 Task: Create record types in announcement.
Action: Mouse moved to (906, 60)
Screenshot: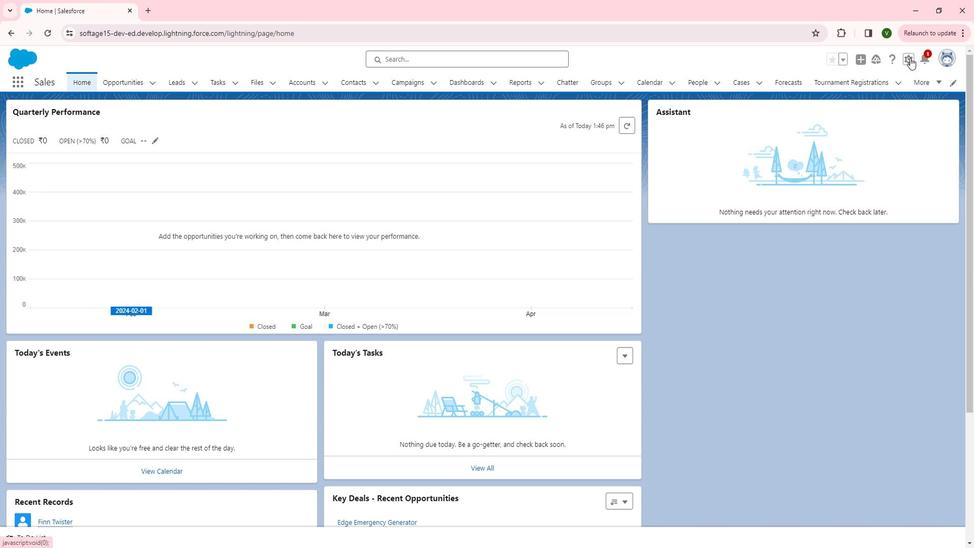 
Action: Mouse pressed left at (906, 60)
Screenshot: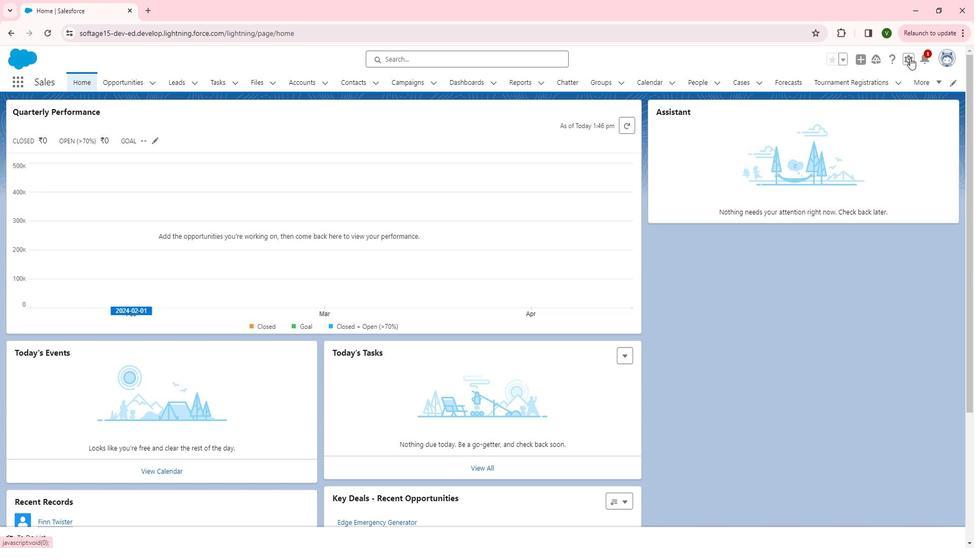 
Action: Mouse moved to (851, 108)
Screenshot: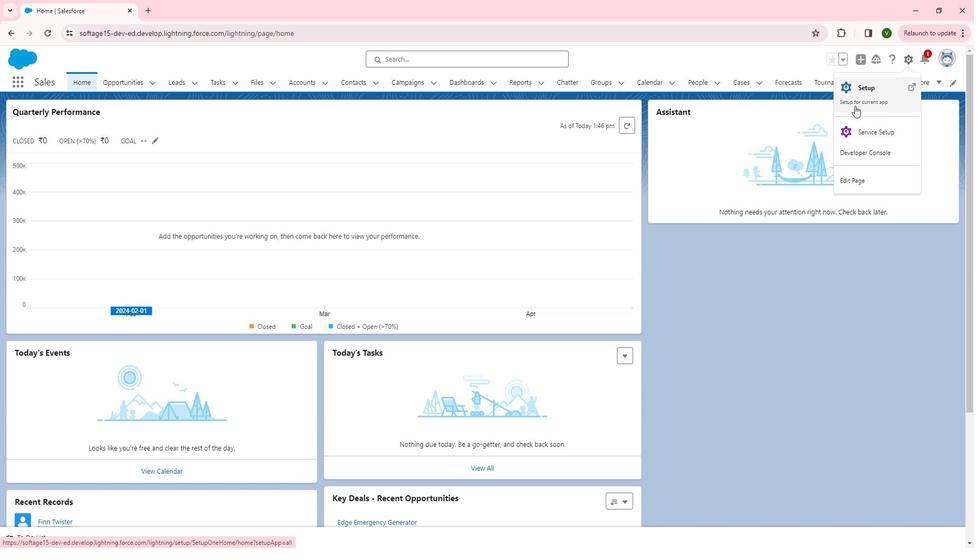 
Action: Mouse pressed left at (851, 108)
Screenshot: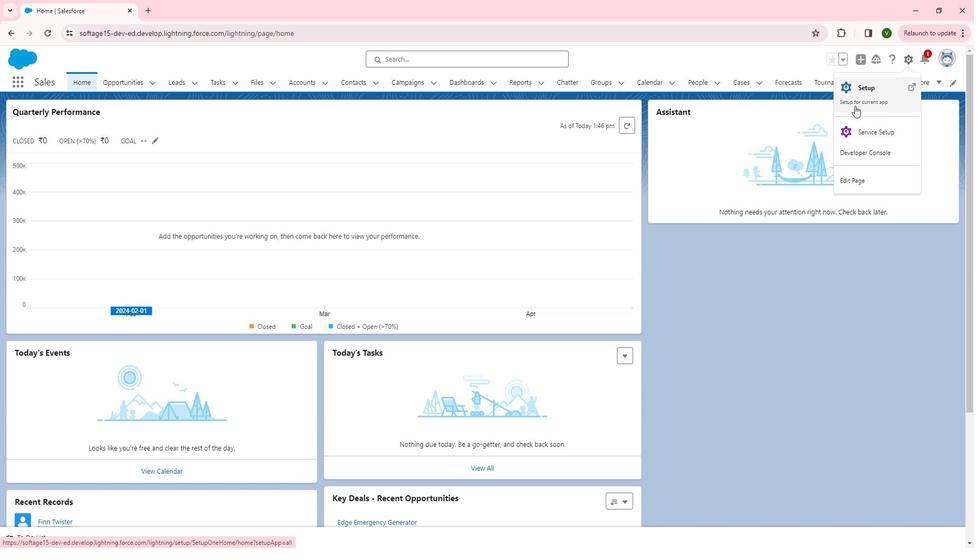 
Action: Mouse moved to (9, 504)
Screenshot: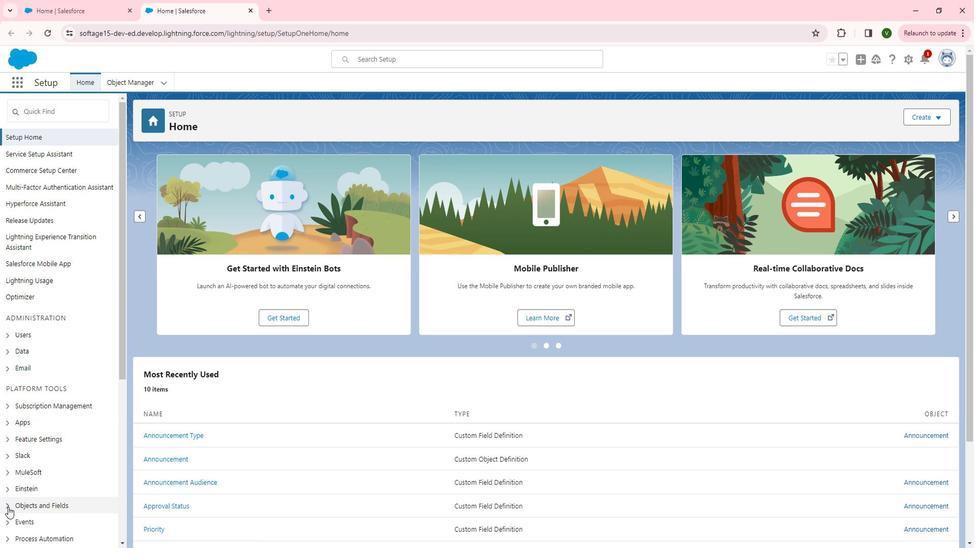 
Action: Mouse pressed left at (9, 504)
Screenshot: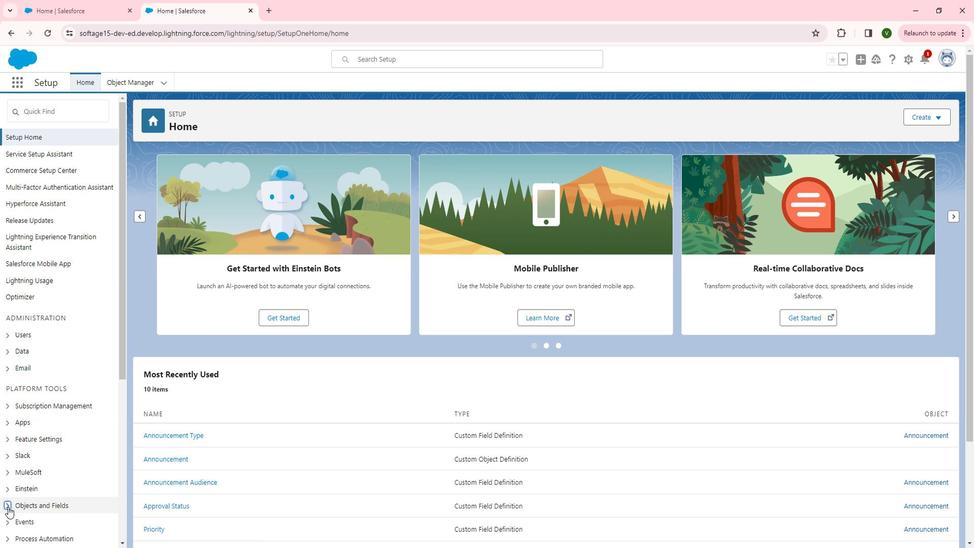 
Action: Mouse moved to (240, 451)
Screenshot: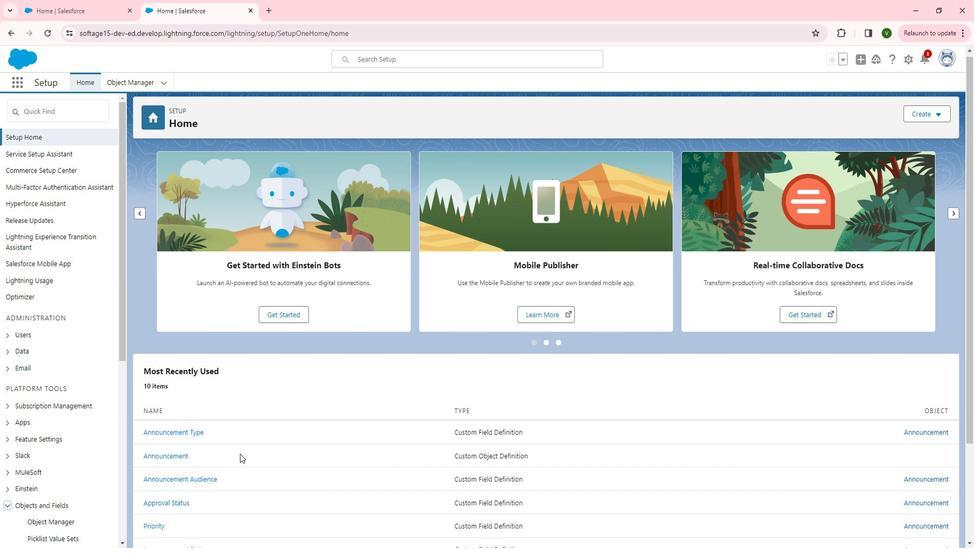 
Action: Mouse scrolled (240, 451) with delta (0, 0)
Screenshot: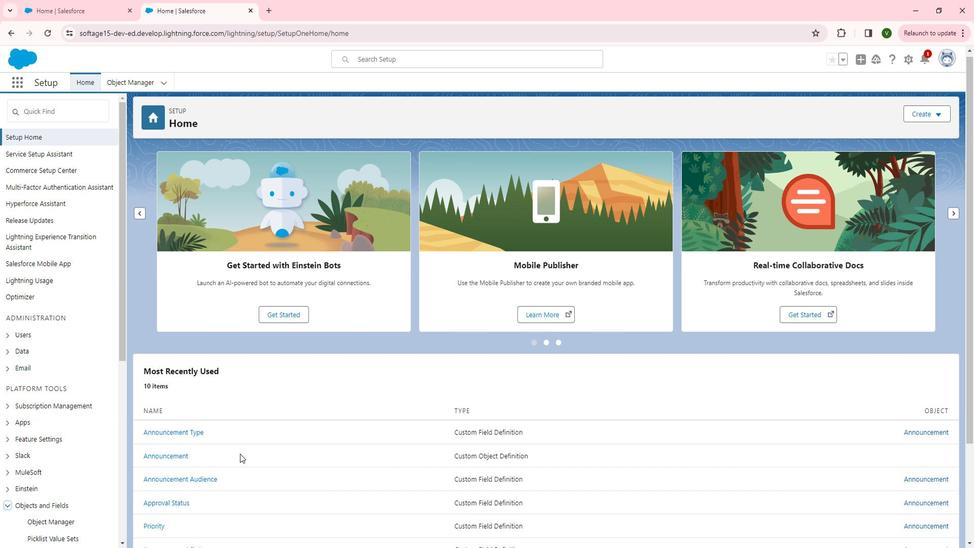 
Action: Mouse scrolled (240, 451) with delta (0, 0)
Screenshot: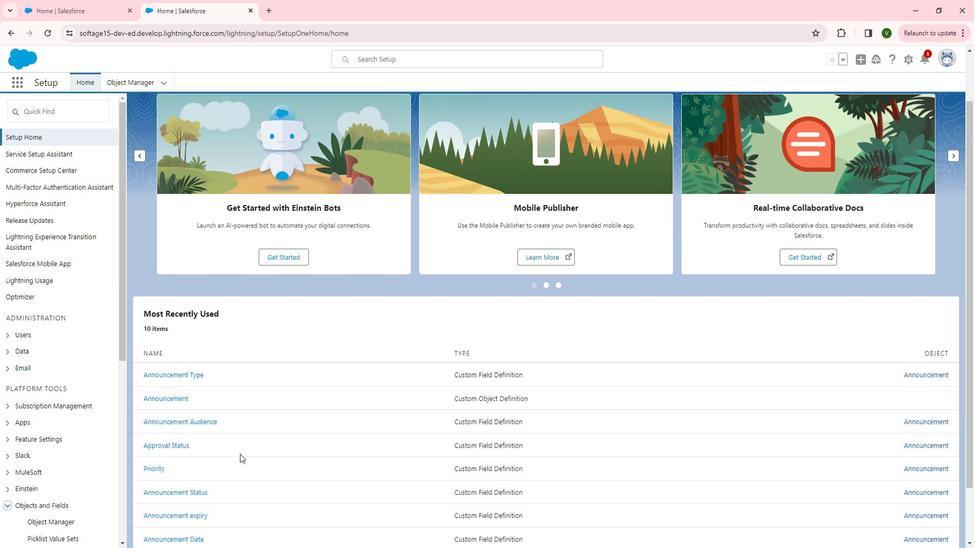 
Action: Mouse moved to (84, 504)
Screenshot: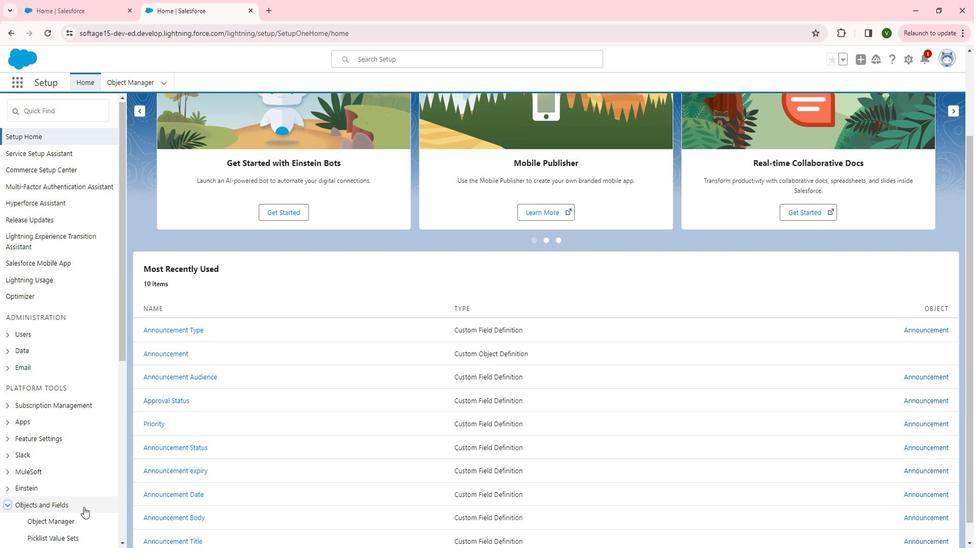 
Action: Mouse scrolled (84, 503) with delta (0, 0)
Screenshot: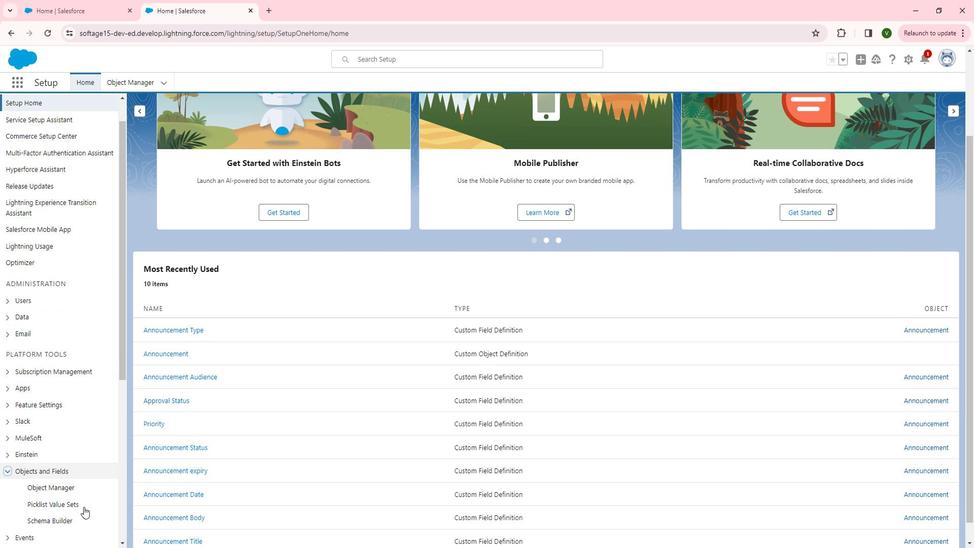 
Action: Mouse moved to (69, 467)
Screenshot: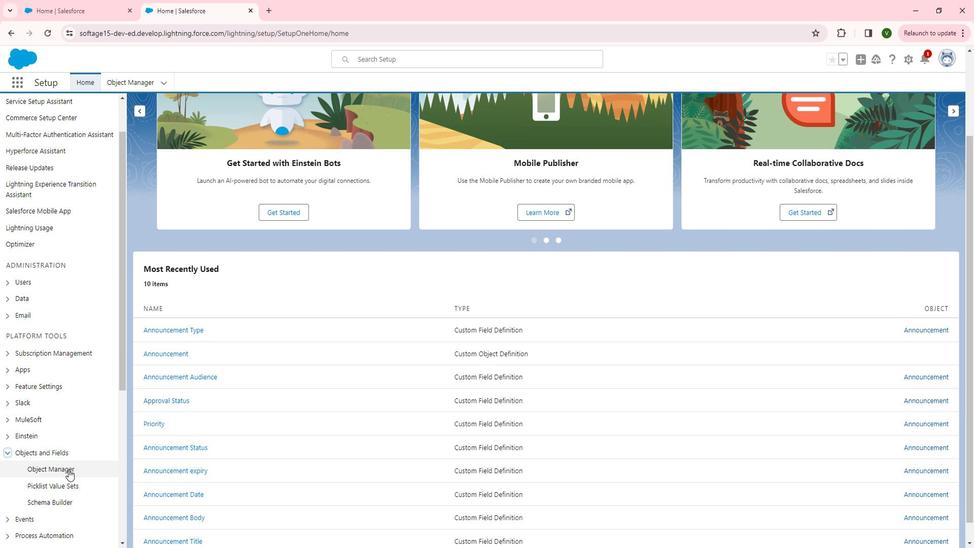 
Action: Mouse pressed left at (69, 467)
Screenshot: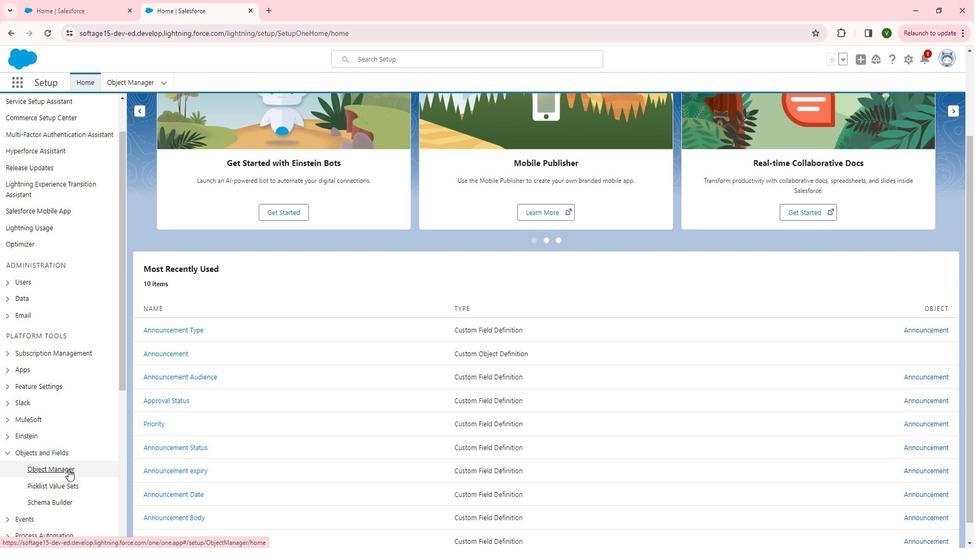 
Action: Mouse moved to (43, 289)
Screenshot: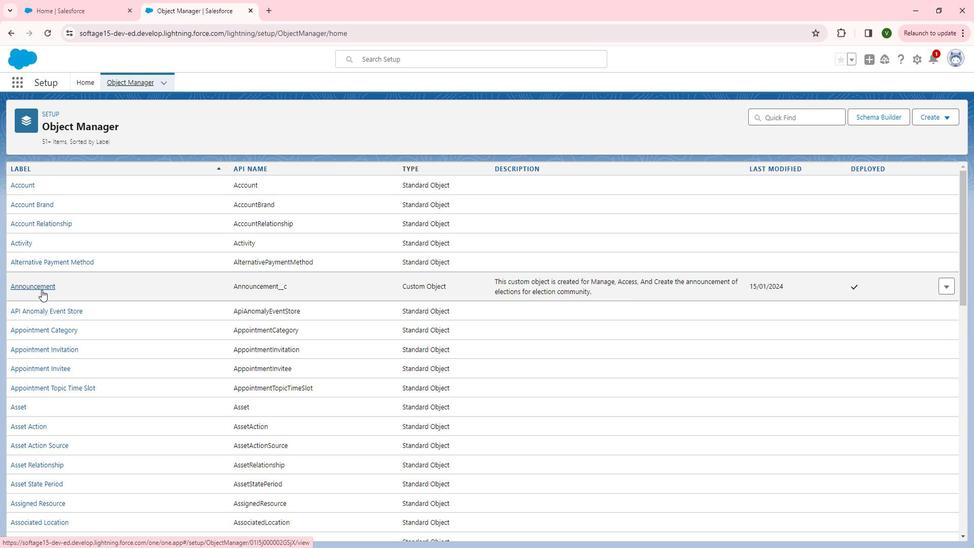 
Action: Mouse pressed left at (43, 289)
Screenshot: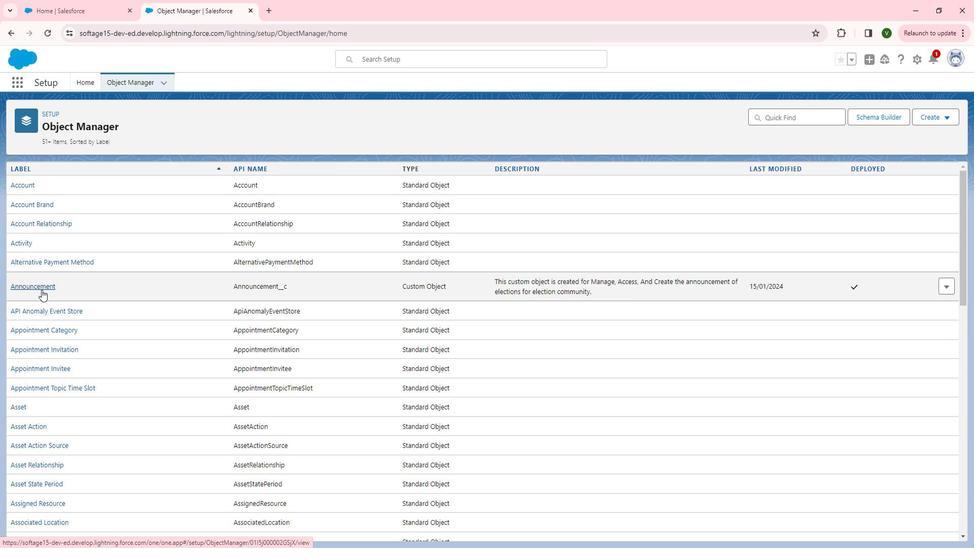 
Action: Mouse moved to (56, 189)
Screenshot: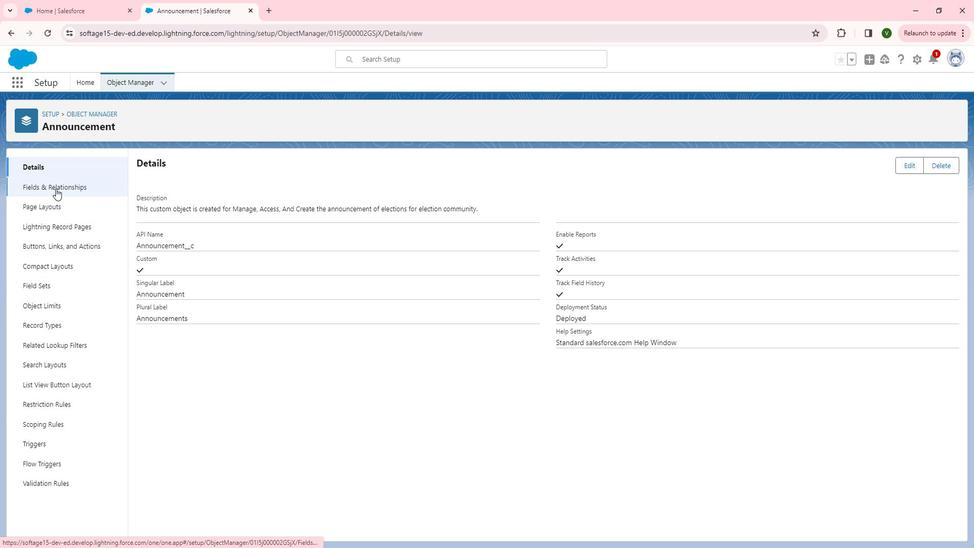 
Action: Mouse pressed left at (56, 189)
Screenshot: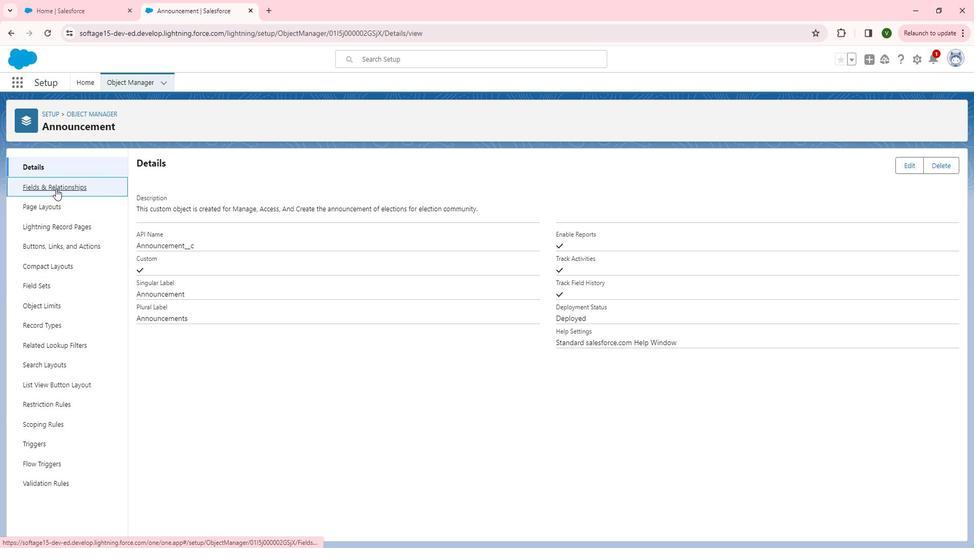
Action: Mouse moved to (277, 306)
Screenshot: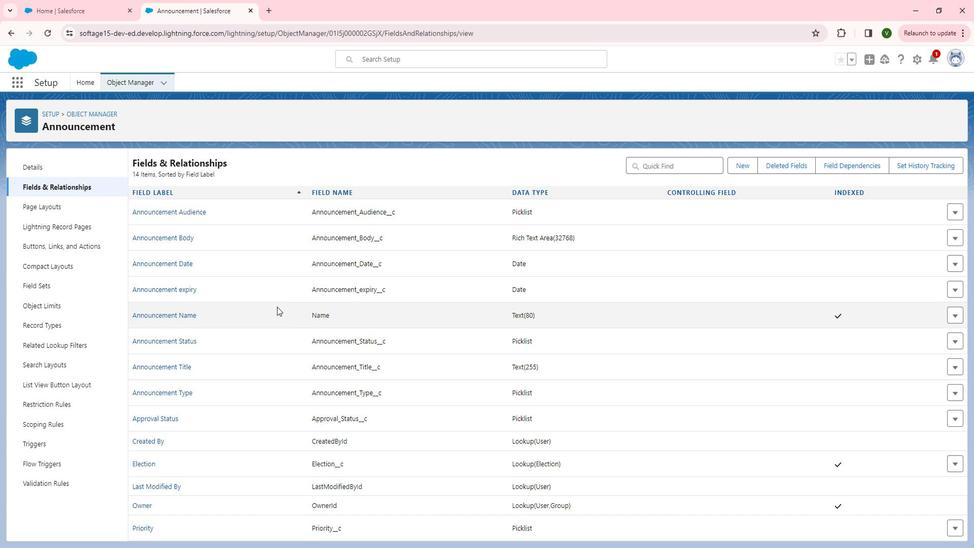 
Action: Mouse scrolled (277, 305) with delta (0, 0)
Screenshot: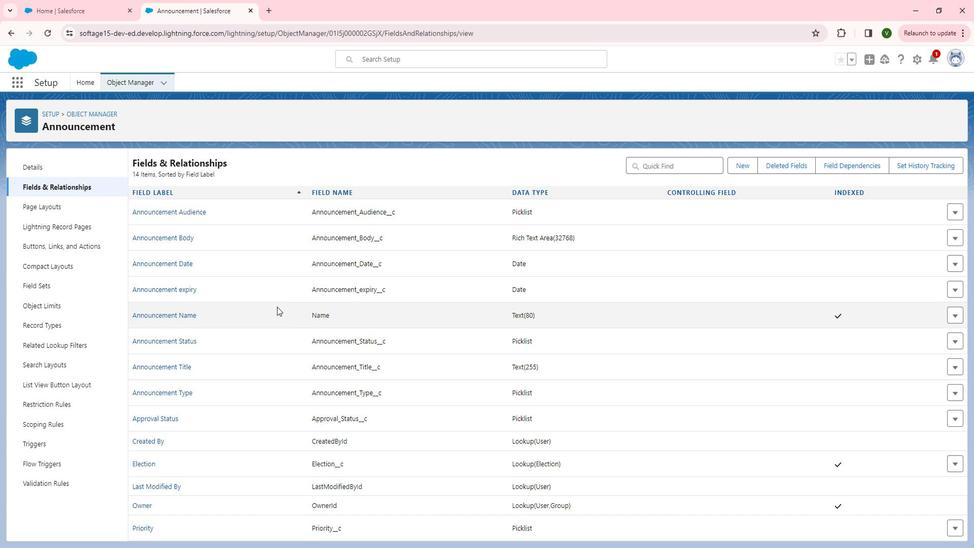 
Action: Mouse moved to (160, 390)
Screenshot: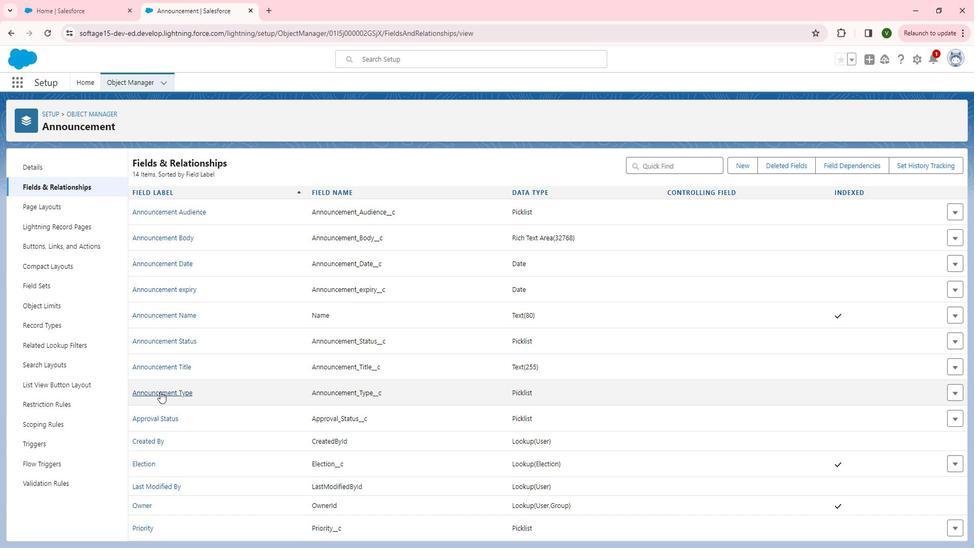 
Action: Mouse pressed left at (160, 390)
Screenshot: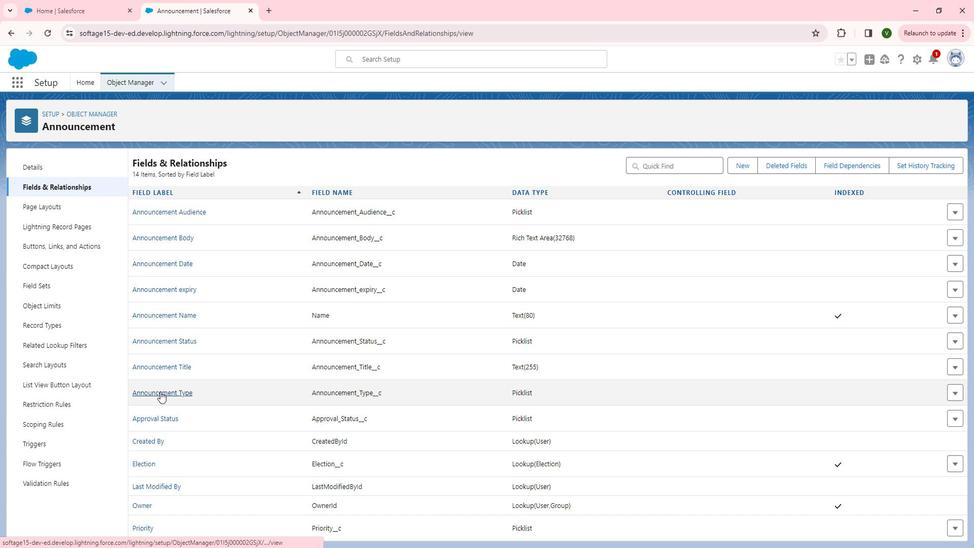 
Action: Mouse moved to (274, 397)
Screenshot: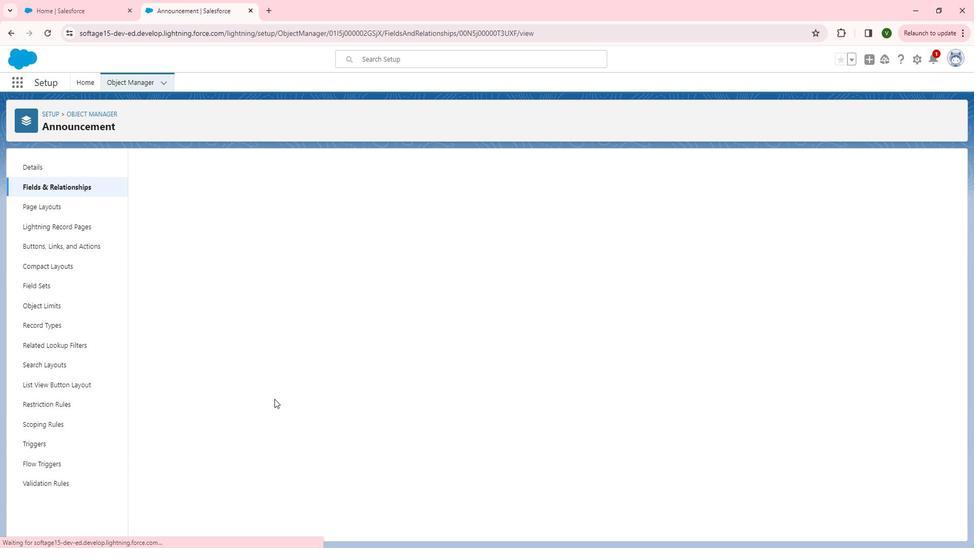 
Action: Mouse scrolled (274, 396) with delta (0, 0)
Screenshot: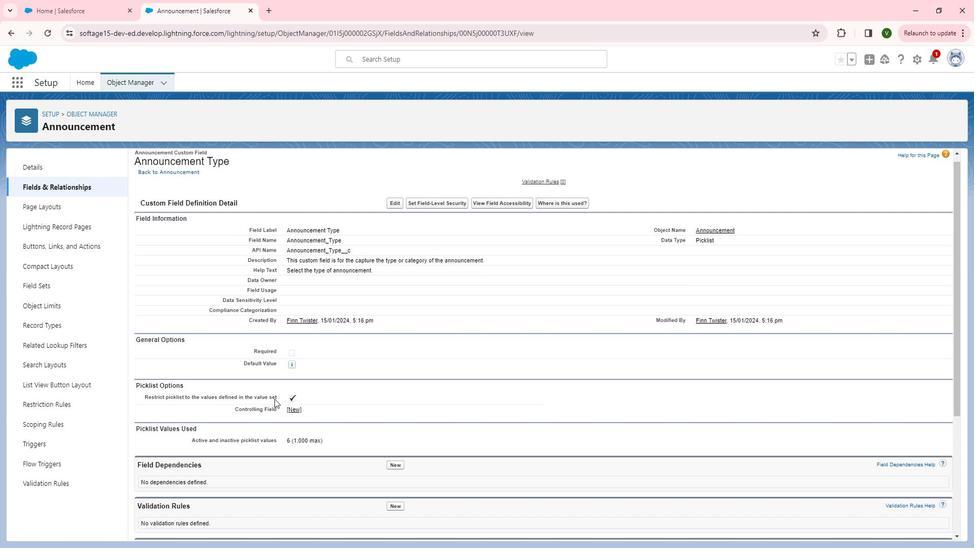 
Action: Mouse scrolled (274, 396) with delta (0, 0)
Screenshot: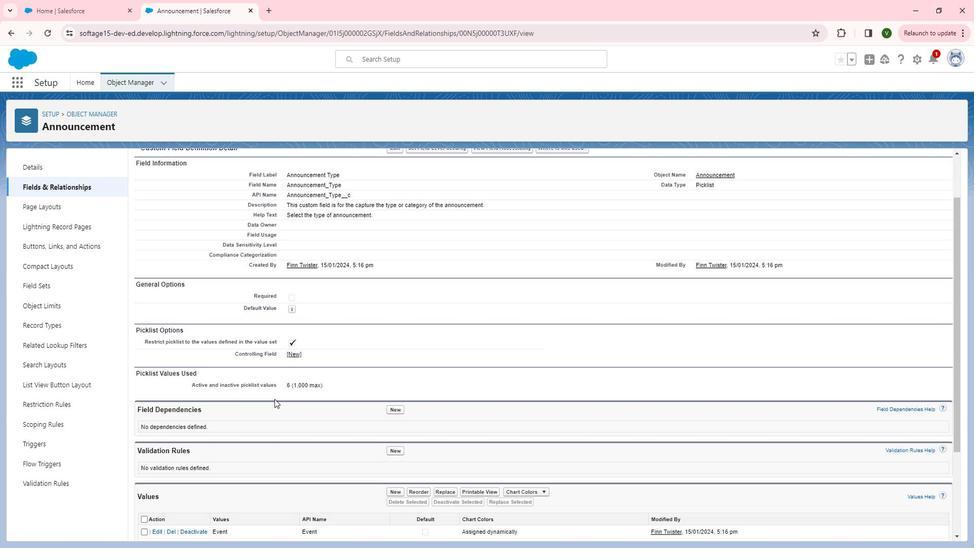 
Action: Mouse scrolled (274, 396) with delta (0, 0)
Screenshot: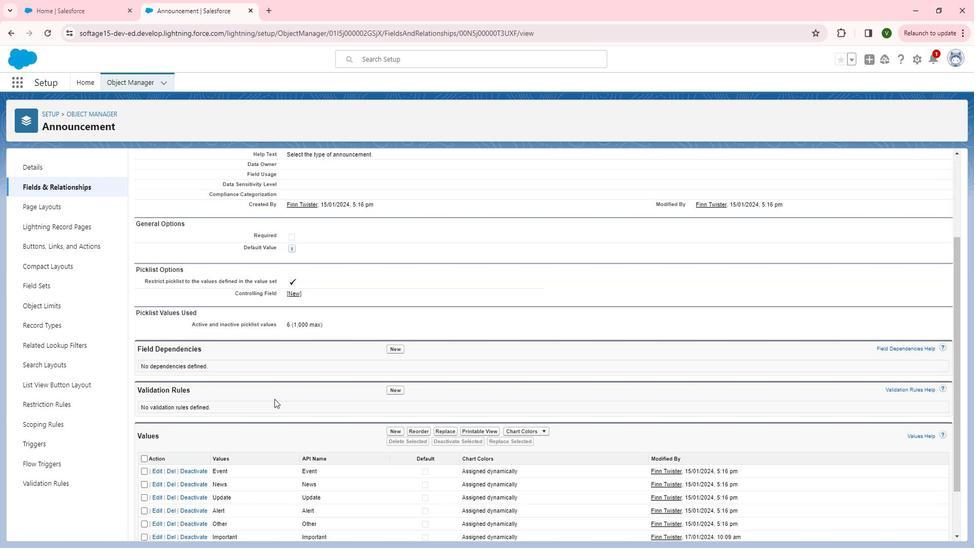 
Action: Mouse scrolled (274, 396) with delta (0, 0)
Screenshot: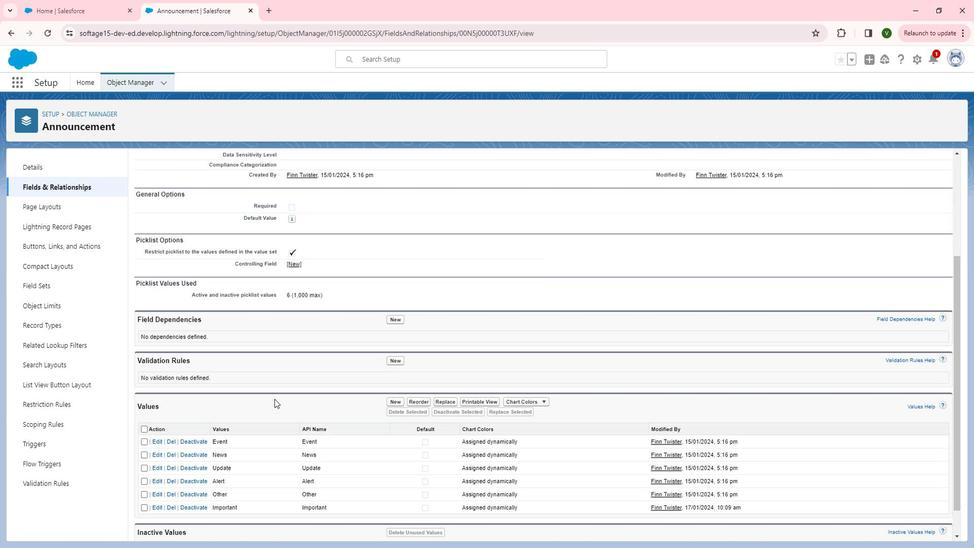 
Action: Mouse moved to (315, 407)
Screenshot: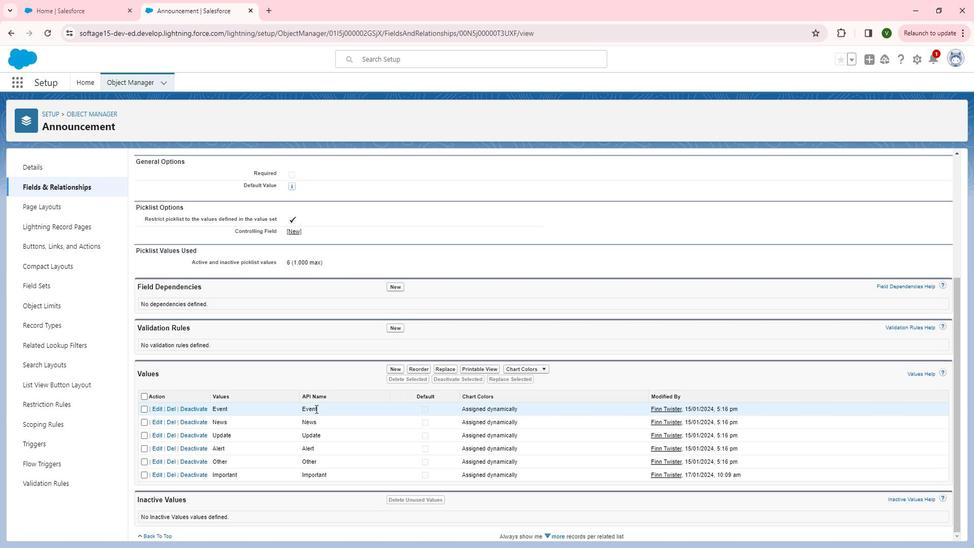 
Action: Mouse pressed left at (315, 407)
Screenshot: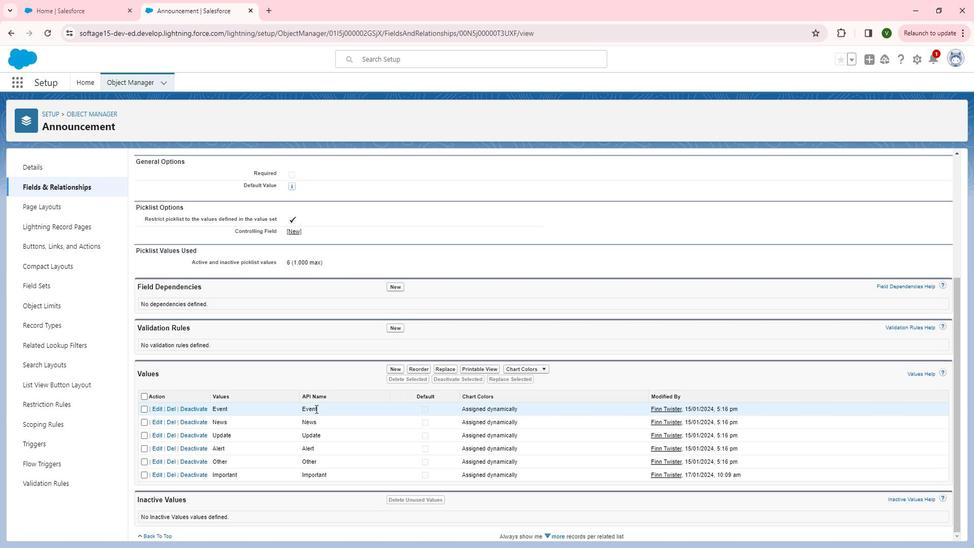 
Action: Mouse moved to (46, 205)
Screenshot: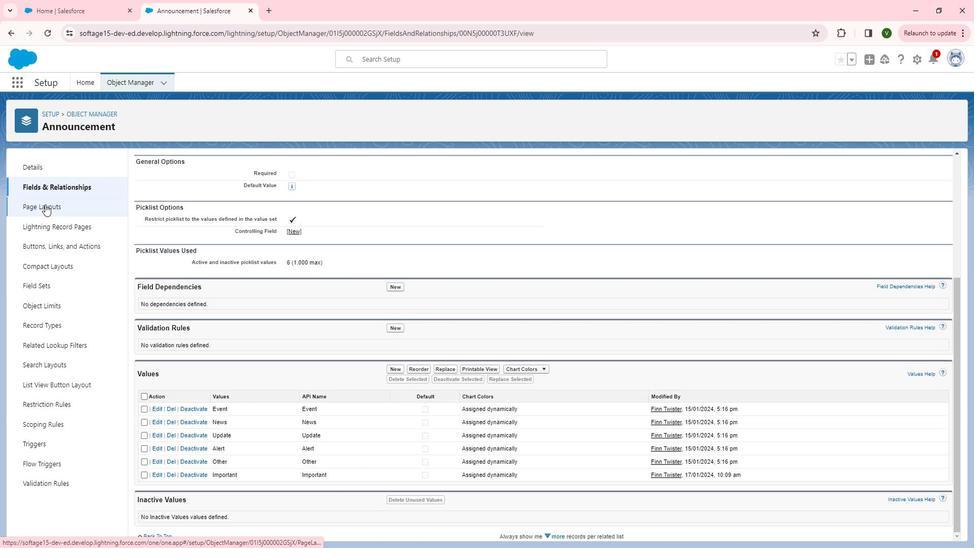 
Action: Mouse pressed left at (46, 205)
Screenshot: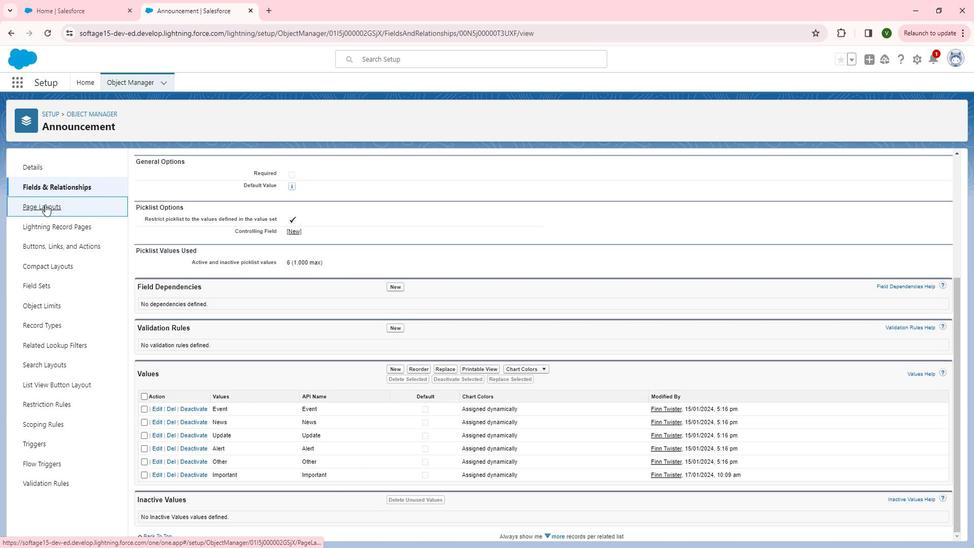 
Action: Mouse moved to (183, 212)
Screenshot: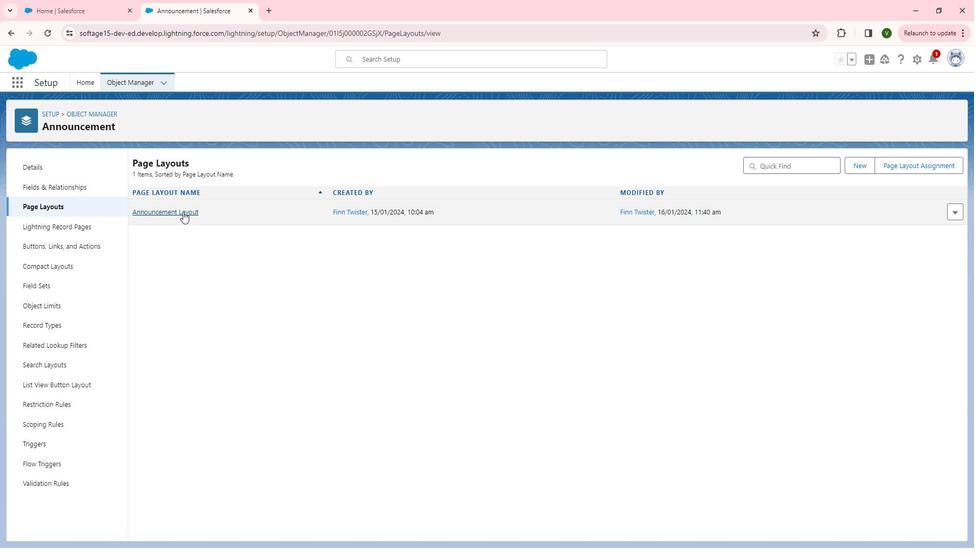
Action: Mouse pressed left at (183, 212)
Screenshot: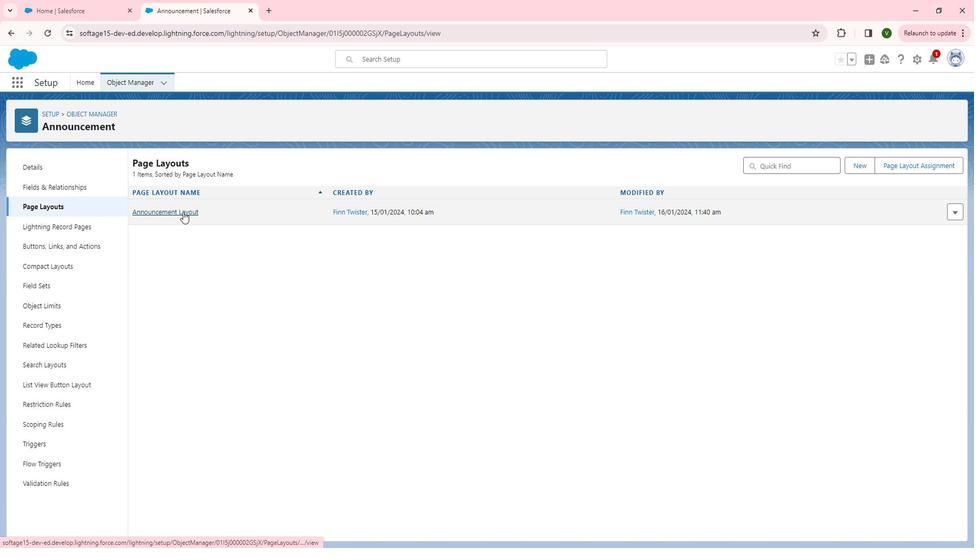 
Action: Mouse moved to (160, 172)
Screenshot: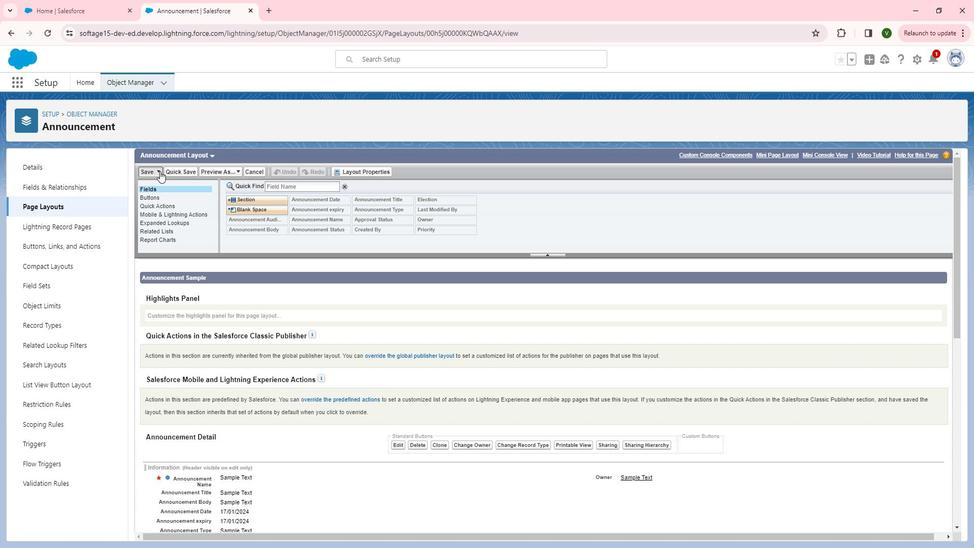 
Action: Mouse pressed left at (160, 172)
Screenshot: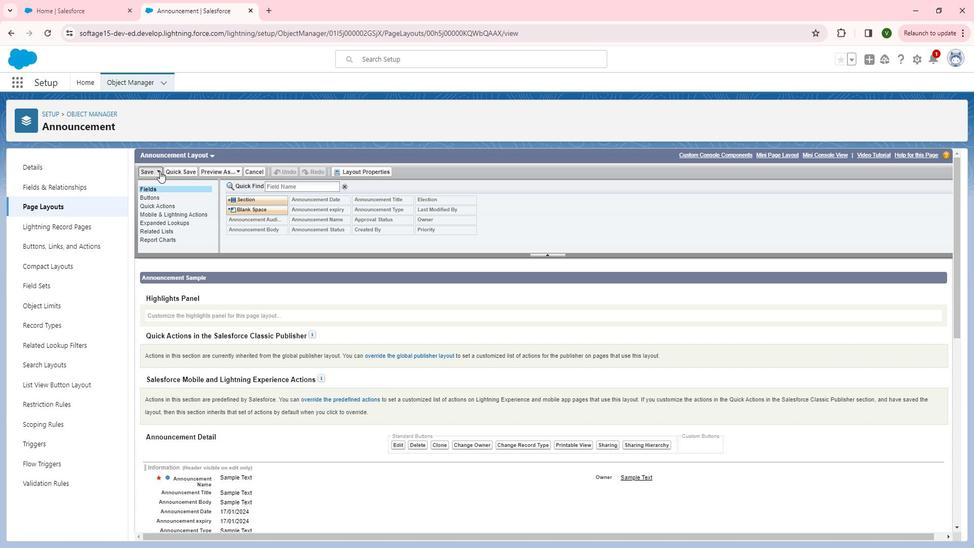 
Action: Mouse moved to (159, 182)
Screenshot: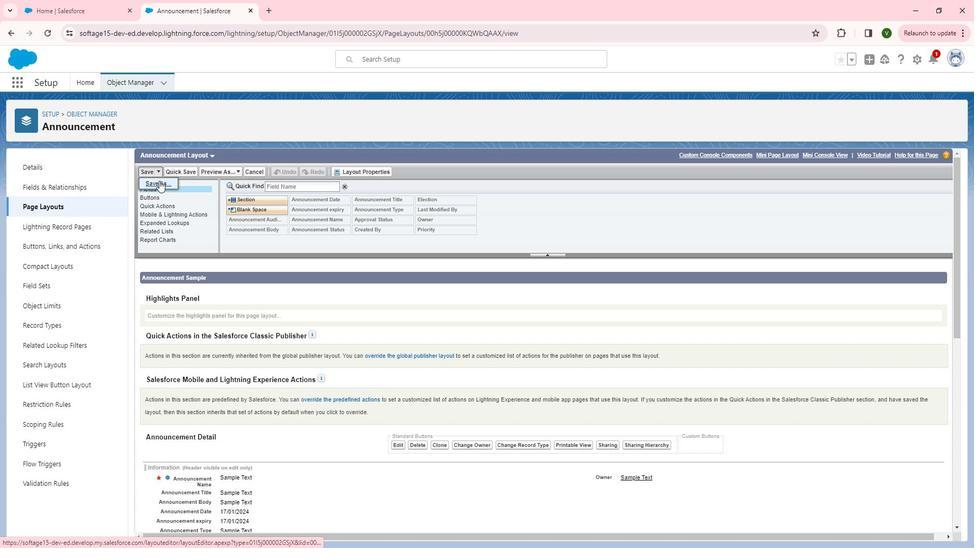 
Action: Mouse pressed left at (159, 182)
Screenshot: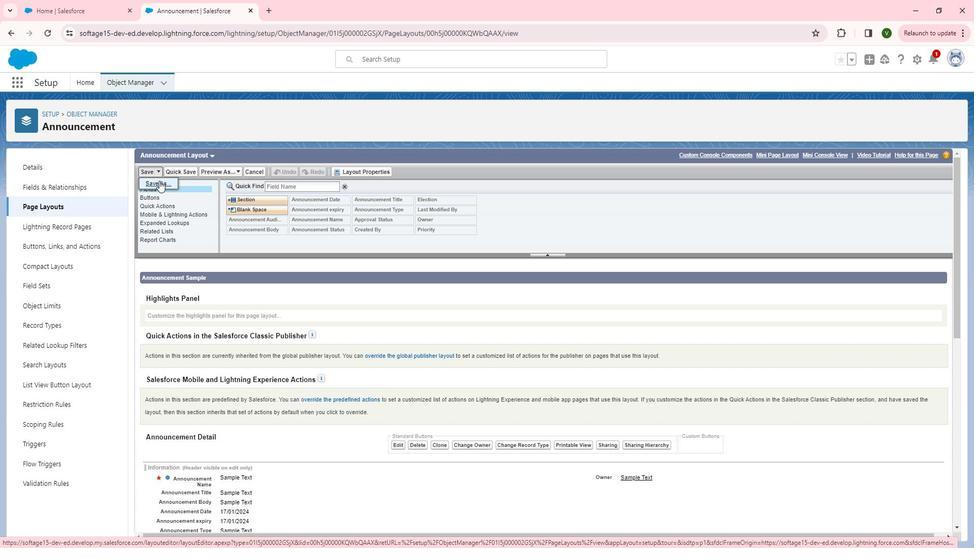 
Action: Mouse moved to (555, 315)
Screenshot: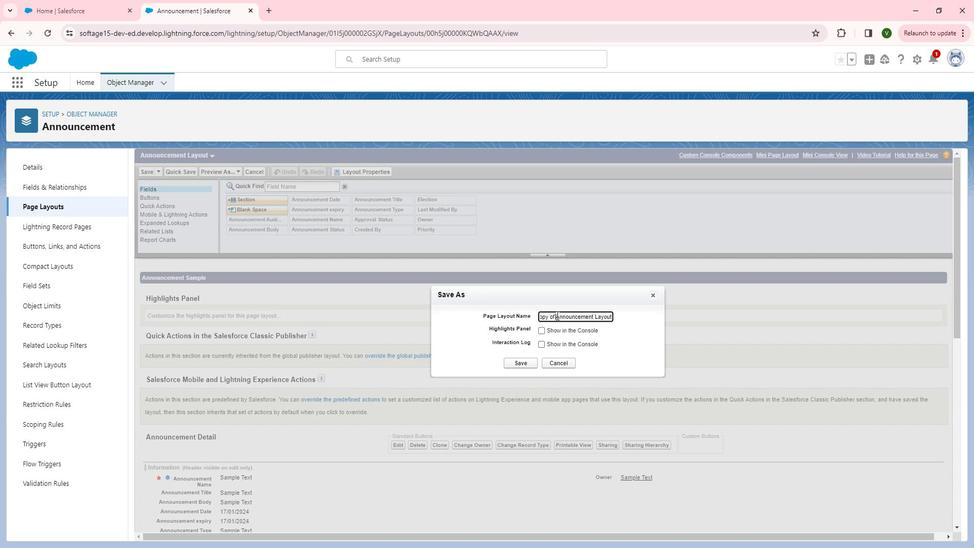 
Action: Mouse pressed left at (555, 315)
Screenshot: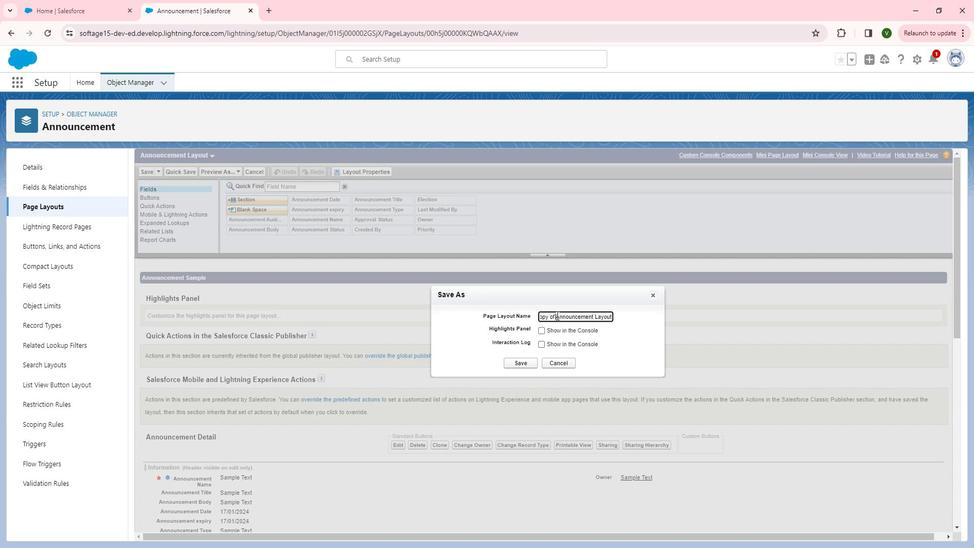 
Action: Mouse moved to (519, 317)
Screenshot: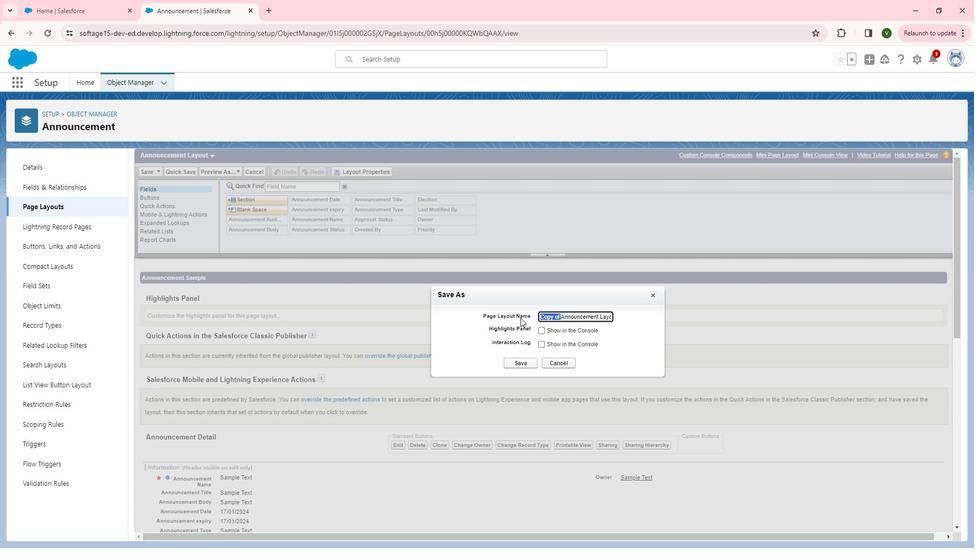 
Action: Key pressed <Key.backspace><Key.shift>
Screenshot: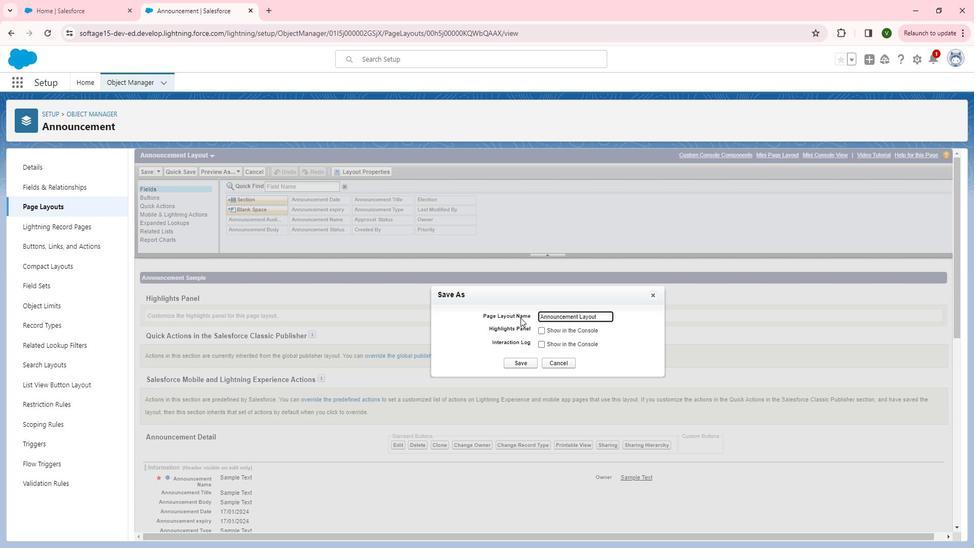 
Action: Mouse moved to (518, 317)
Screenshot: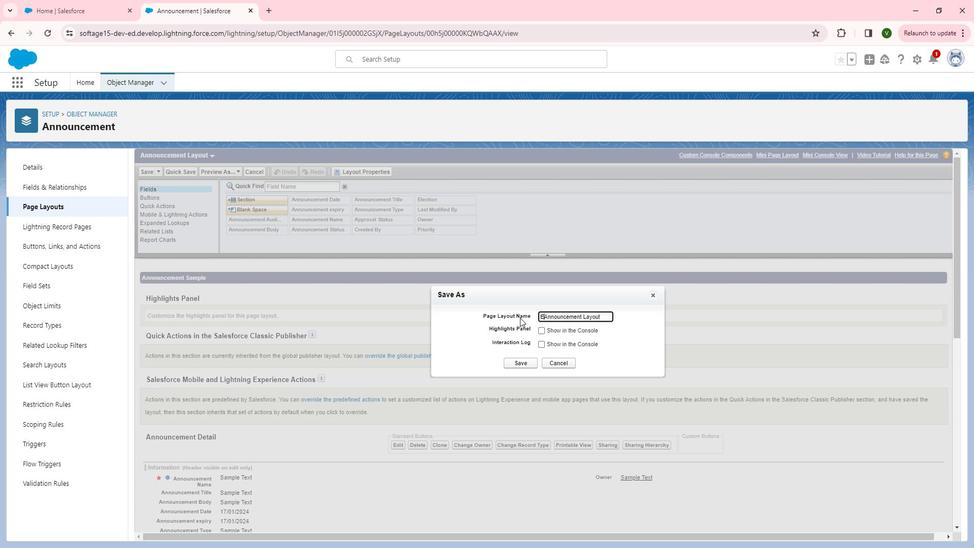 
Action: Key pressed Event<Key.space>
Screenshot: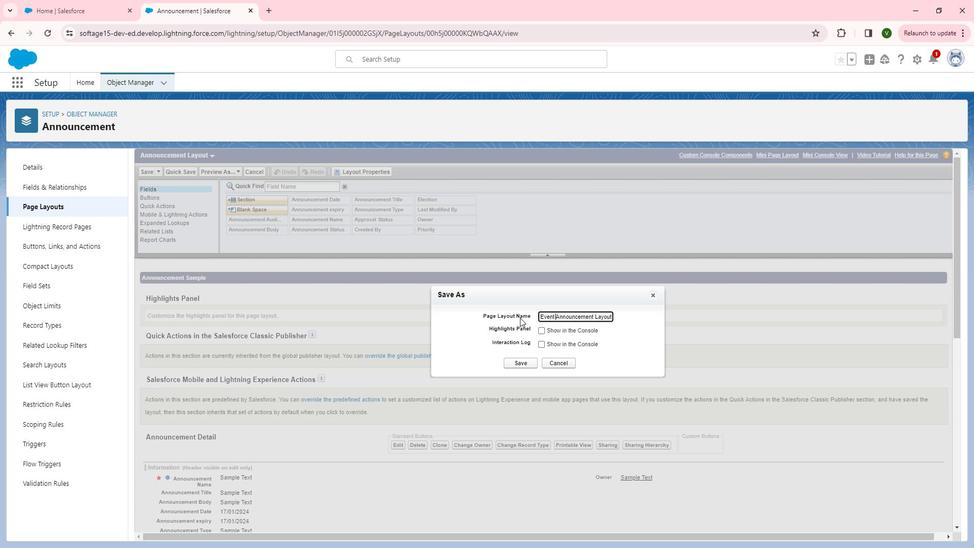 
Action: Mouse moved to (519, 360)
Screenshot: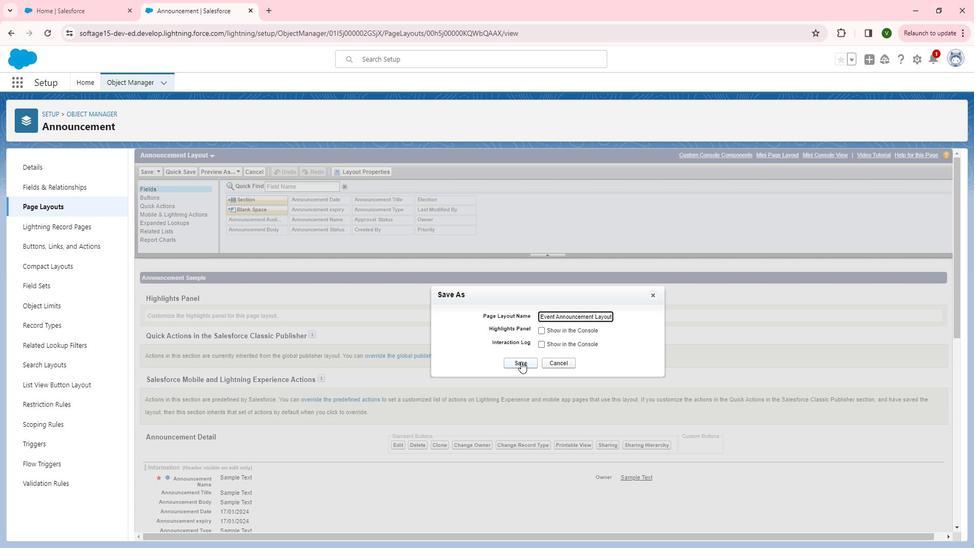 
Action: Mouse pressed left at (519, 360)
Screenshot: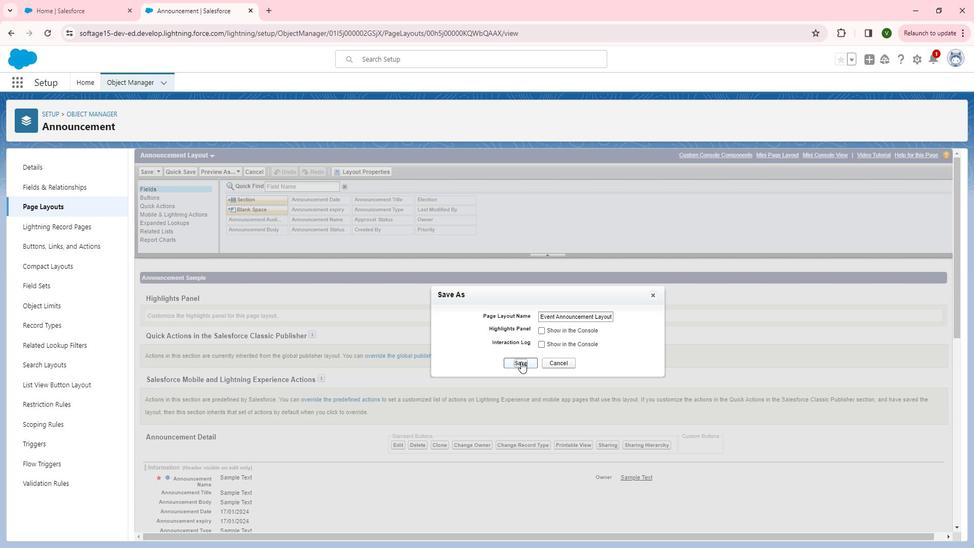 
Action: Mouse moved to (163, 176)
Screenshot: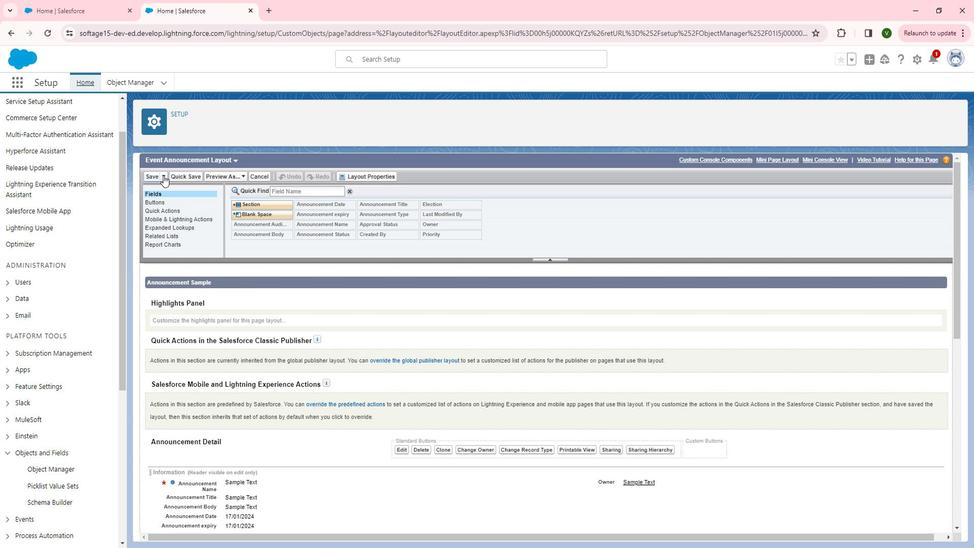 
Action: Mouse pressed left at (163, 176)
Screenshot: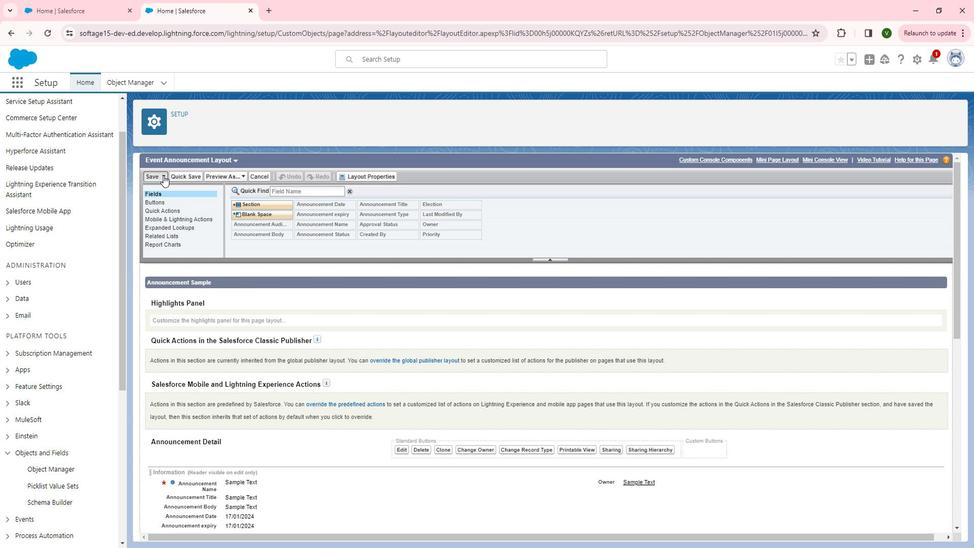 
Action: Mouse moved to (160, 188)
Screenshot: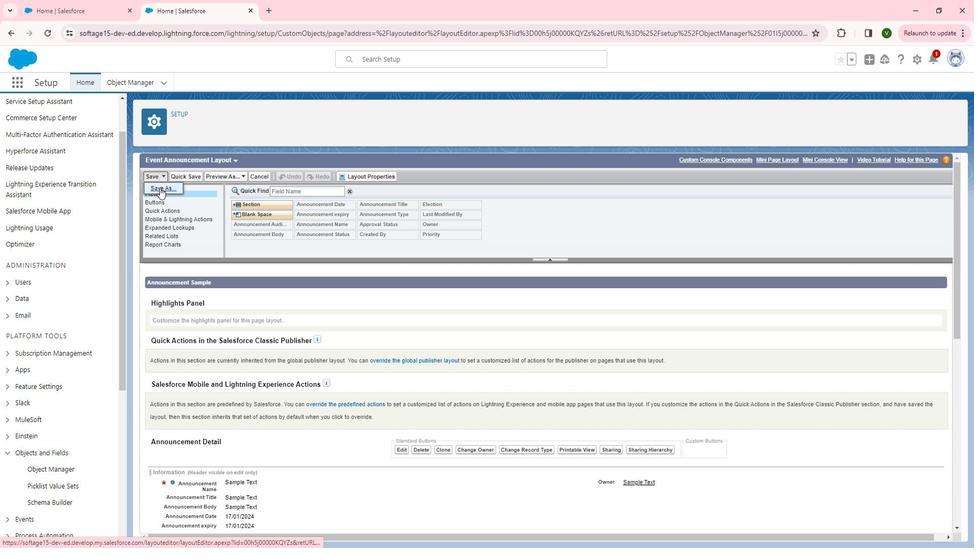 
Action: Mouse pressed left at (160, 188)
Screenshot: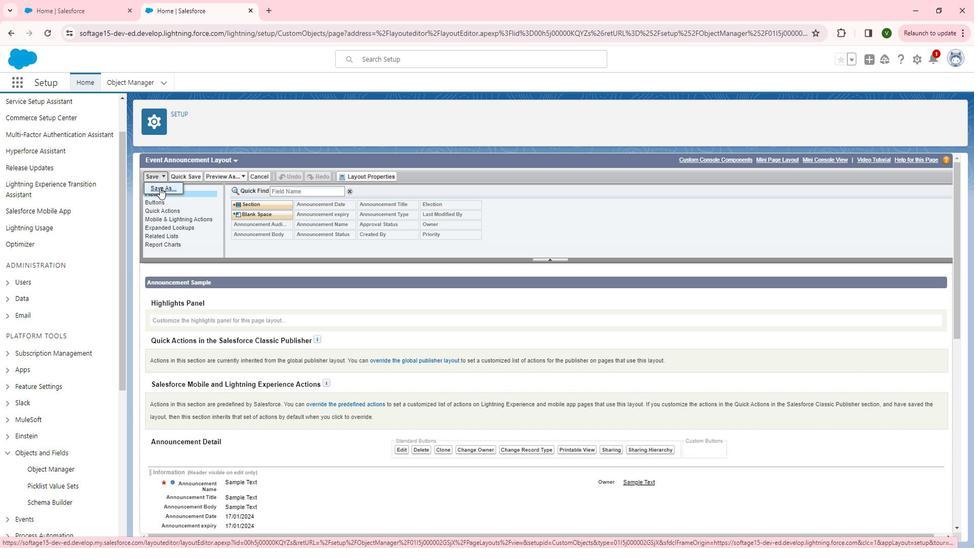 
Action: Mouse moved to (555, 319)
Screenshot: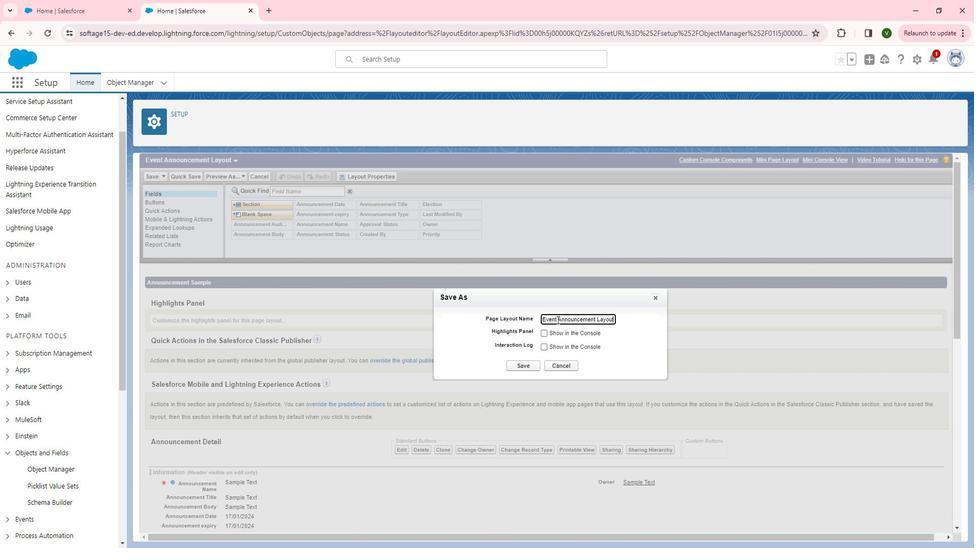 
Action: Mouse pressed left at (555, 319)
Screenshot: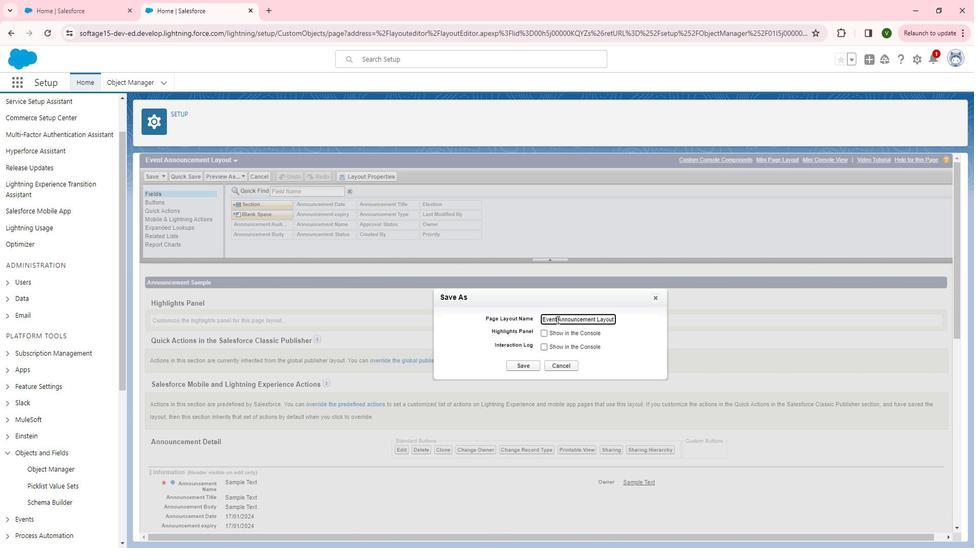 
Action: Mouse moved to (518, 320)
Screenshot: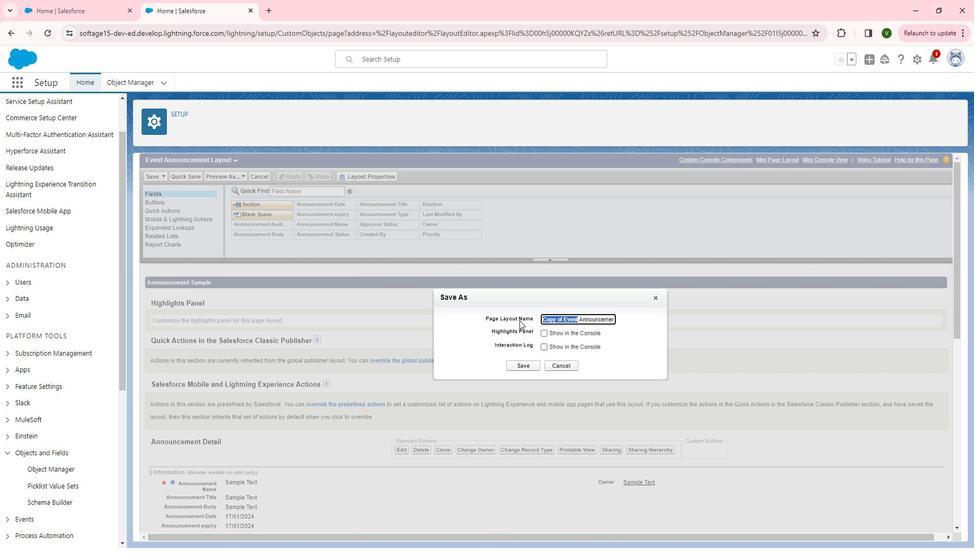 
Action: Key pressed <Key.delete><Key.shift>News
Screenshot: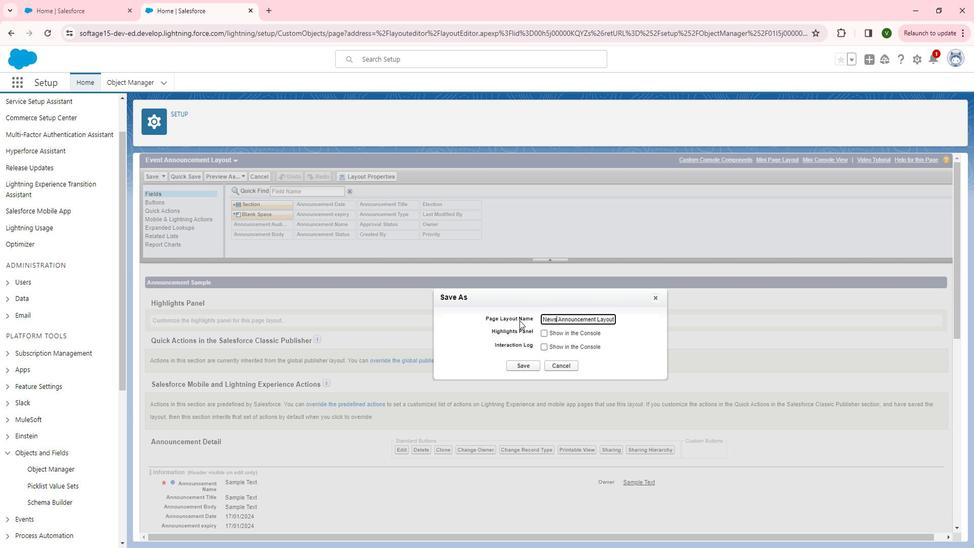 
Action: Mouse moved to (523, 367)
Screenshot: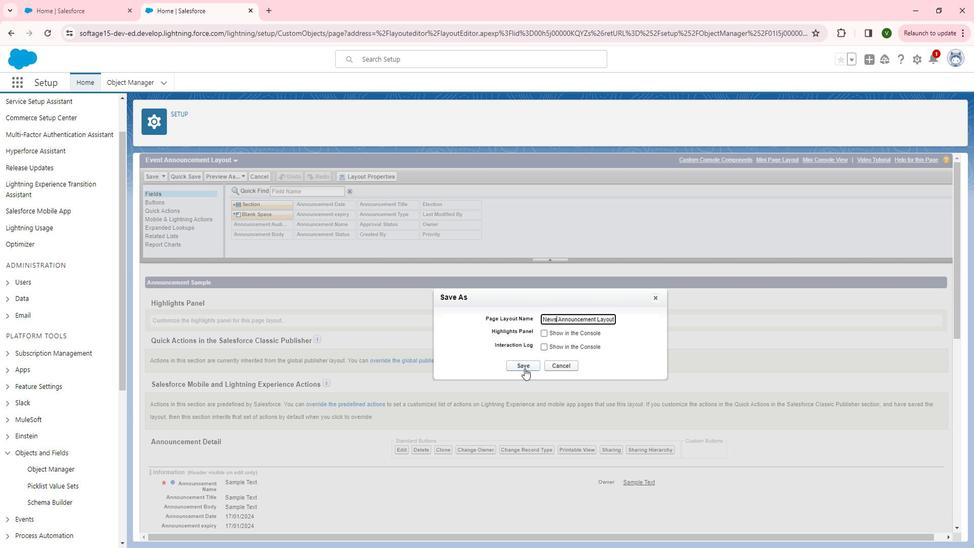 
Action: Mouse pressed left at (523, 367)
Screenshot: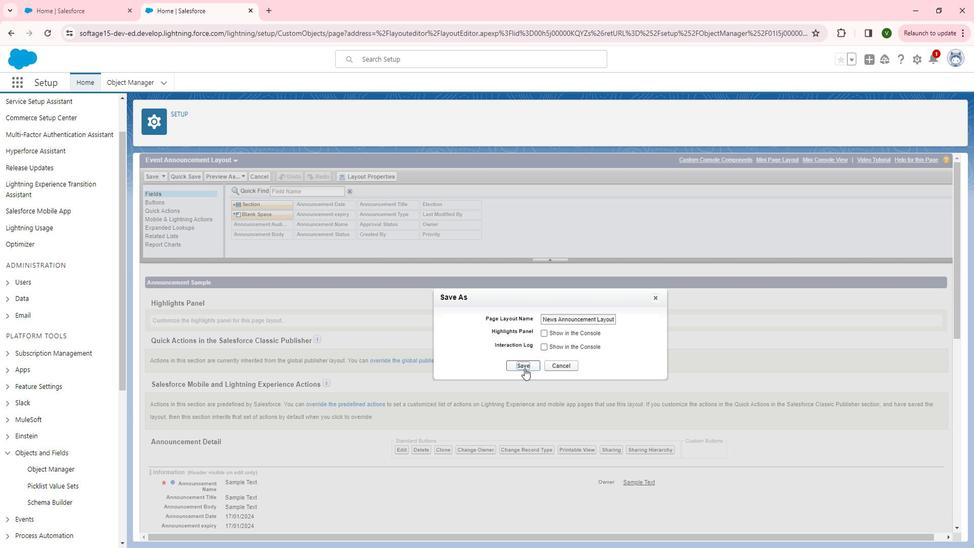 
Action: Mouse moved to (164, 178)
Screenshot: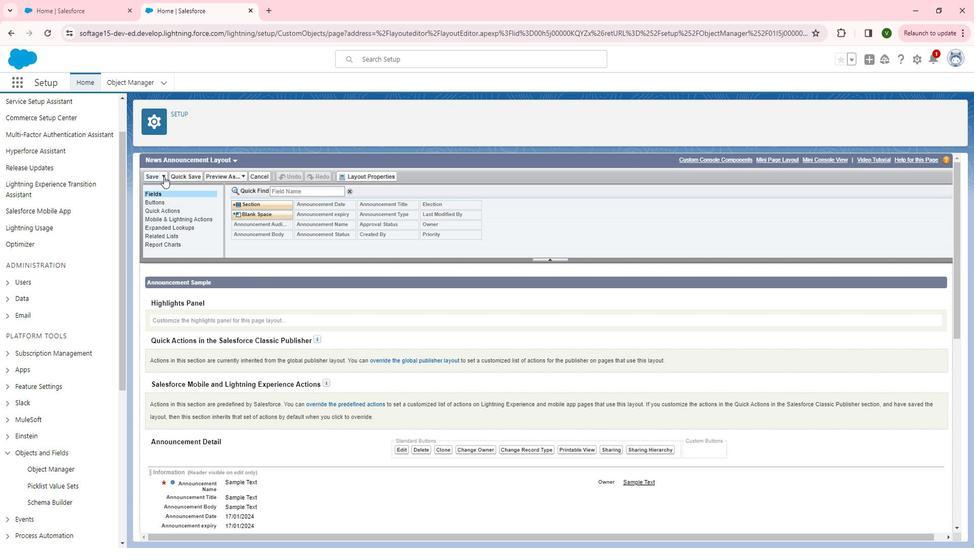 
Action: Mouse pressed left at (164, 178)
Screenshot: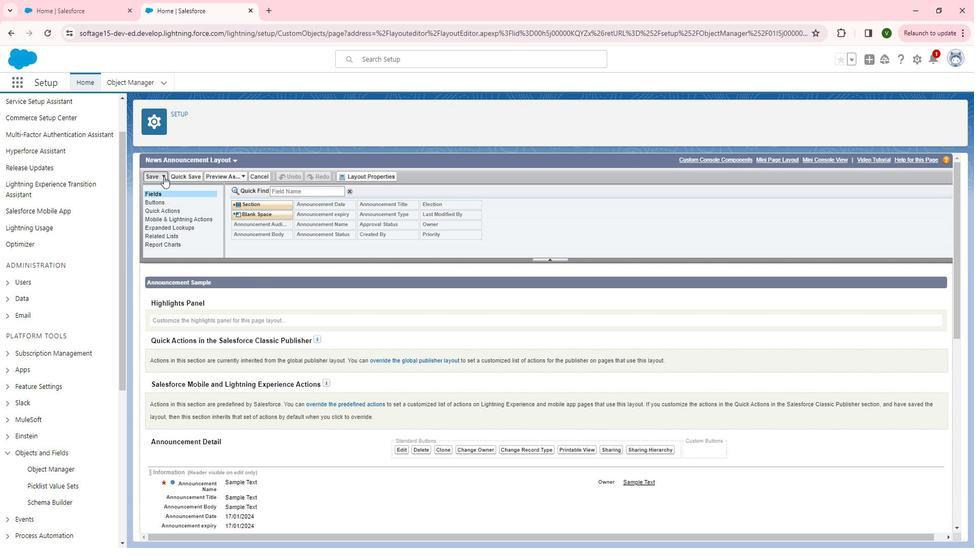 
Action: Mouse moved to (160, 186)
Screenshot: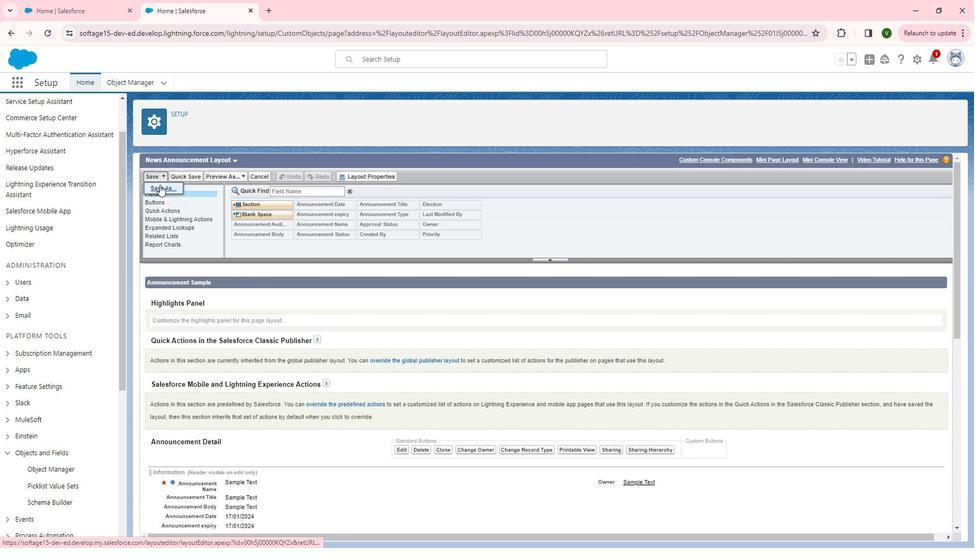 
Action: Mouse pressed left at (160, 186)
Screenshot: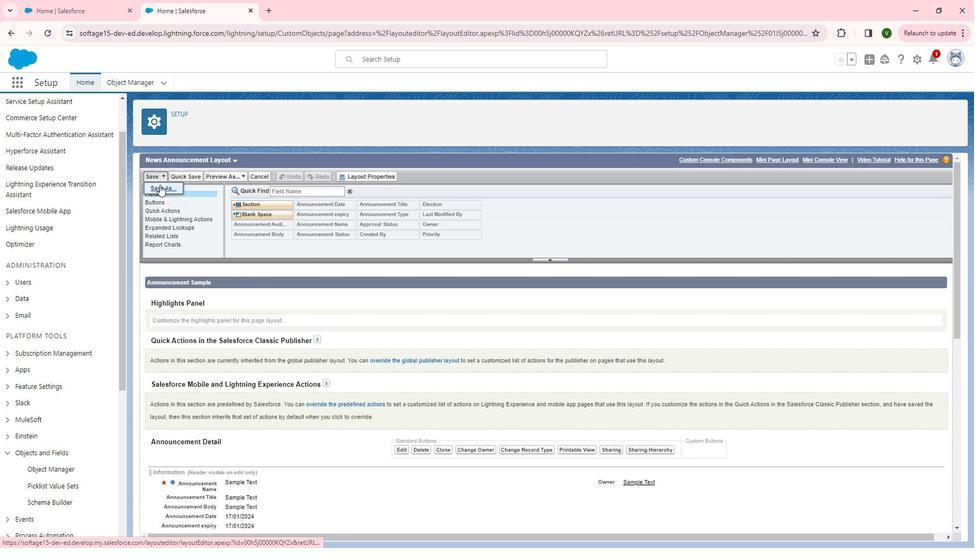 
Action: Mouse moved to (555, 316)
Screenshot: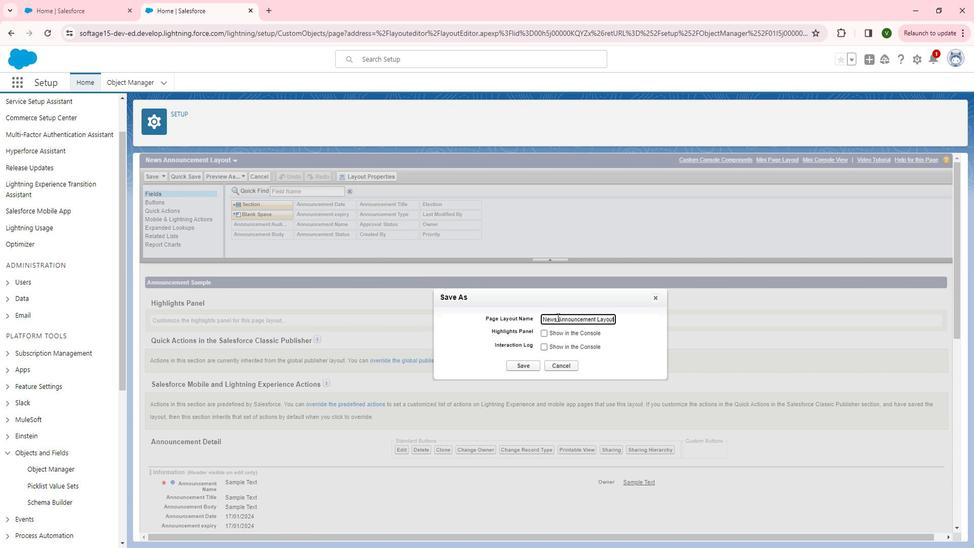 
Action: Mouse pressed left at (555, 316)
Screenshot: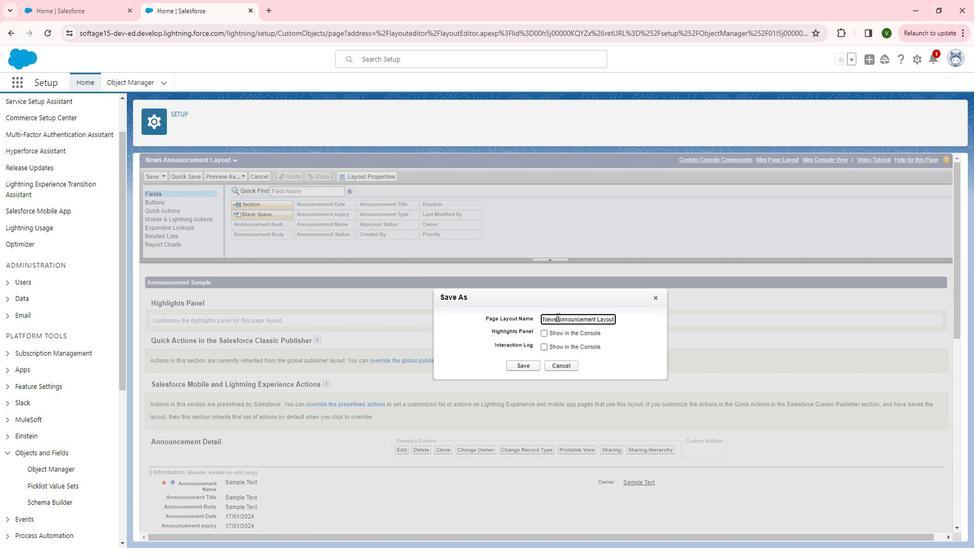 
Action: Mouse moved to (521, 318)
Screenshot: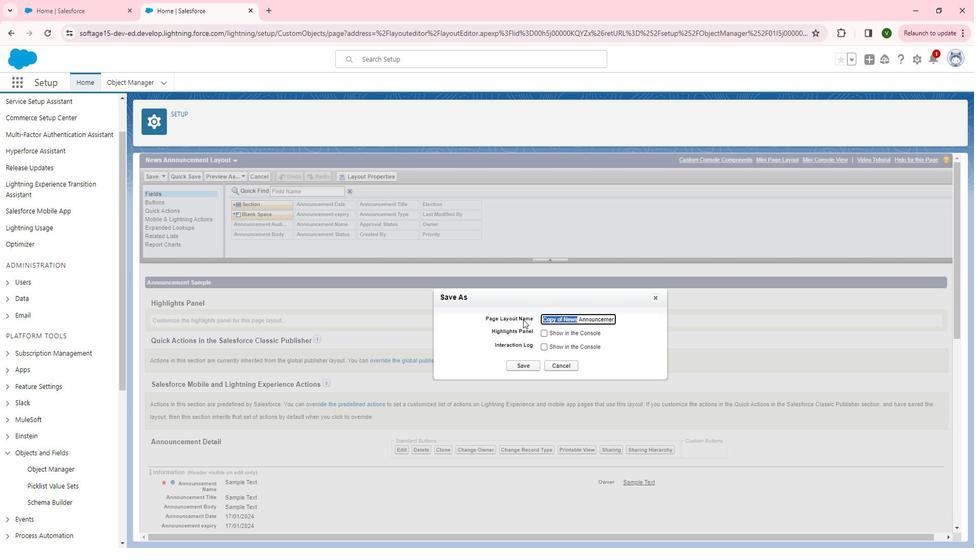 
Action: Key pressed <Key.backspace><Key.shift>Updates
Screenshot: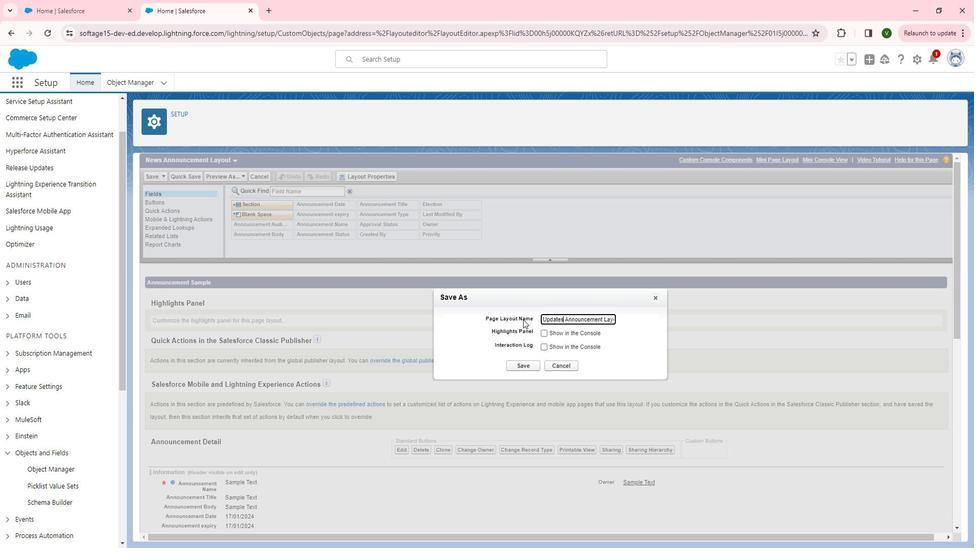 
Action: Mouse moved to (511, 359)
Screenshot: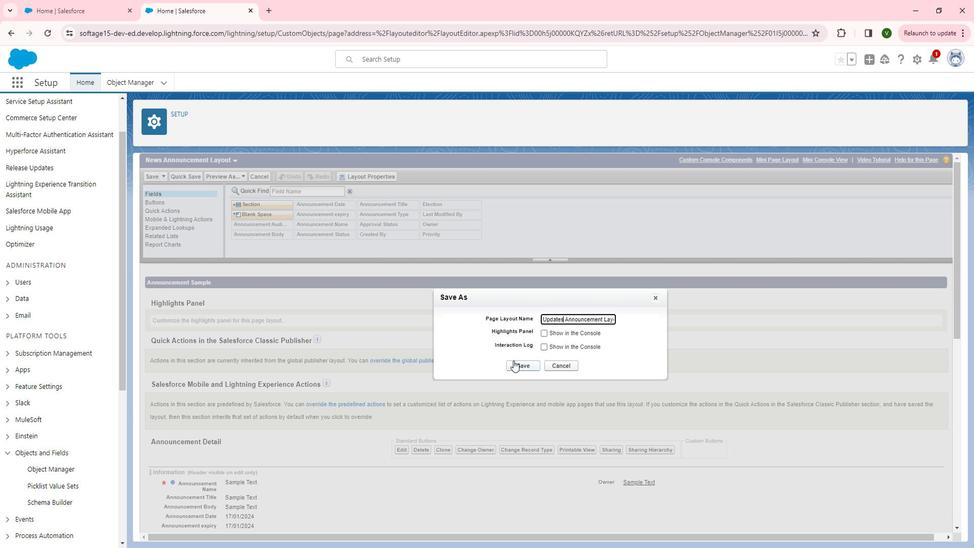 
Action: Key pressed <Key.backspace>
Screenshot: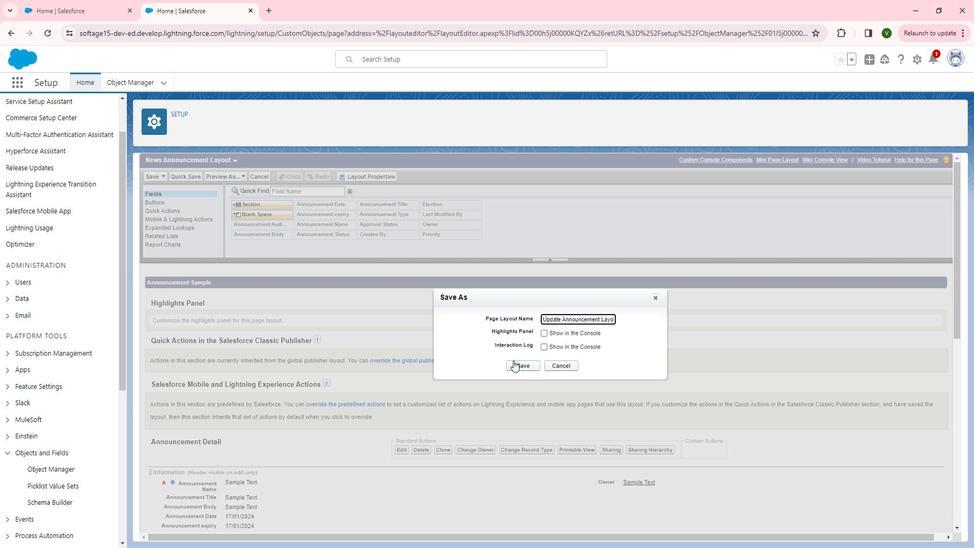 
Action: Mouse moved to (513, 368)
Screenshot: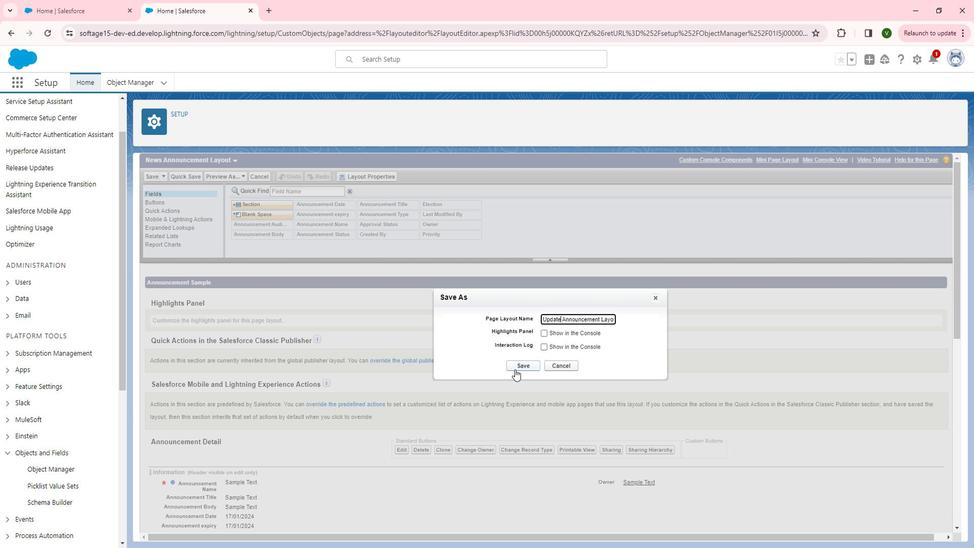 
Action: Mouse pressed left at (513, 368)
Screenshot: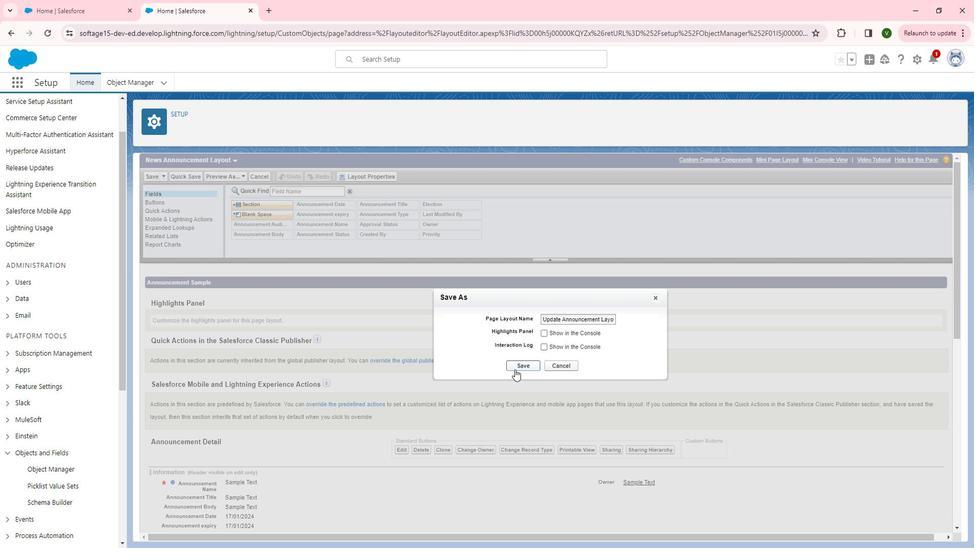 
Action: Mouse moved to (164, 176)
Screenshot: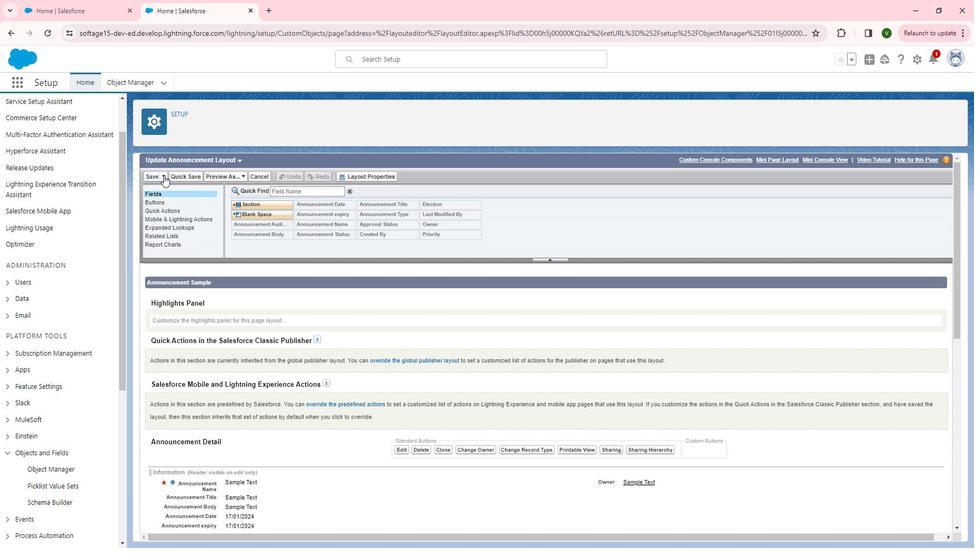 
Action: Mouse pressed left at (164, 176)
Screenshot: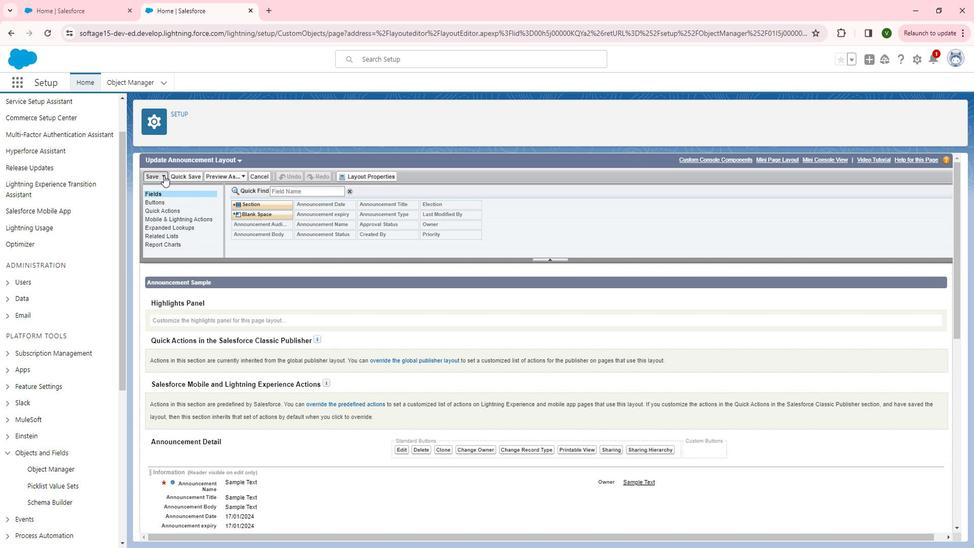 
Action: Mouse moved to (167, 188)
Screenshot: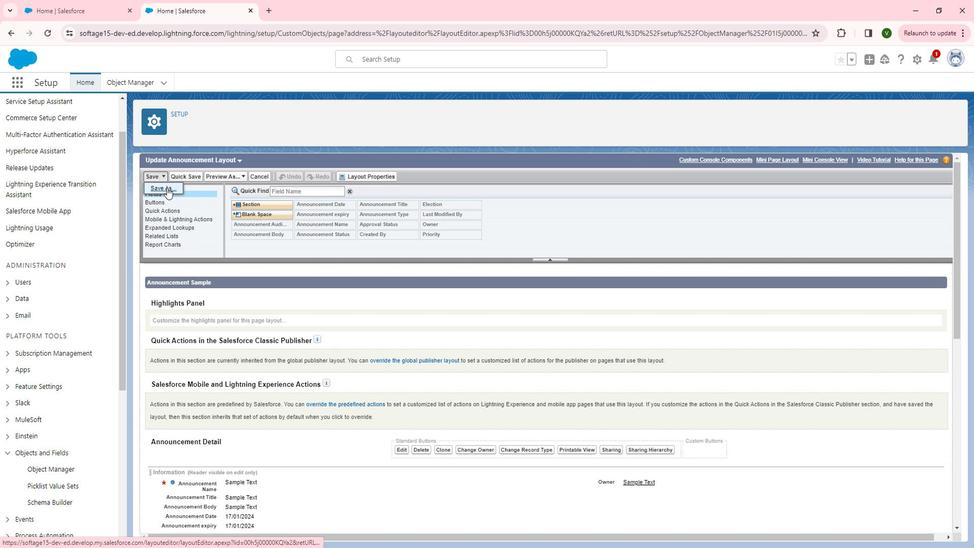 
Action: Mouse pressed left at (167, 188)
Screenshot: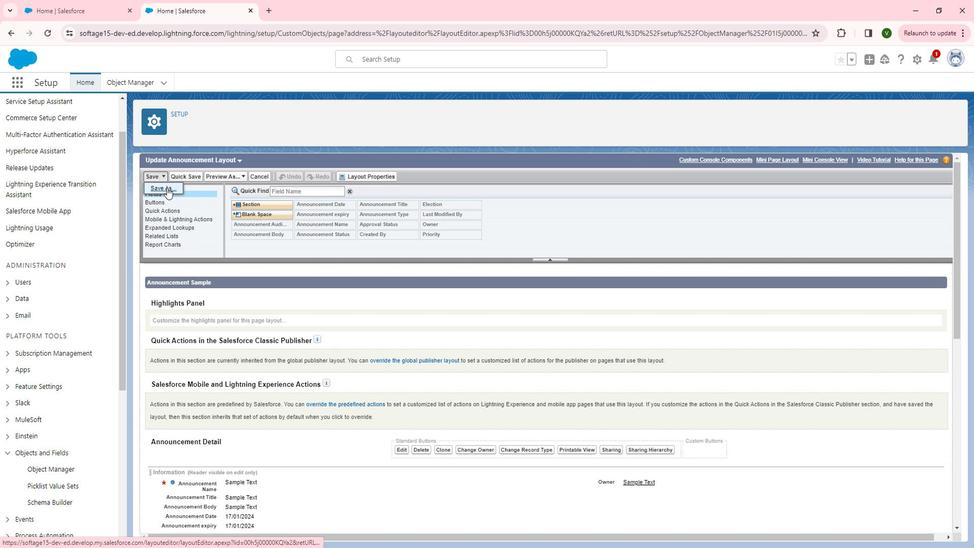 
Action: Mouse moved to (557, 316)
Screenshot: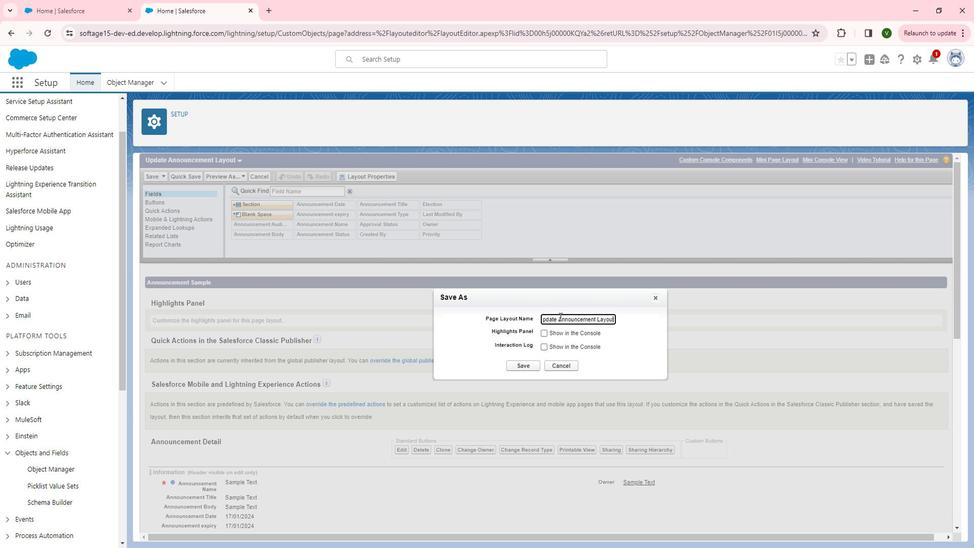 
Action: Mouse pressed left at (557, 316)
Screenshot: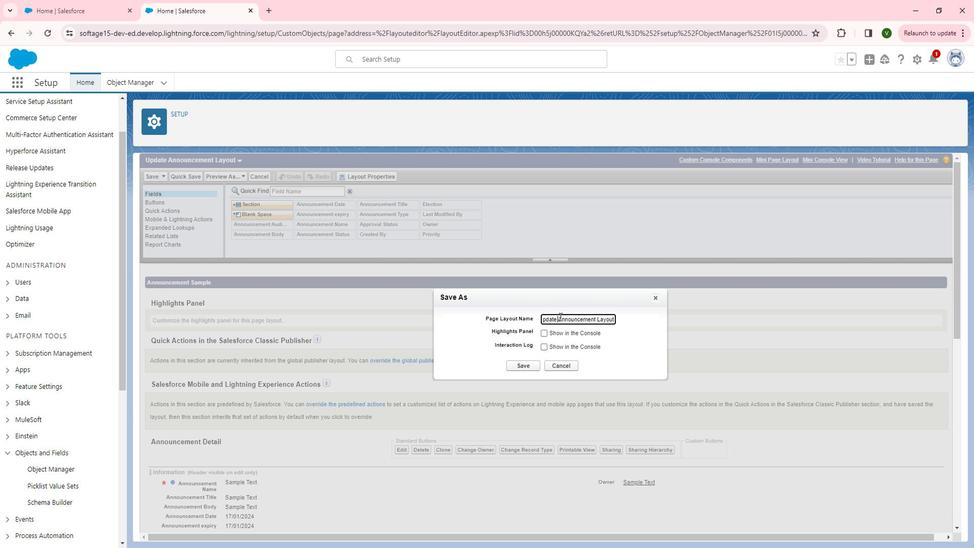 
Action: Mouse moved to (529, 321)
Screenshot: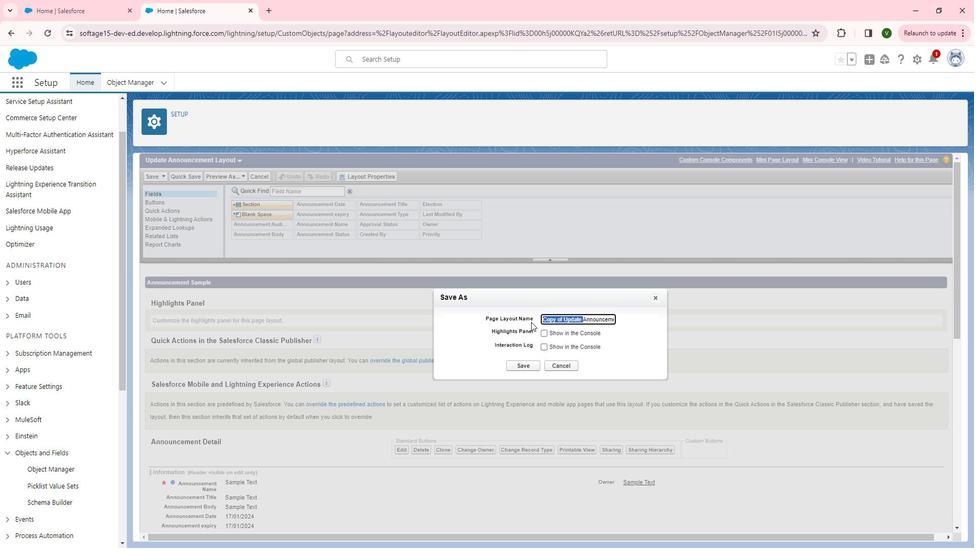 
Action: Key pressed <Key.backspace><Key.shift>Alert<Key.space>
Screenshot: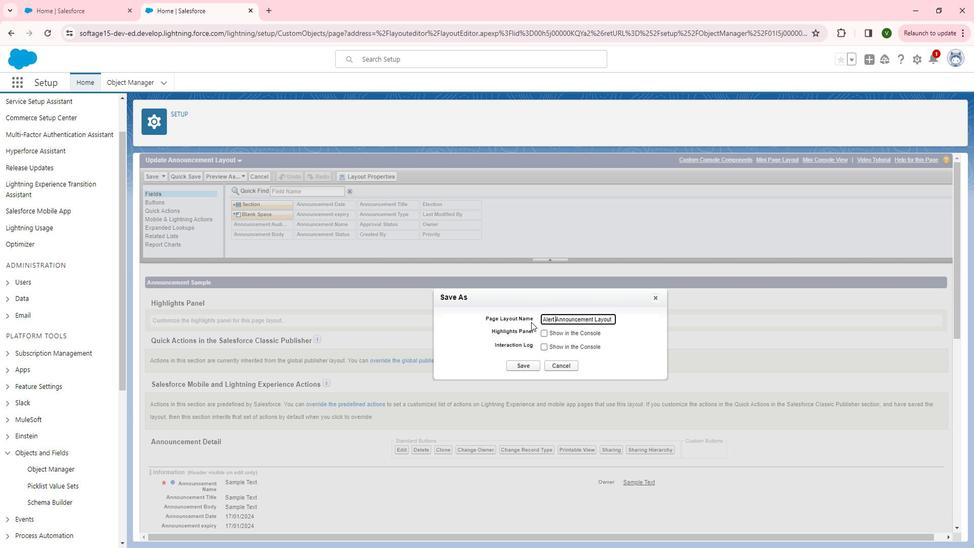 
Action: Mouse moved to (526, 361)
Screenshot: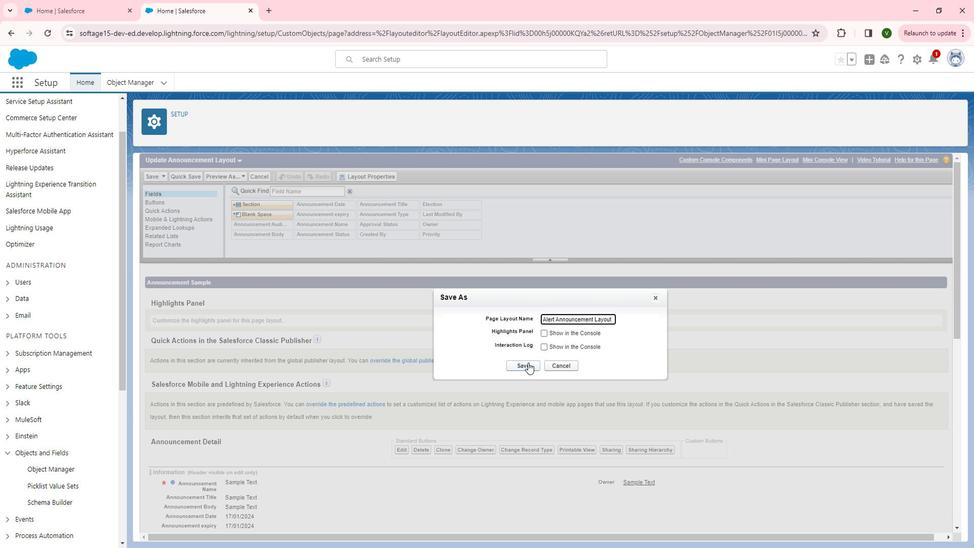
Action: Mouse pressed left at (526, 361)
Screenshot: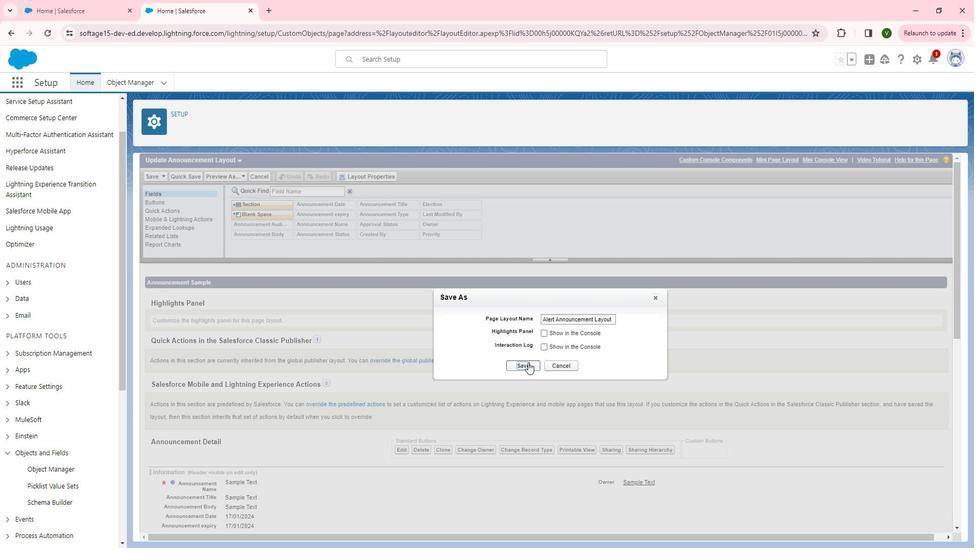 
Action: Mouse moved to (164, 178)
Screenshot: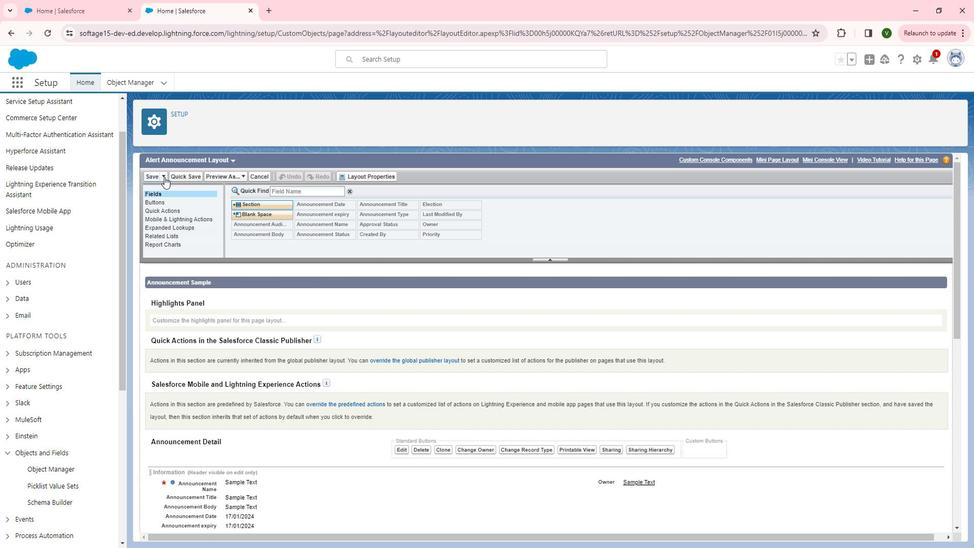 
Action: Mouse pressed left at (164, 178)
Screenshot: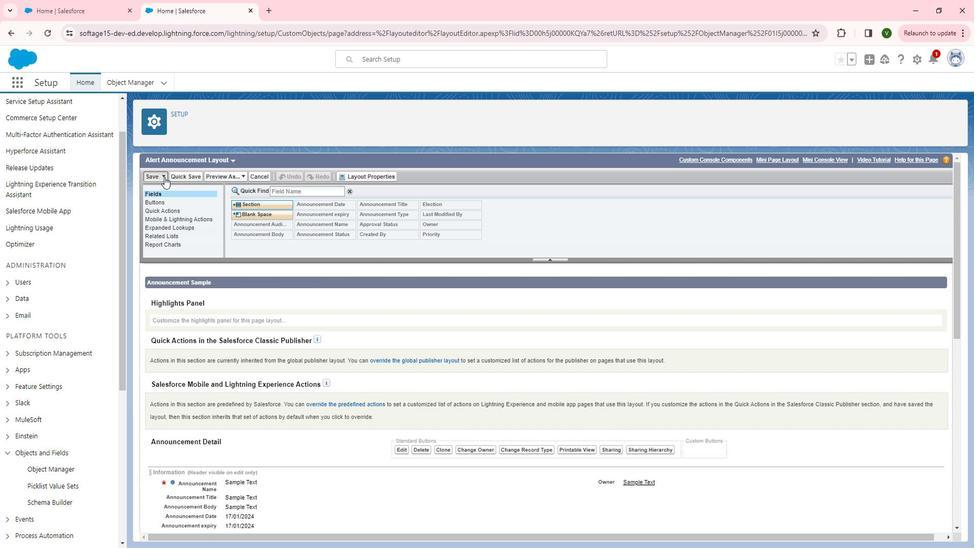 
Action: Mouse moved to (166, 190)
Screenshot: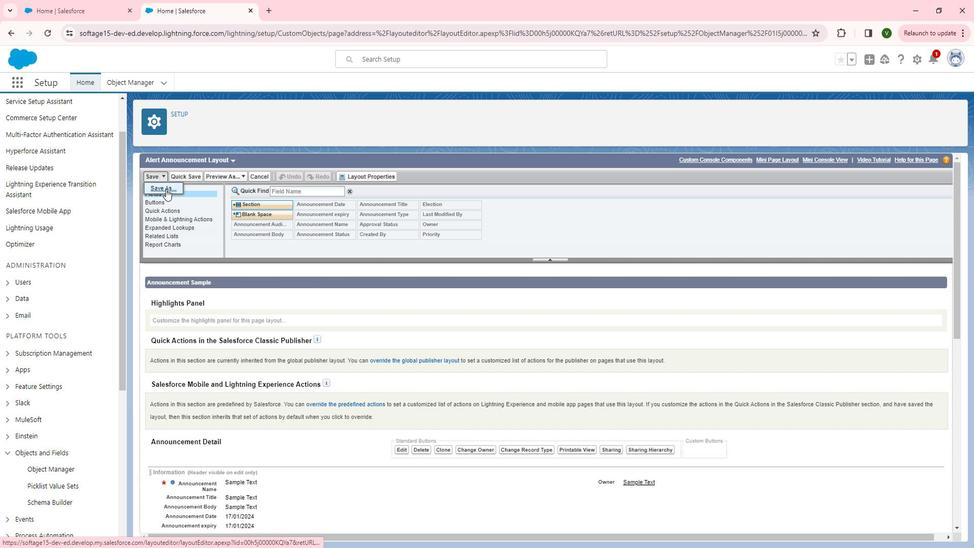 
Action: Mouse pressed left at (166, 190)
Screenshot: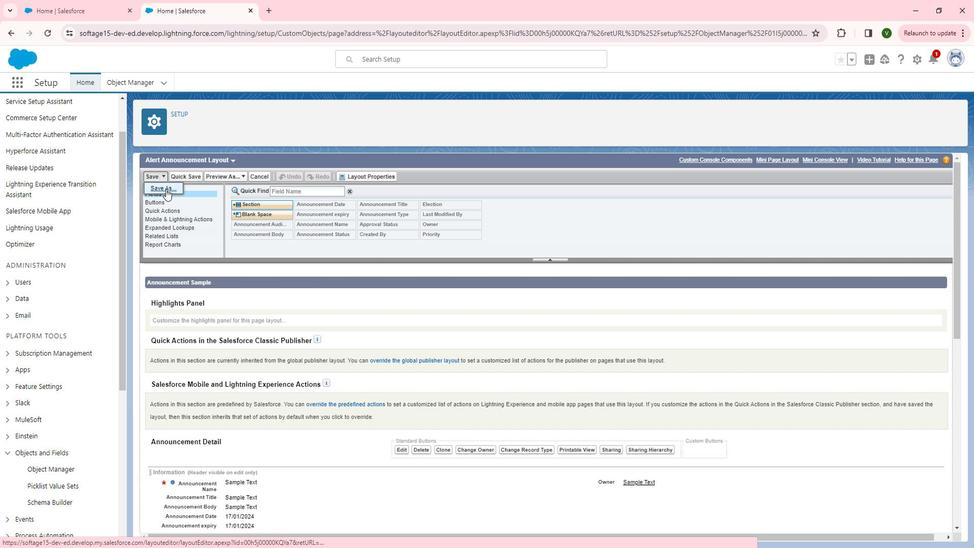 
Action: Mouse moved to (555, 318)
Screenshot: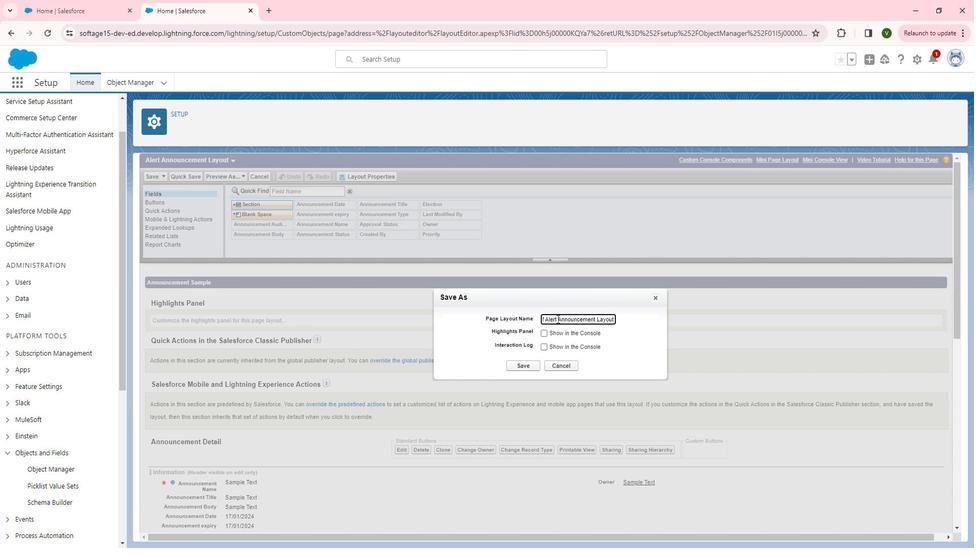 
Action: Mouse pressed left at (555, 318)
Screenshot: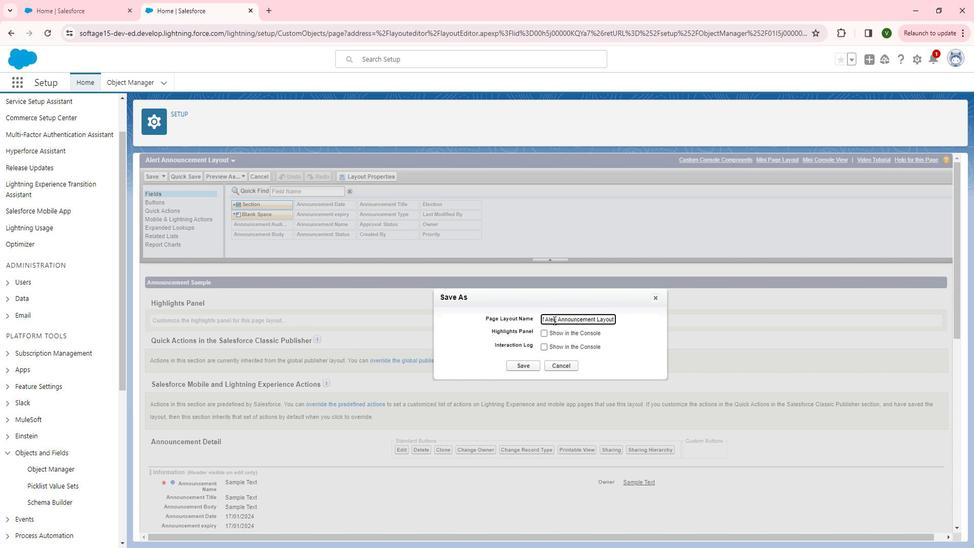 
Action: Mouse moved to (522, 319)
Screenshot: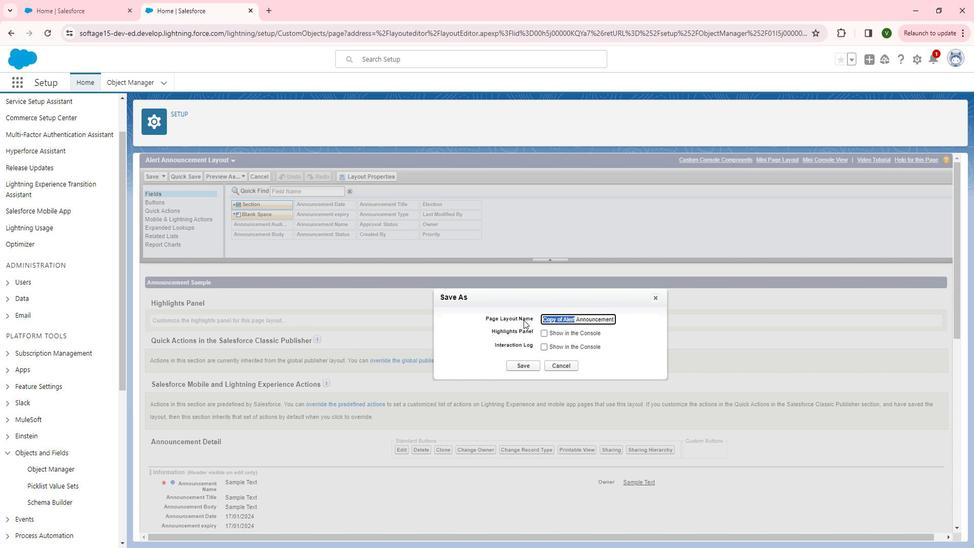 
Action: Key pressed <Key.shift>Important
Screenshot: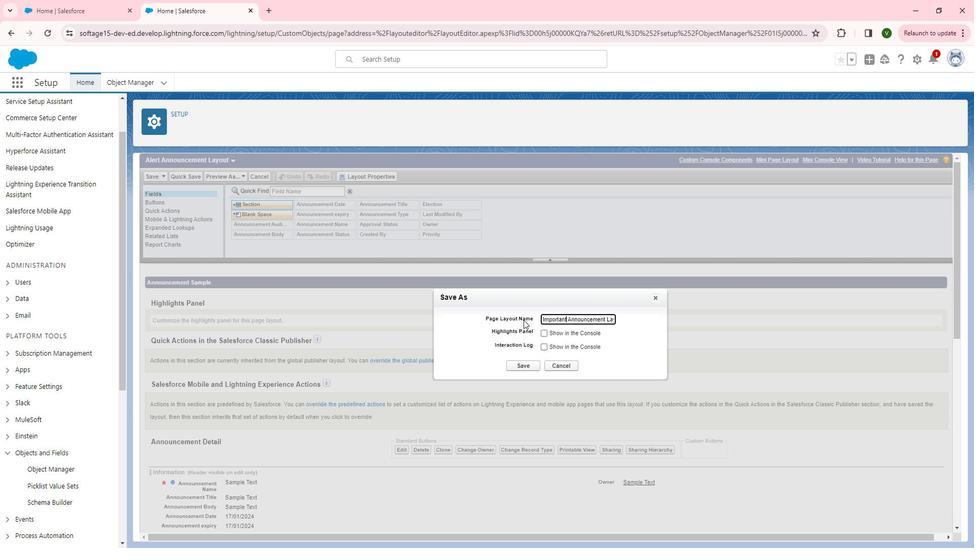 
Action: Mouse moved to (522, 364)
Screenshot: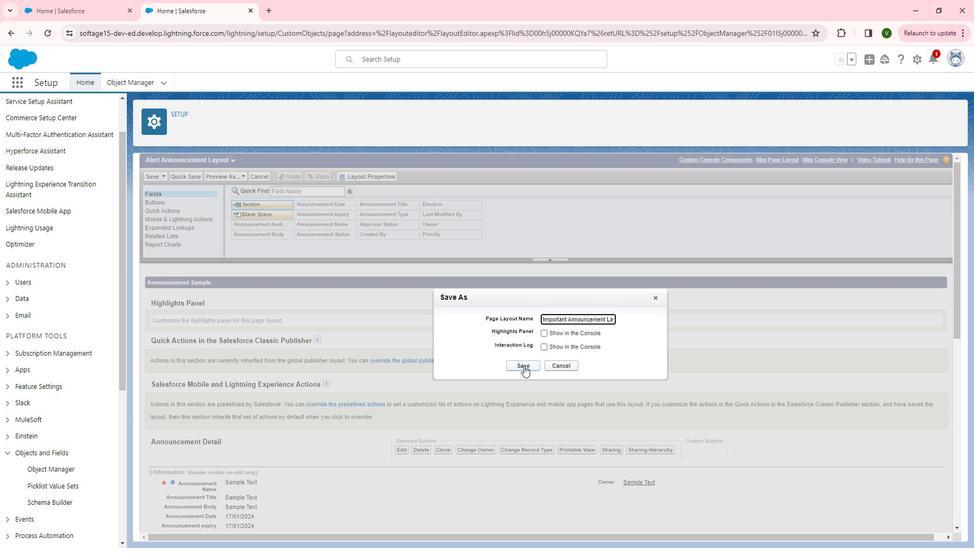 
Action: Mouse pressed left at (522, 364)
Screenshot: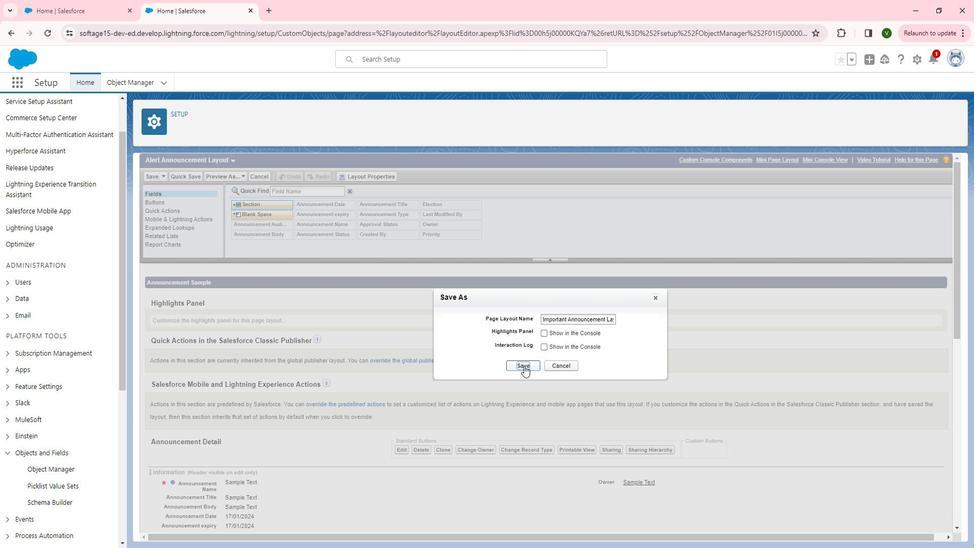 
Action: Mouse moved to (164, 176)
Screenshot: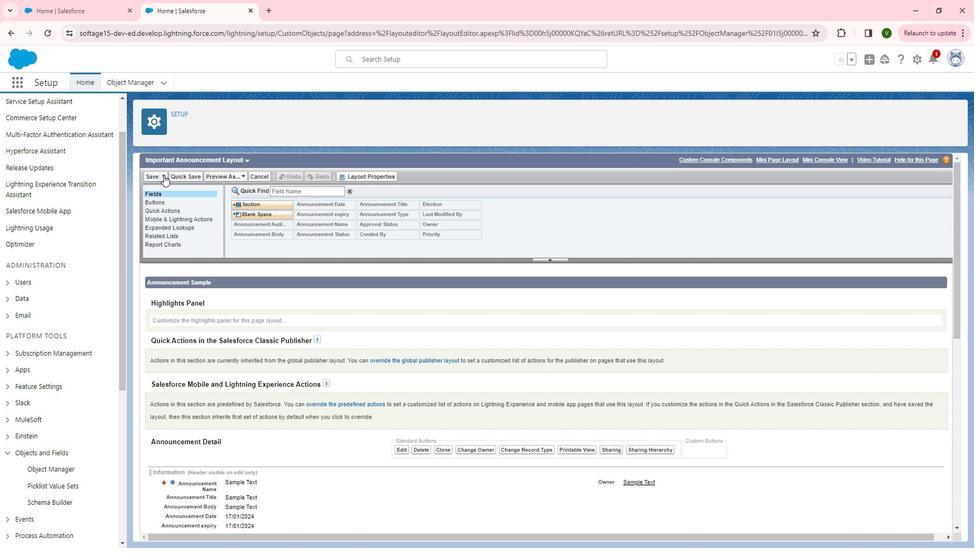 
Action: Mouse pressed left at (164, 176)
Screenshot: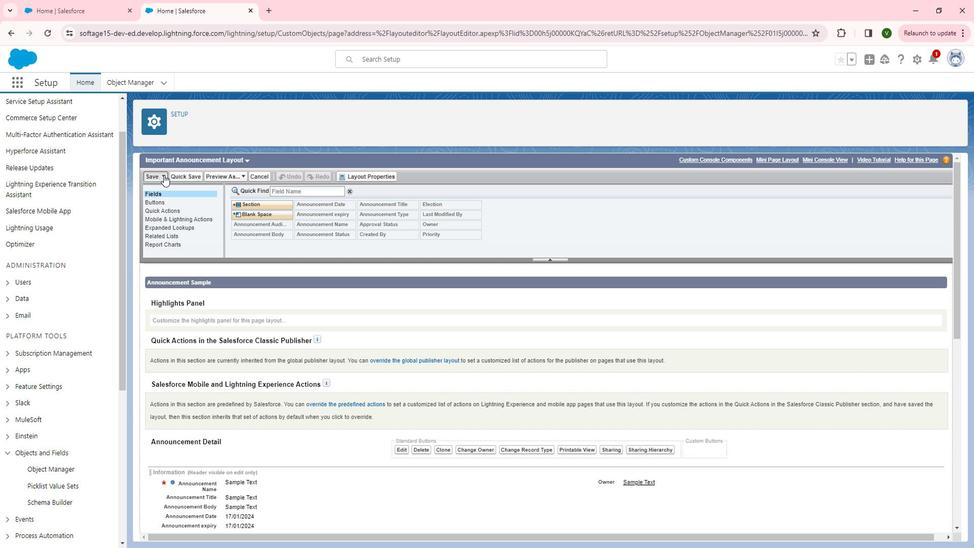 
Action: Mouse moved to (166, 189)
Screenshot: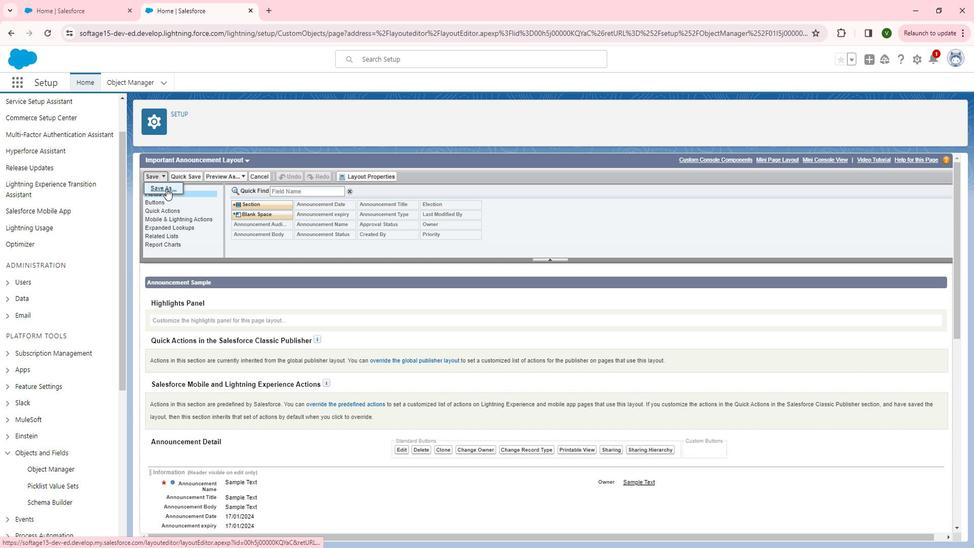 
Action: Mouse pressed left at (166, 189)
Screenshot: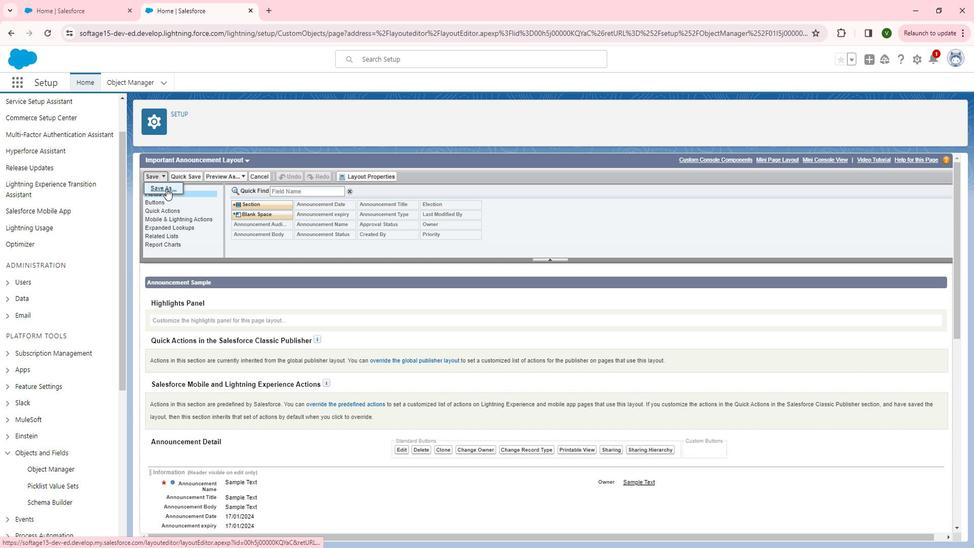 
Action: Mouse moved to (556, 315)
Screenshot: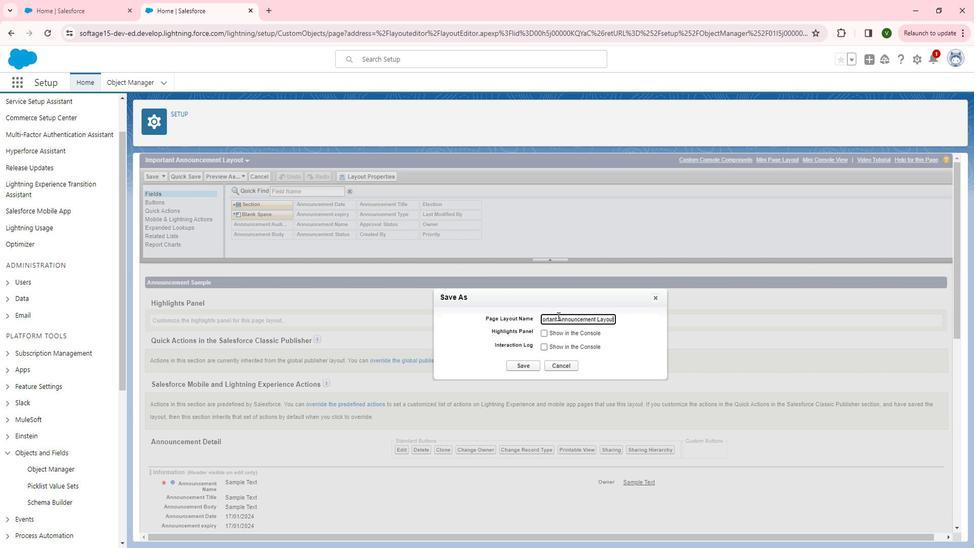 
Action: Mouse pressed left at (556, 315)
Screenshot: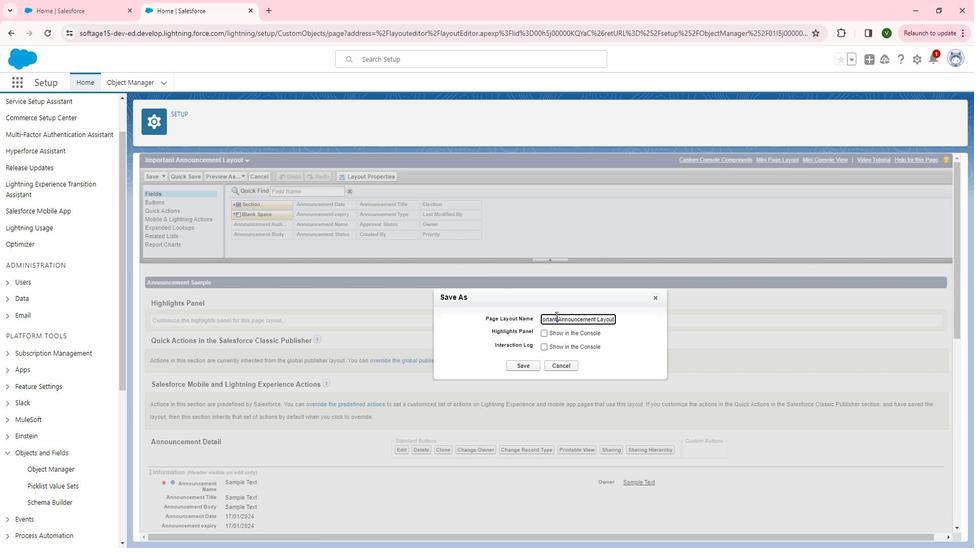 
Action: Mouse moved to (524, 317)
Screenshot: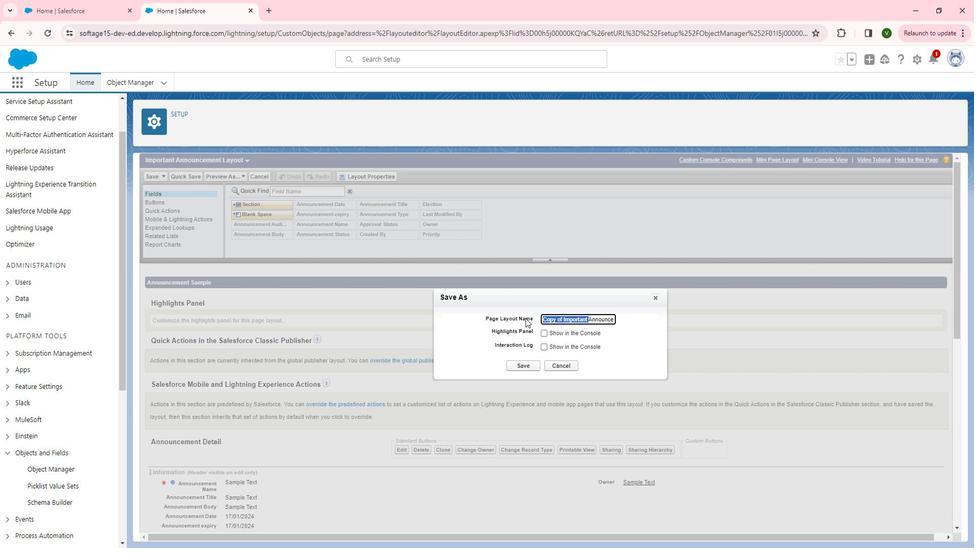 
Action: Key pressed ctrl+V
Screenshot: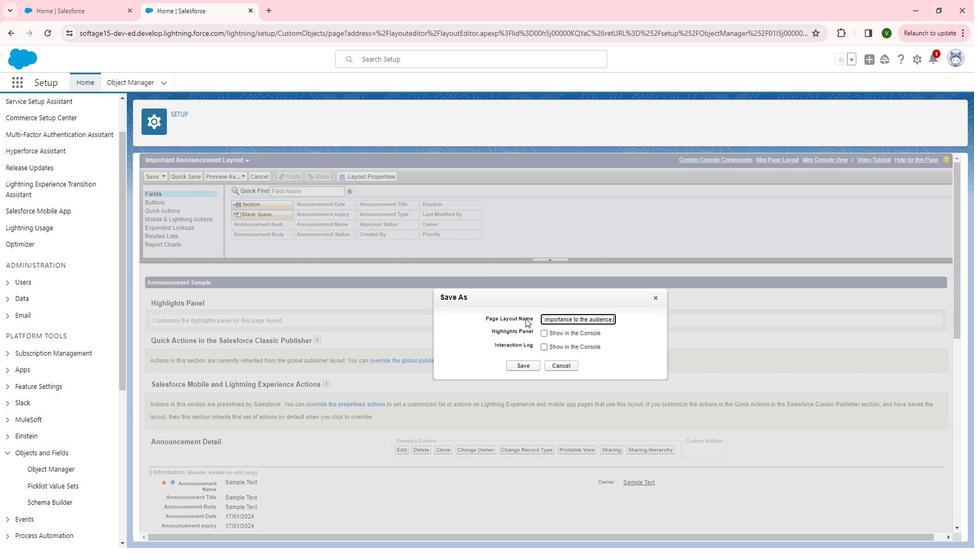 
Action: Mouse moved to (607, 327)
Screenshot: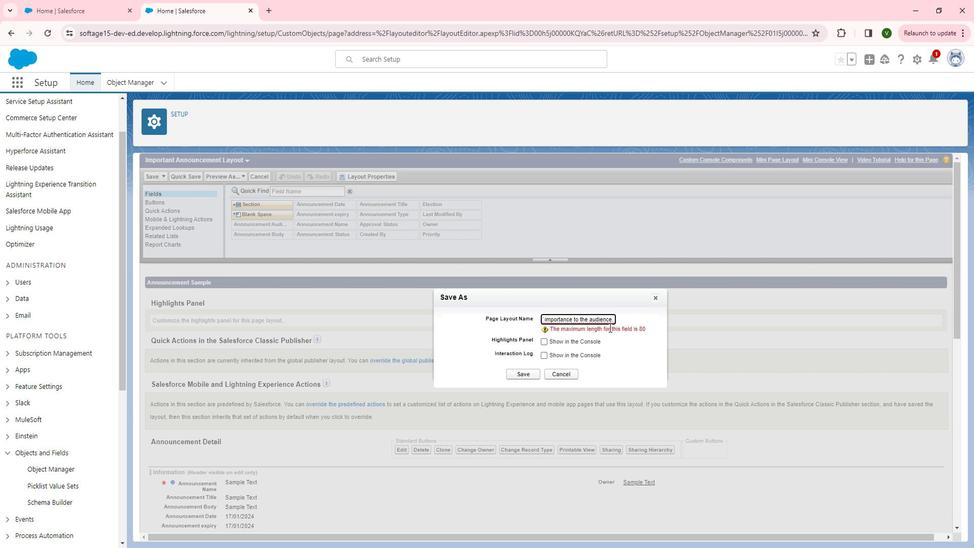 
Action: Key pressed <Key.backspace><Key.backspace><Key.backspace><Key.backspace><Key.backspace><Key.backspace><Key.backspace><Key.backspace><Key.backspace><Key.backspace><Key.backspace><Key.backspace><Key.backspace><Key.backspace><Key.backspace><Key.backspace><Key.backspace><Key.backspace><Key.backspace><Key.backspace><Key.backspace><Key.backspace><Key.backspace><Key.backspace><Key.backspace><Key.backspace><Key.backspace><Key.backspace><Key.backspace><Key.backspace><Key.backspace><Key.backspace><Key.backspace><Key.backspace><Key.backspace><Key.backspace><Key.backspace><Key.backspace><Key.backspace><Key.backspace><Key.backspace><Key.backspace><Key.backspace><Key.backspace><Key.backspace><Key.backspace><Key.backspace><Key.backspace><Key.backspace><Key.backspace><Key.backspace><Key.backspace><Key.backspace><Key.backspace><Key.backspace><Key.backspace><Key.backspace><Key.backspace><Key.backspace><Key.backspace><Key.backspace><Key.backspace><Key.backspace><Key.backspace><Key.backspace><Key.backspace><Key.backspace><Key.backspace><Key.backspace><Key.backspace><Key.backspace><Key.backspace><Key.backspace><Key.backspace><Key.backspace><Key.backspace><Key.backspace><Key.backspace><Key.backspace><Key.backspace><Key.backspace><Key.backspace><Key.backspace><Key.backspace><Key.backspace><Key.backspace><Key.backspace><Key.backspace><Key.backspace><Key.backspace><Key.backspace><Key.backspace><Key.backspace><Key.backspace><Key.backspace><Key.backspace><Key.backspace><Key.backspace><Key.backspace><Key.backspace><Key.backspace><Key.backspace><Key.backspace><Key.backspace><Key.backspace><Key.backspace><Key.backspace><Key.backspace><Key.backspace><Key.backspace><Key.backspace><Key.backspace><Key.backspace><Key.backspace><Key.backspace><Key.backspace><Key.backspace><Key.backspace><Key.backspace><Key.backspace><Key.backspace><Key.backspace><Key.backspace><Key.backspace><Key.backspace><Key.backspace><Key.backspace><Key.backspace><Key.backspace><Key.backspace><Key.backspace><Key.backspace><Key.backspace><Key.backspace><Key.backspace><Key.backspace><Key.backspace><Key.backspace><Key.backspace><Key.backspace><Key.backspace><Key.backspace><Key.backspace><Key.backspace><Key.backspace><Key.backspace><Key.backspace><Key.backspace><Key.shift>Other<Key.space>
Screenshot: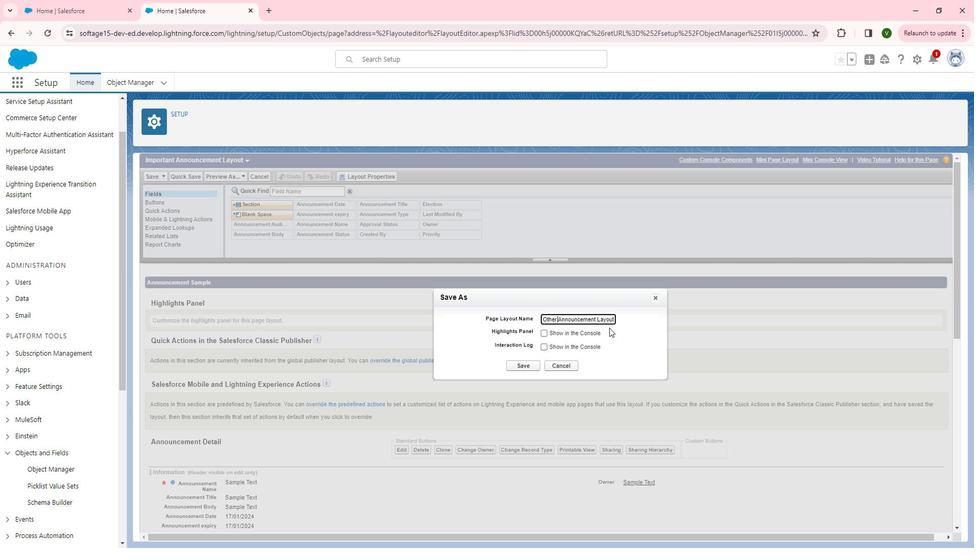 
Action: Mouse moved to (598, 326)
Screenshot: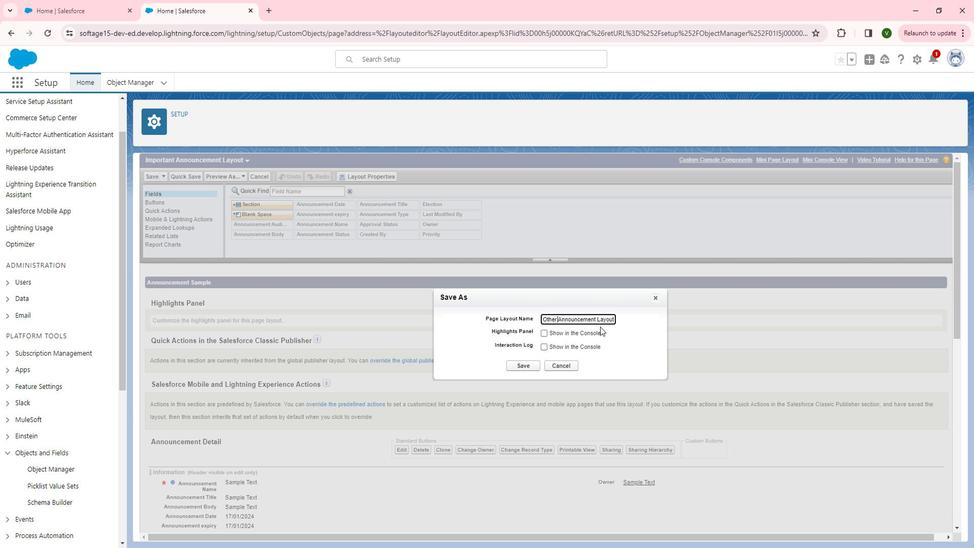 
Action: Key pressed <Key.left>s
Screenshot: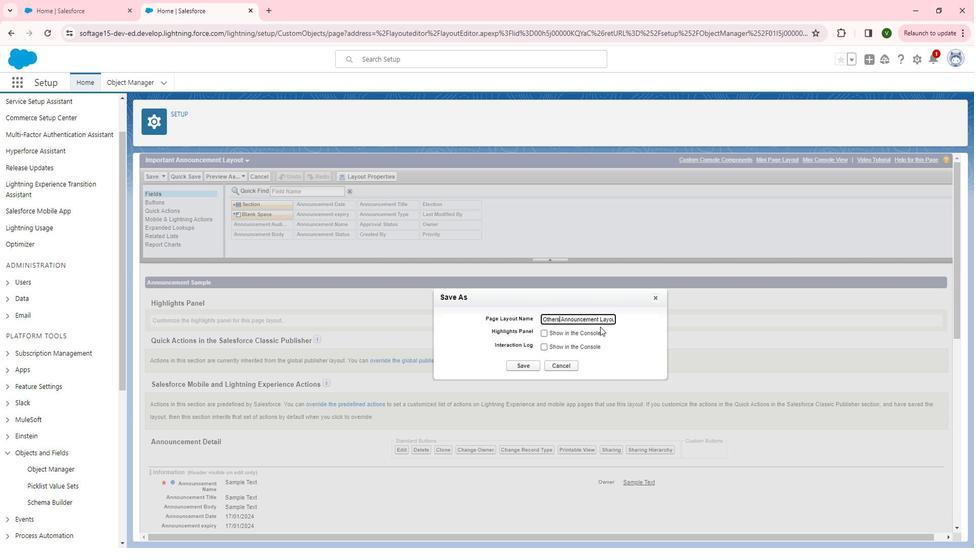 
Action: Mouse moved to (527, 363)
Screenshot: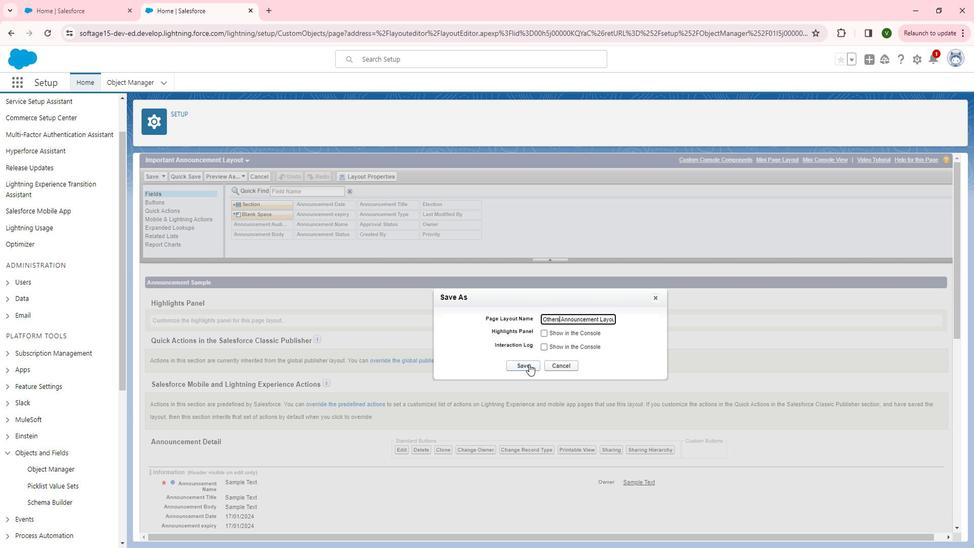 
Action: Mouse pressed left at (527, 363)
Screenshot: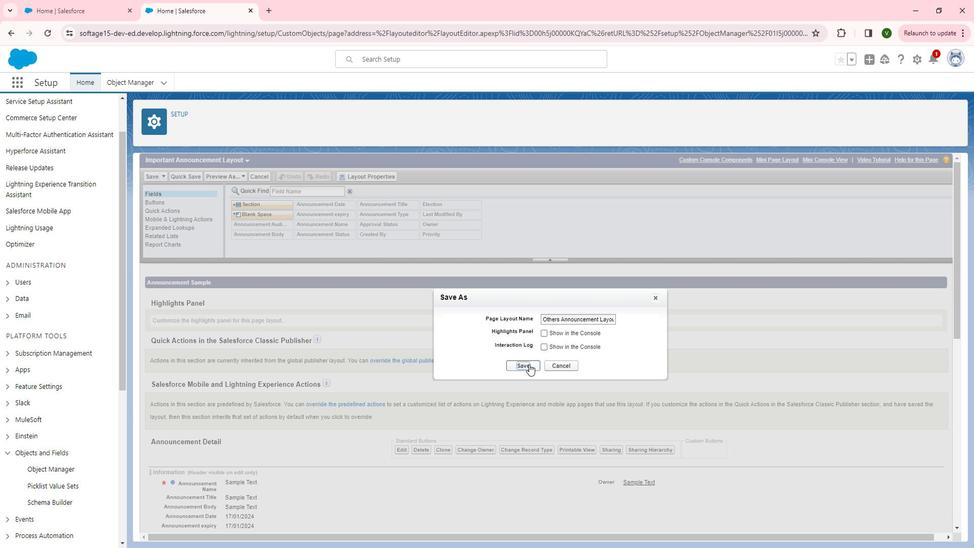 
Action: Mouse moved to (321, 392)
Screenshot: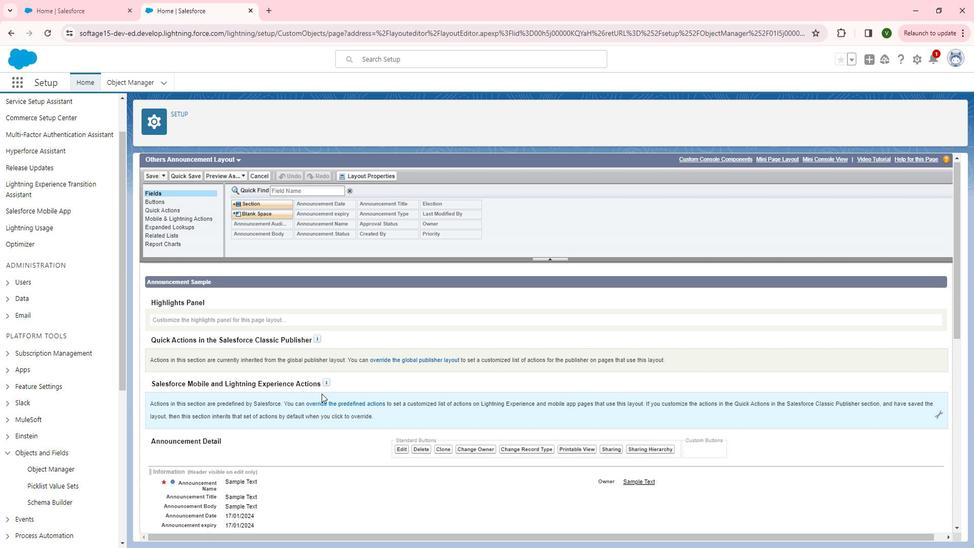 
Action: Mouse scrolled (321, 391) with delta (0, 0)
Screenshot: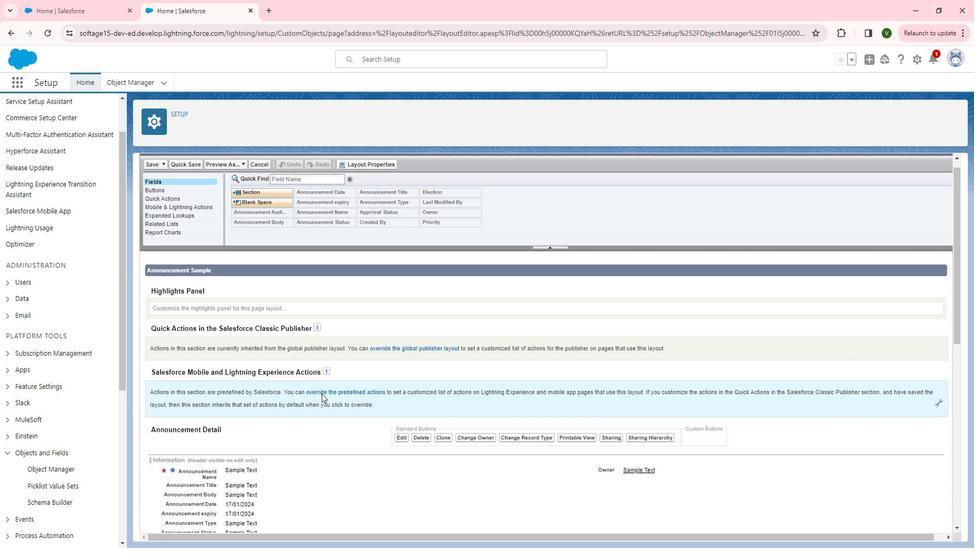 
Action: Mouse moved to (321, 392)
Screenshot: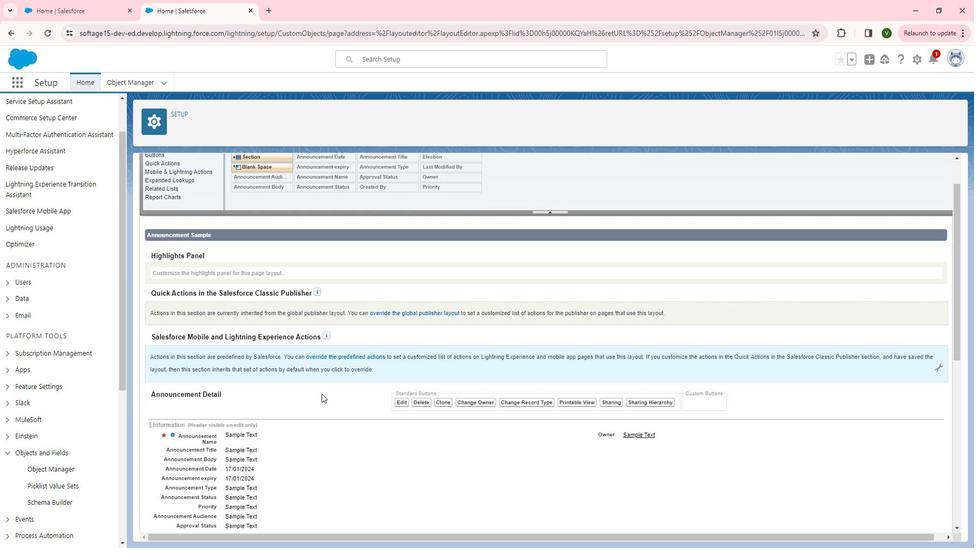 
Action: Mouse scrolled (321, 391) with delta (0, 0)
Screenshot: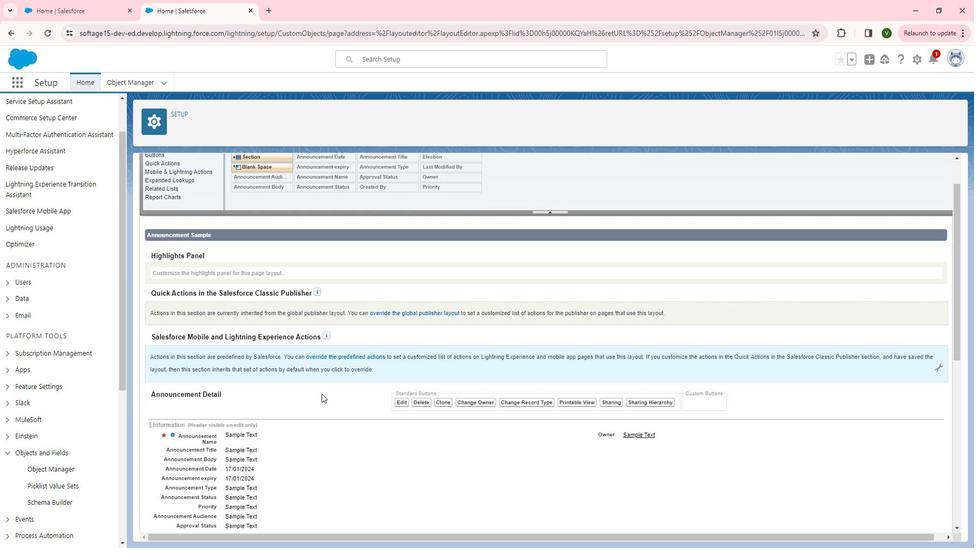 
Action: Mouse moved to (531, 445)
Screenshot: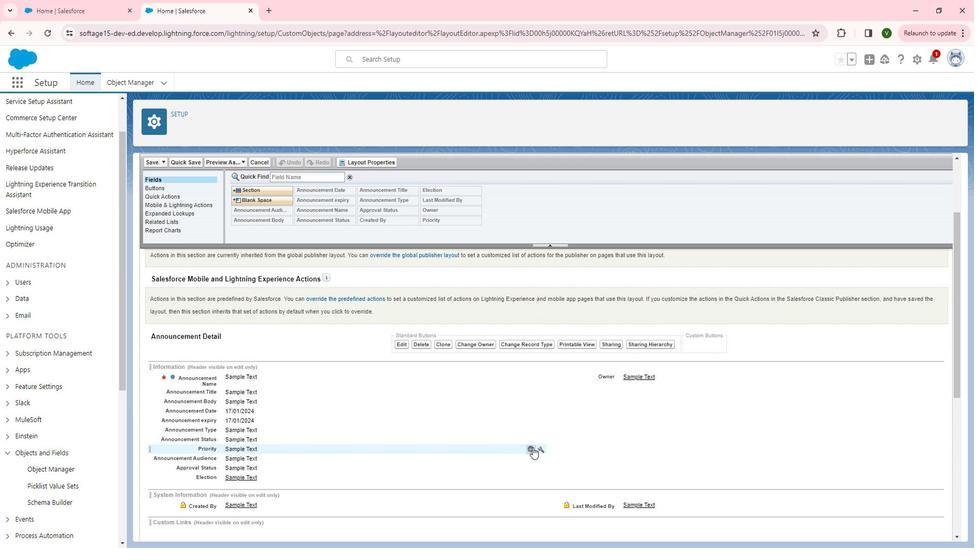 
Action: Mouse pressed left at (531, 445)
Screenshot: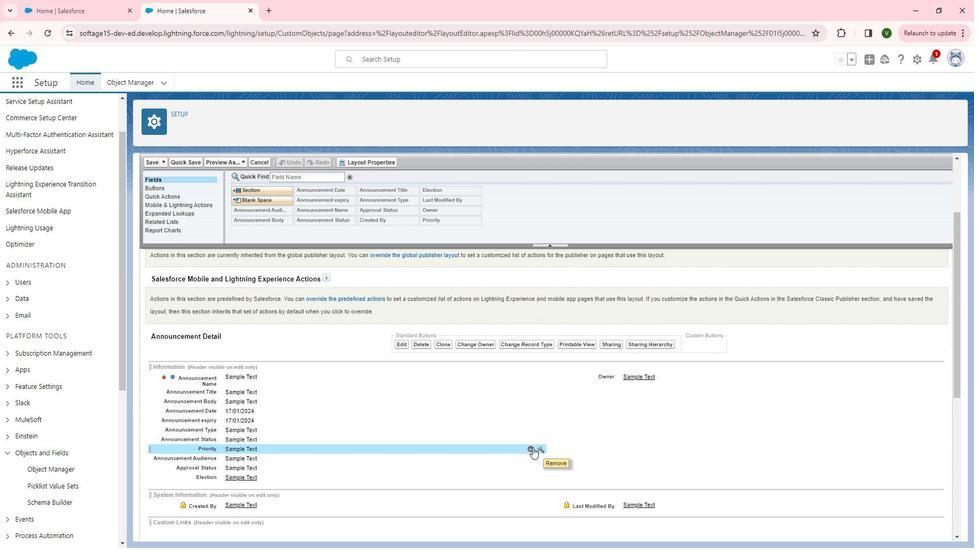 
Action: Mouse moved to (529, 440)
Screenshot: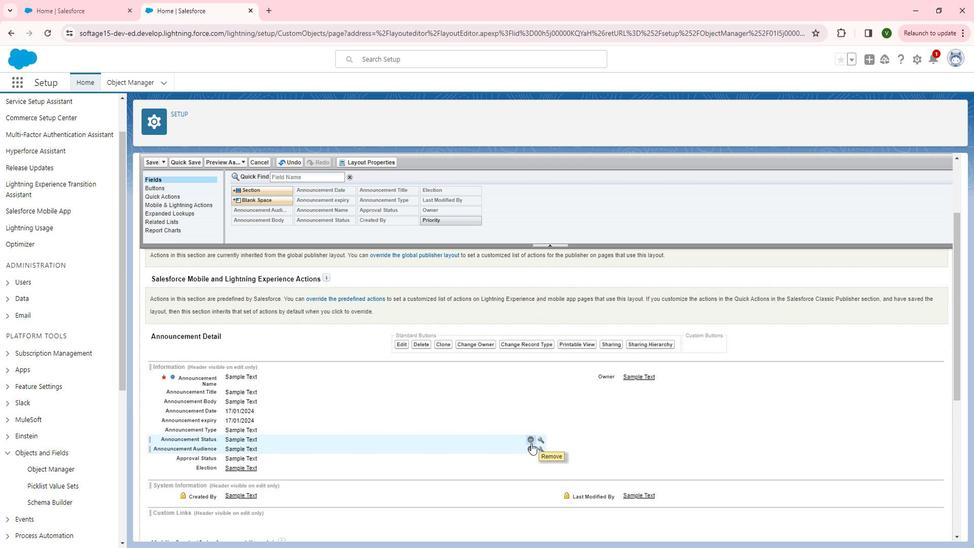 
Action: Mouse pressed left at (529, 440)
Screenshot: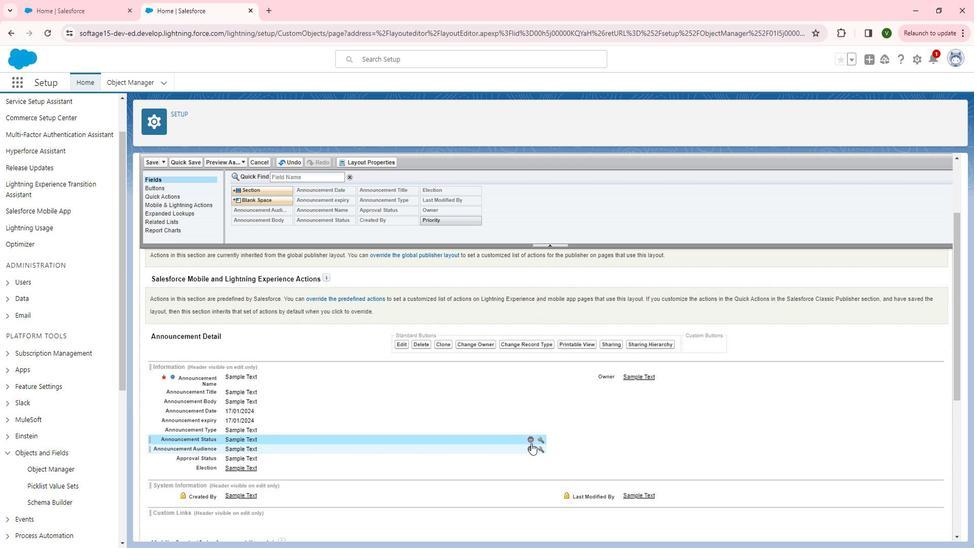 
Action: Mouse moved to (529, 419)
Screenshot: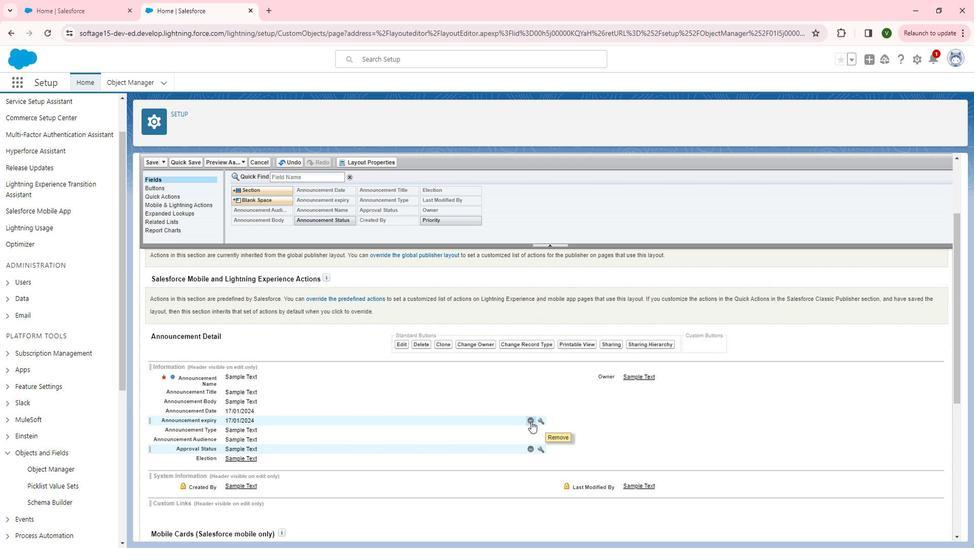 
Action: Mouse pressed left at (529, 419)
Screenshot: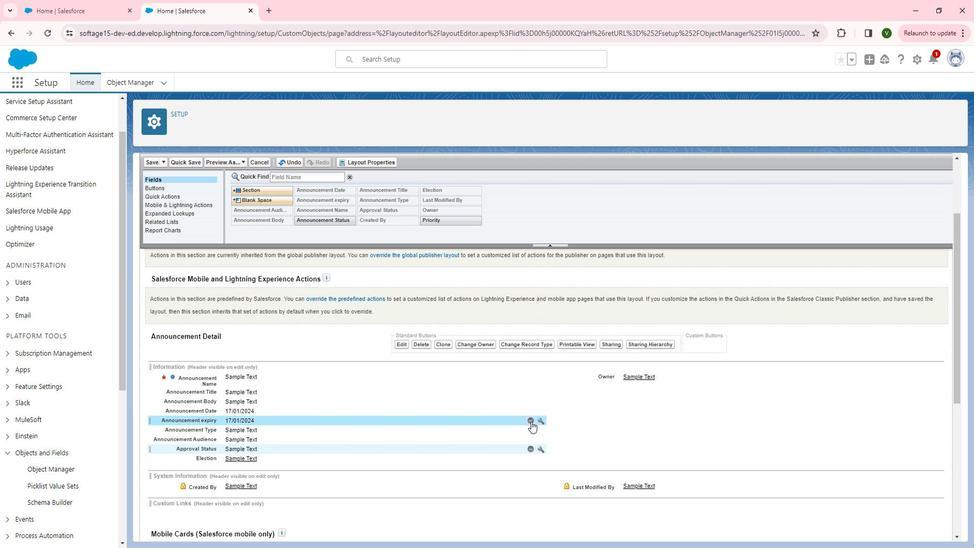 
Action: Mouse moved to (150, 163)
Screenshot: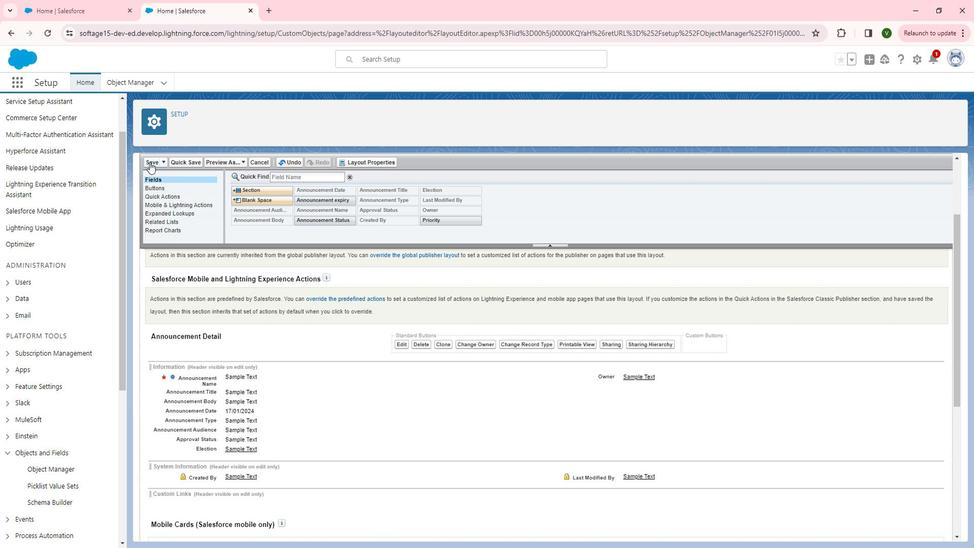 
Action: Mouse pressed left at (150, 163)
Screenshot: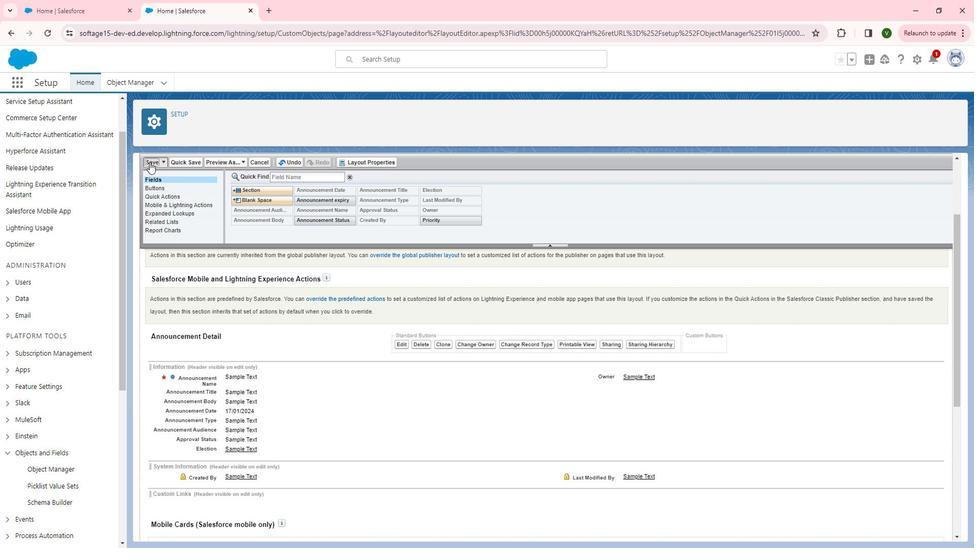 
Action: Mouse moved to (380, 433)
Screenshot: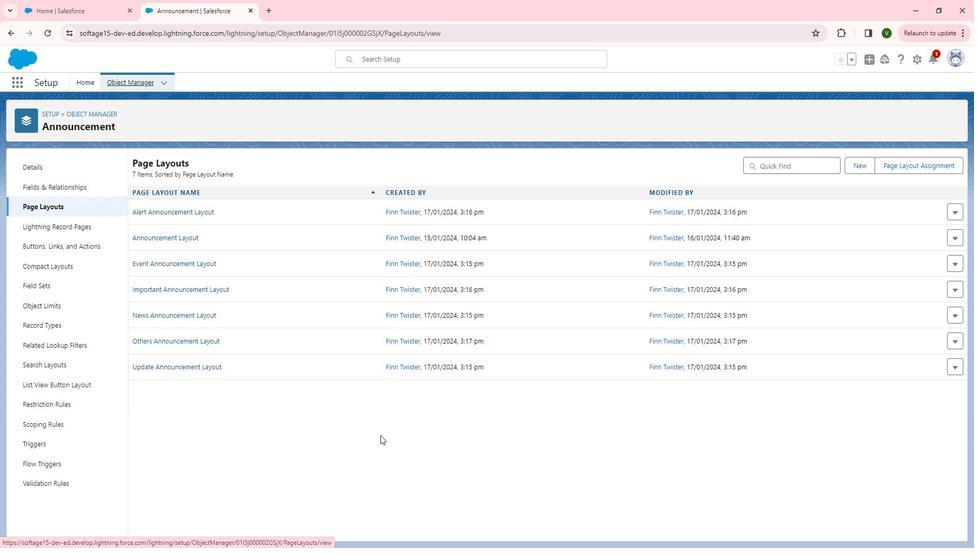 
Action: Mouse pressed left at (380, 433)
Screenshot: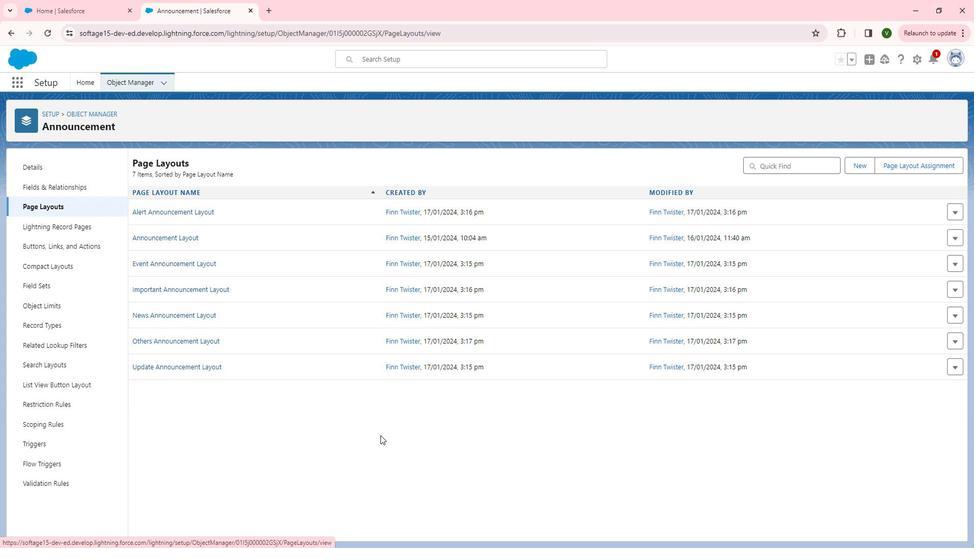 
Action: Mouse moved to (56, 324)
Screenshot: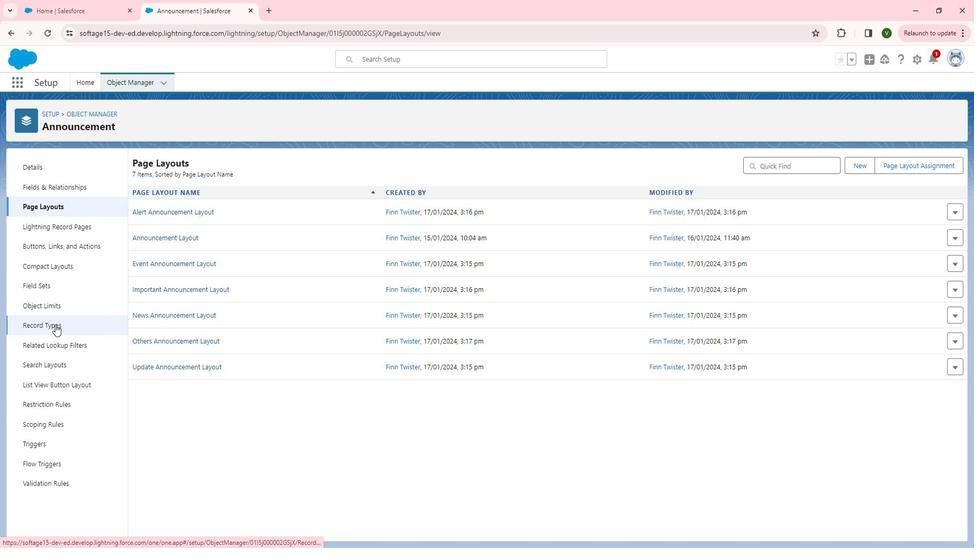 
Action: Mouse pressed left at (56, 324)
Screenshot: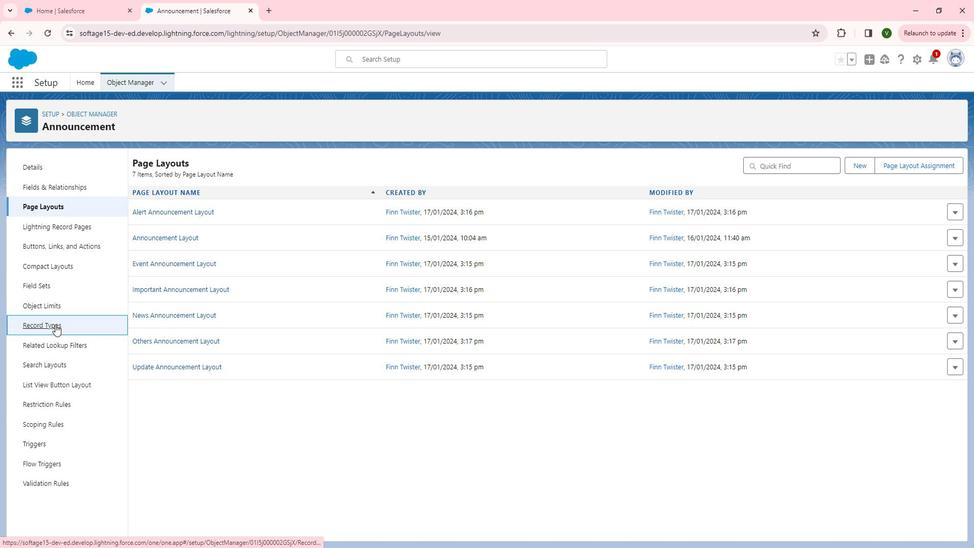 
Action: Mouse moved to (212, 316)
Screenshot: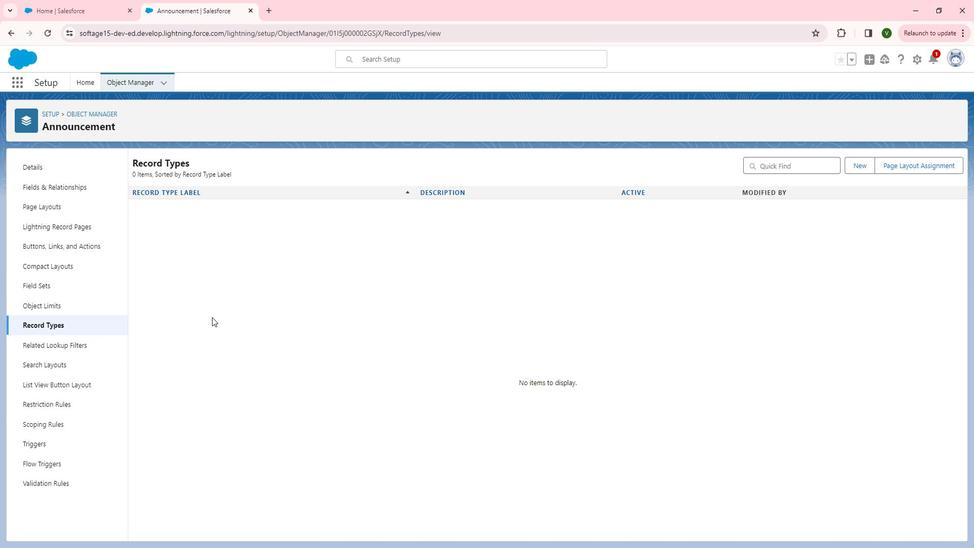 
Action: Mouse pressed left at (212, 316)
Screenshot: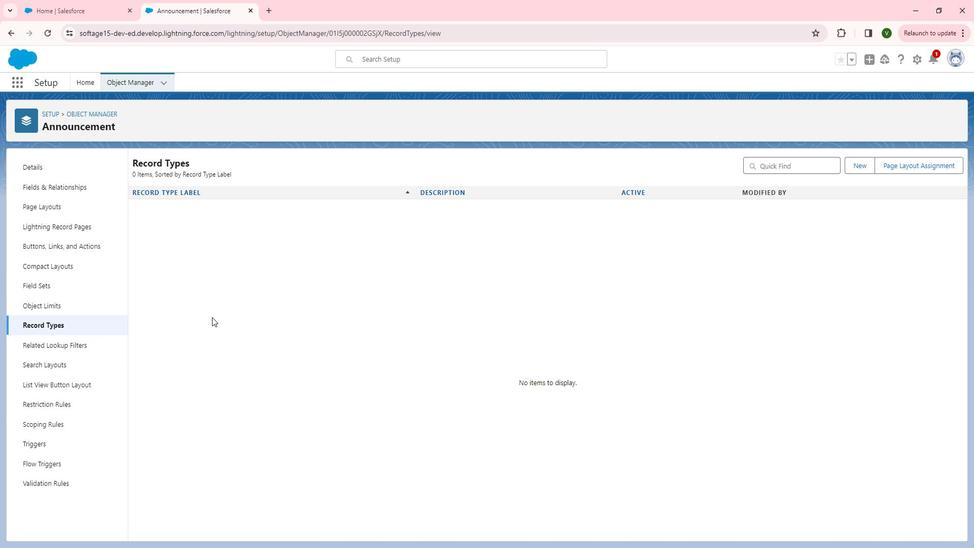 
Action: Mouse moved to (851, 172)
Screenshot: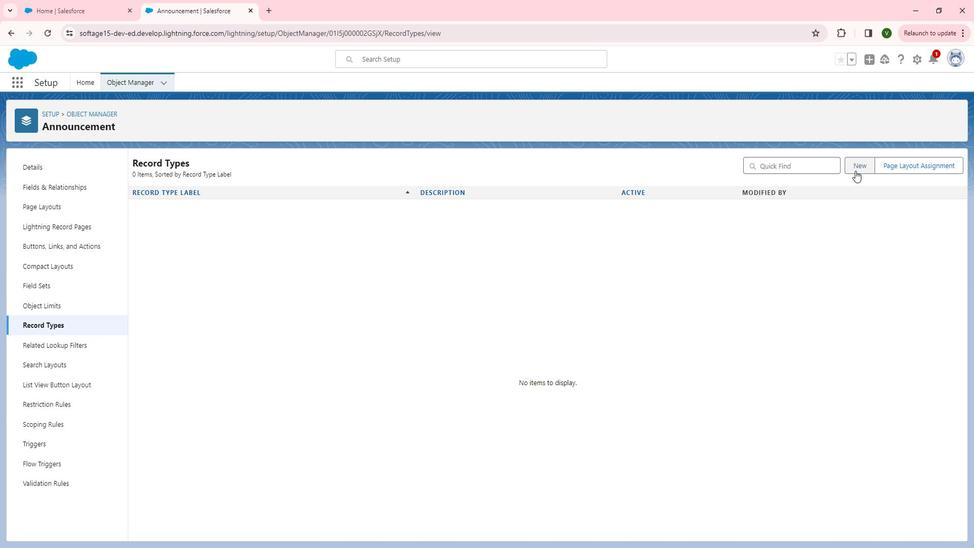 
Action: Mouse pressed left at (851, 172)
Screenshot: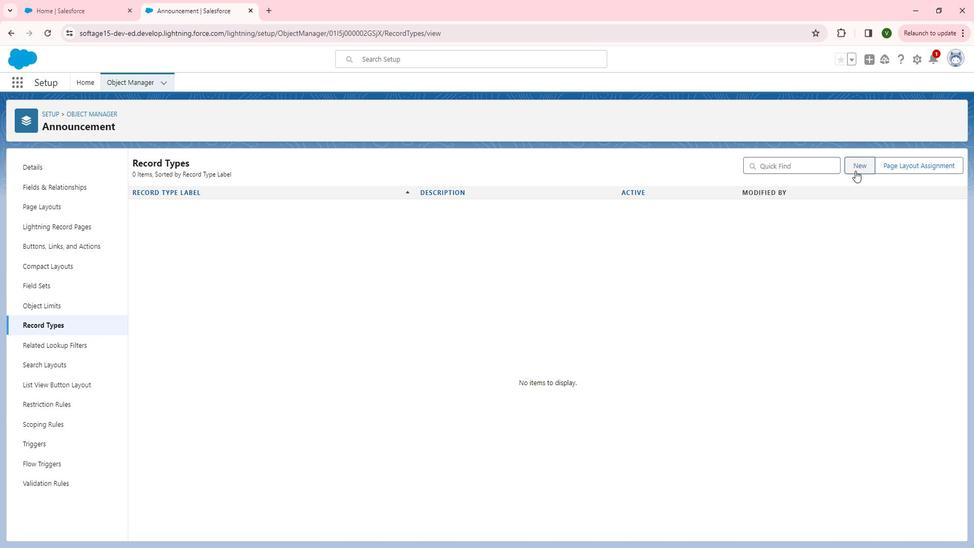 
Action: Mouse moved to (358, 261)
Screenshot: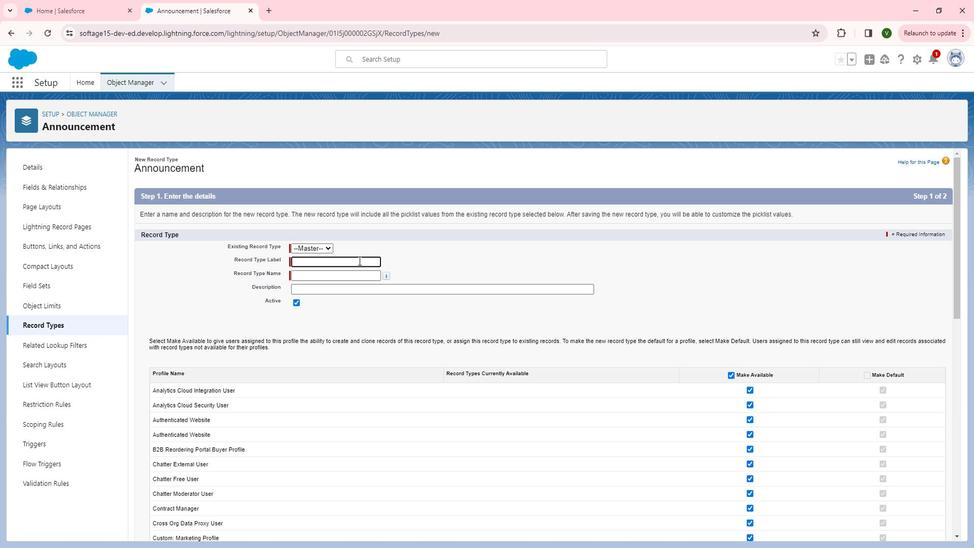 
Action: Mouse pressed left at (358, 261)
Screenshot: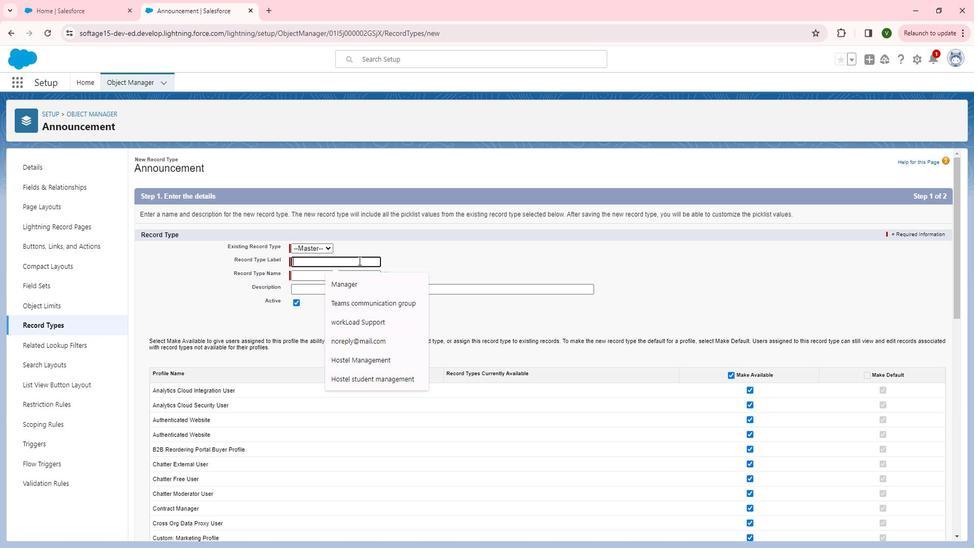
Action: Mouse moved to (317, 245)
Screenshot: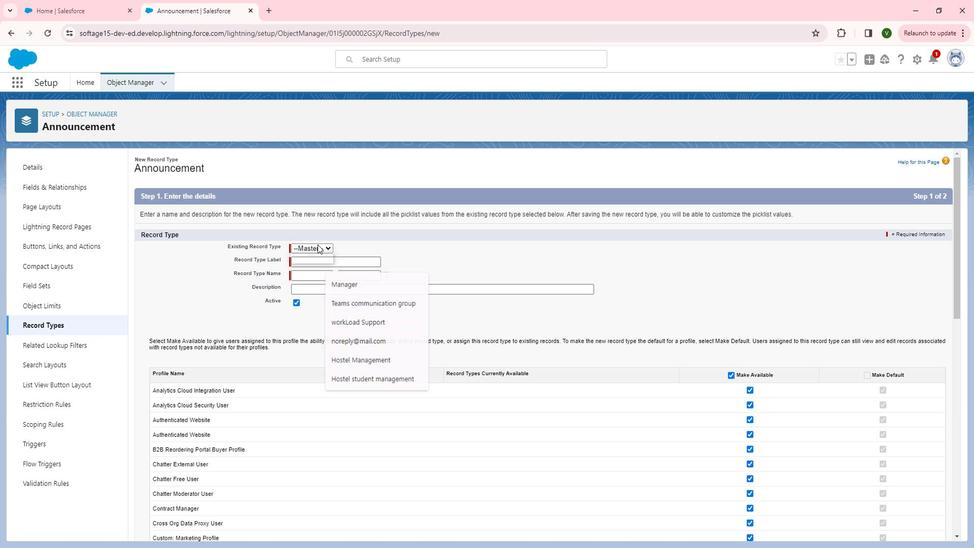 
Action: Mouse pressed left at (317, 245)
Screenshot: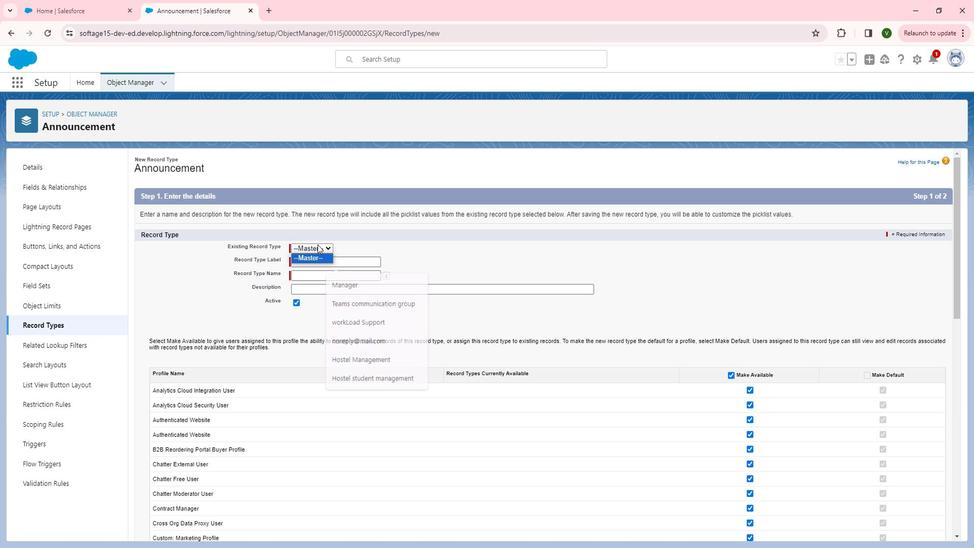 
Action: Mouse moved to (371, 245)
Screenshot: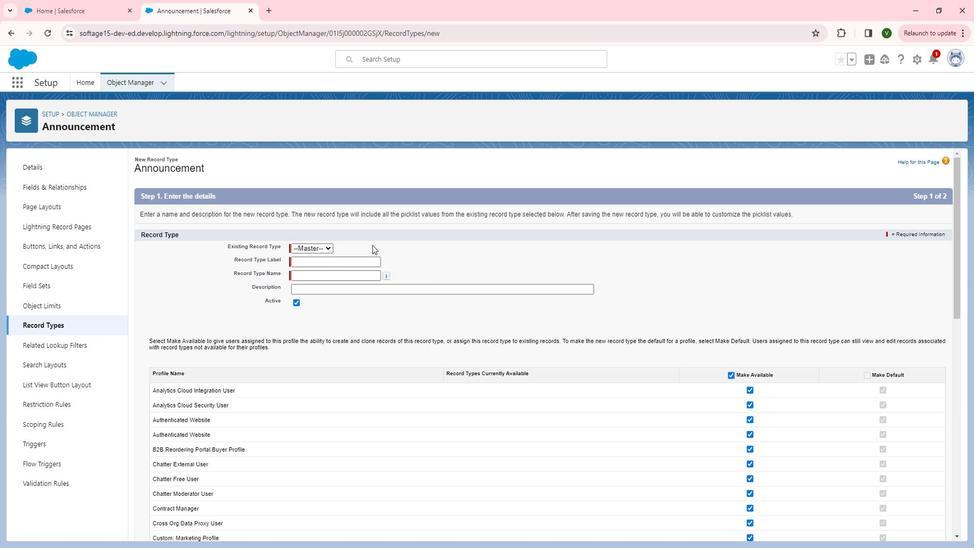 
Action: Mouse pressed left at (371, 245)
Screenshot: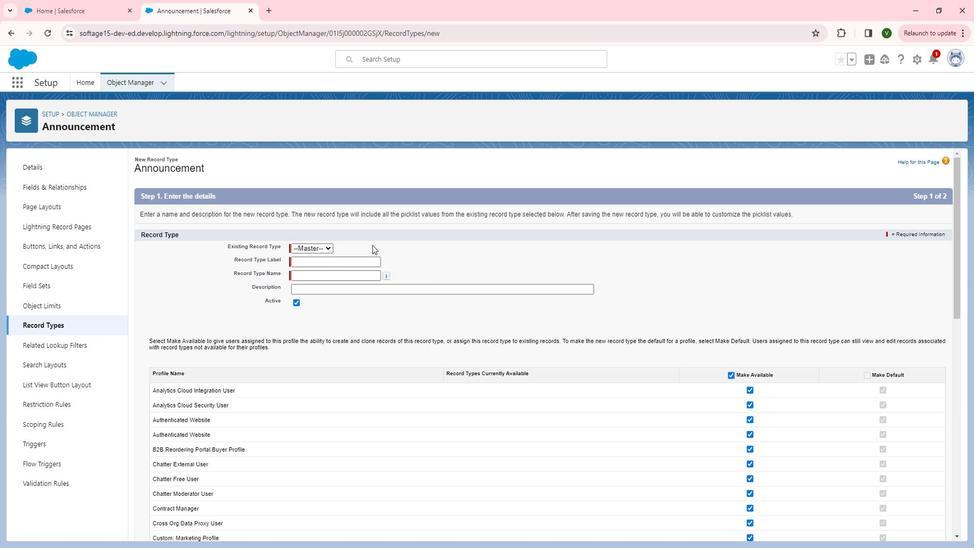 
Action: Mouse moved to (355, 260)
Screenshot: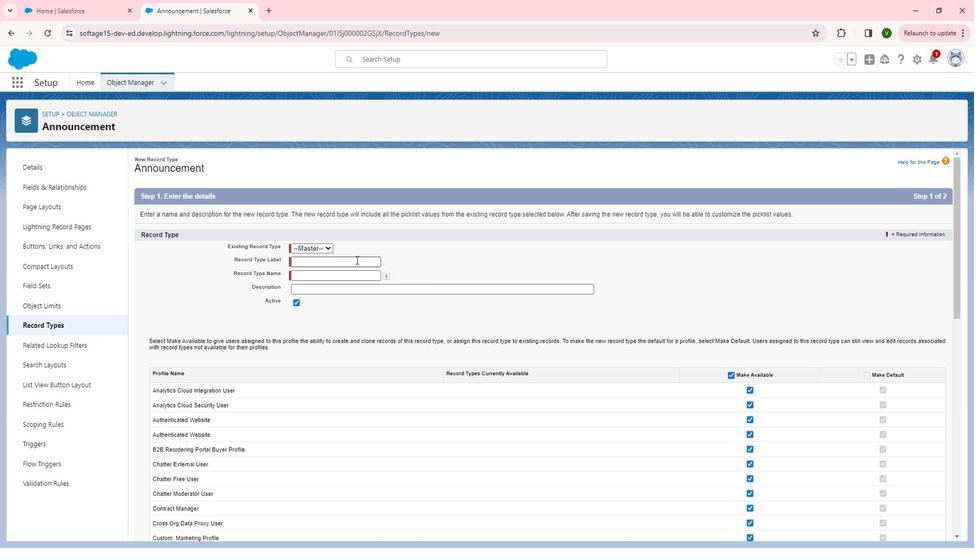 
Action: Mouse pressed left at (355, 260)
Screenshot: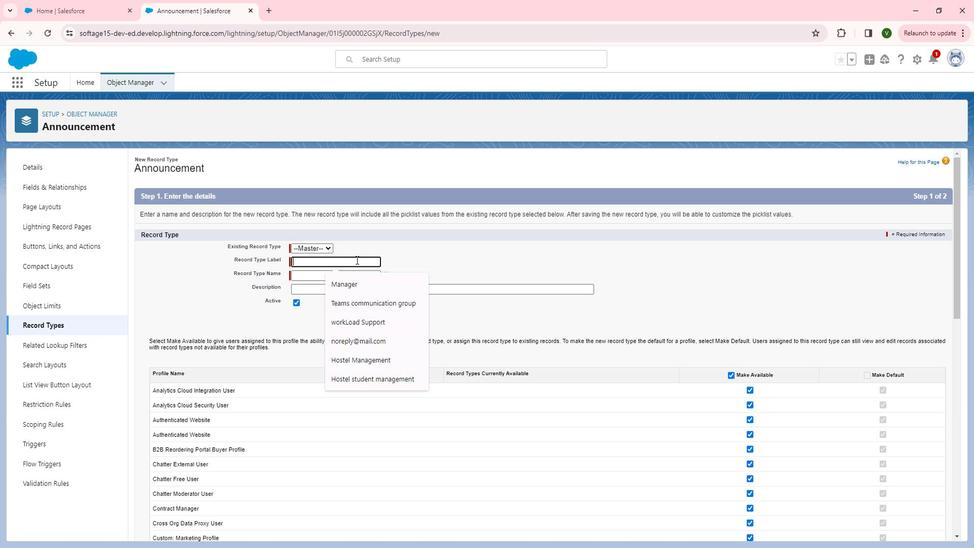 
Action: Key pressed <Key.shift>Events<Key.space><Key.shift>Announcement<Key.space>record<Key.space>type
Screenshot: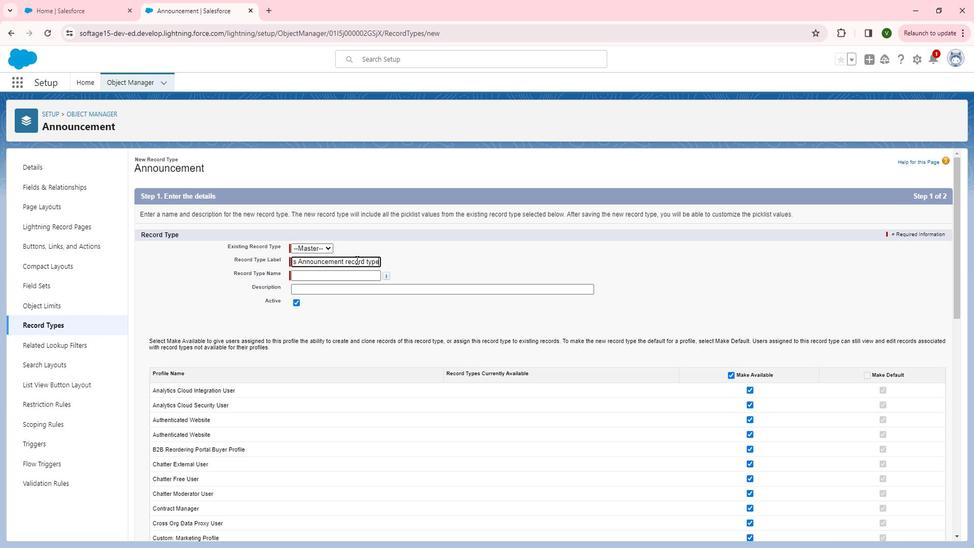 
Action: Mouse moved to (345, 278)
Screenshot: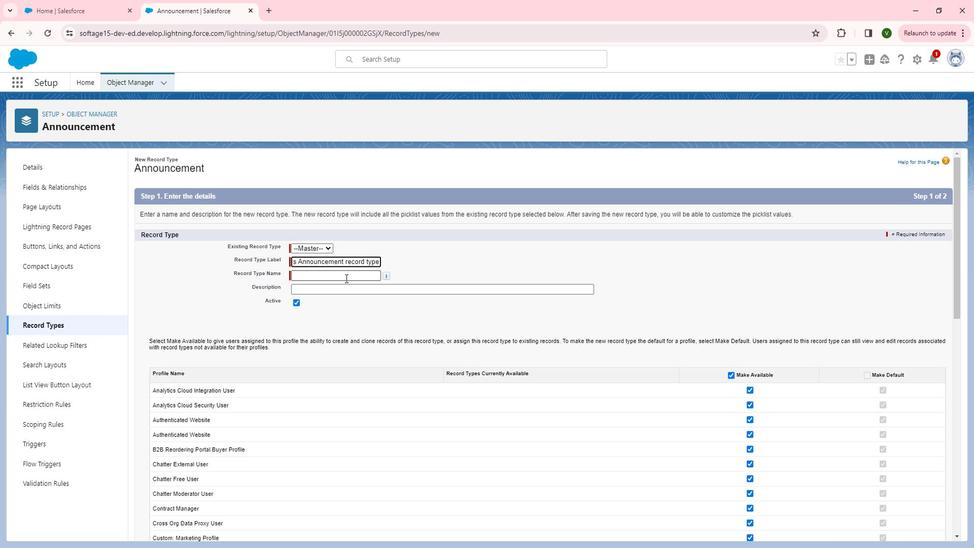 
Action: Mouse pressed left at (345, 278)
Screenshot: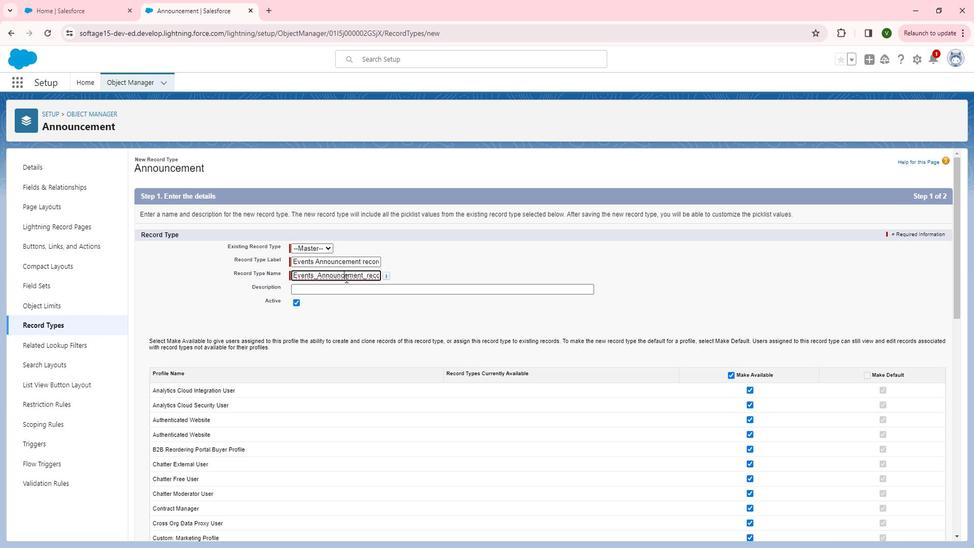 
Action: Mouse moved to (351, 287)
Screenshot: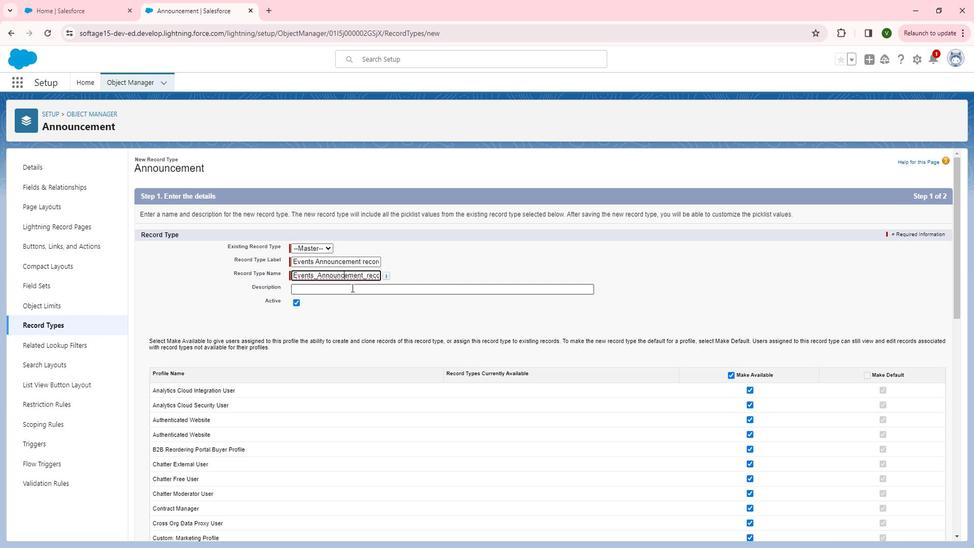 
Action: Mouse pressed left at (351, 287)
Screenshot: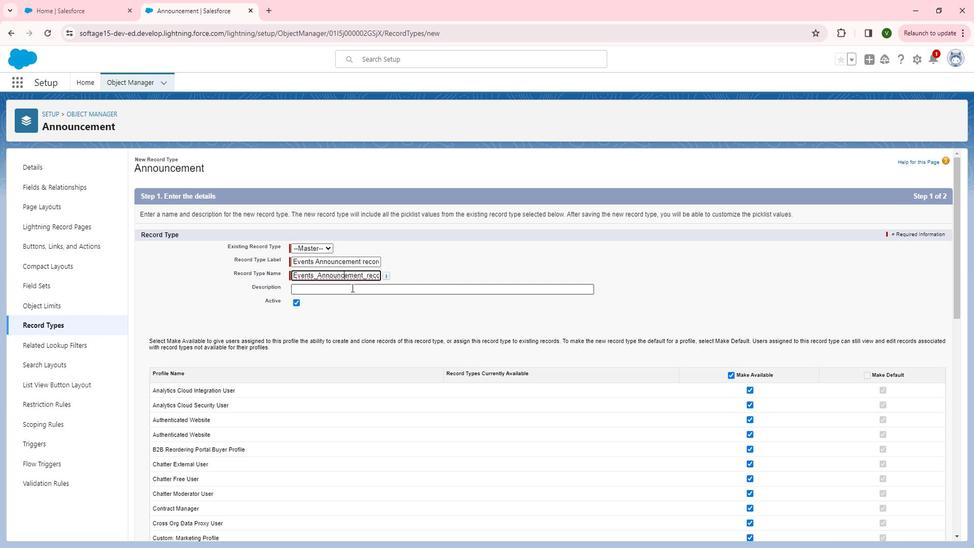 
Action: Mouse moved to (352, 287)
Screenshot: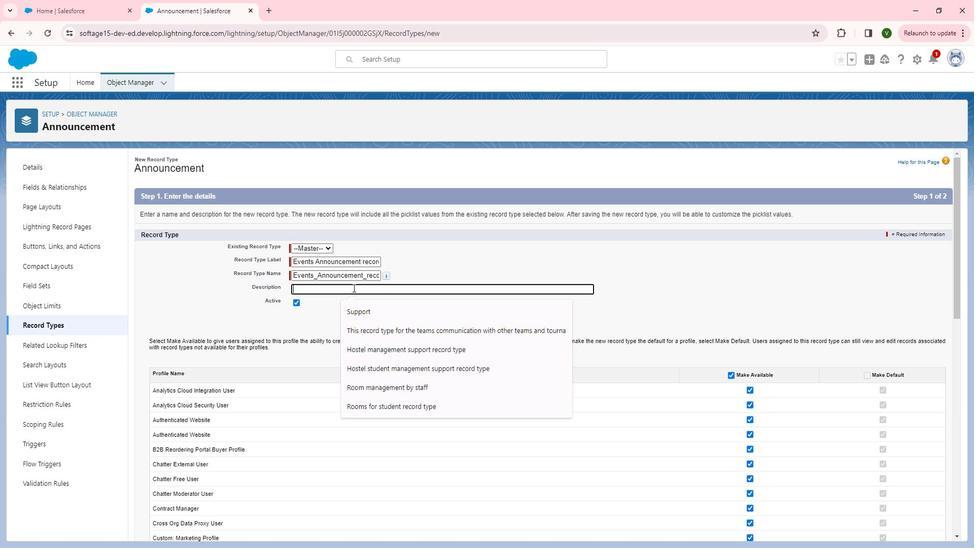 
Action: Key pressed <Key.shift>This<Key.space>record<Key.space>type<Key.space>for<Key.space>announcements<Key.space>related<Key.space>to<Key.space>events.<Key.space>use<Key.space>this<Key.space>record<Key.space>type<Key.space>for<Key.space><Key.space><Key.backspace>commin<Key.backspace><Key.backspace>unicating<Key.space>significant<Key.space>events<Key.space>that<Key.space>are<Key.space>of<Key.space>to<Key.space>the<Key.space>audience.
Screenshot: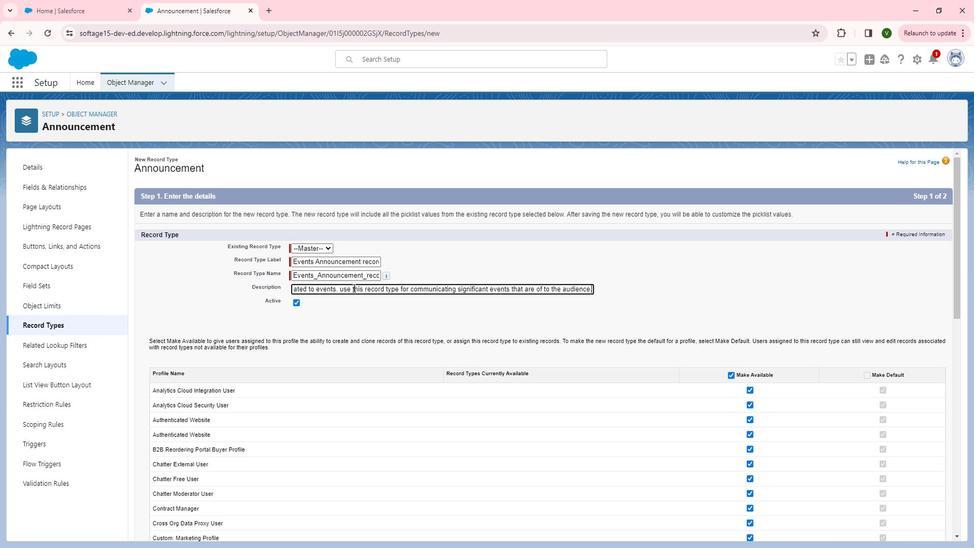 
Action: Mouse moved to (518, 330)
Screenshot: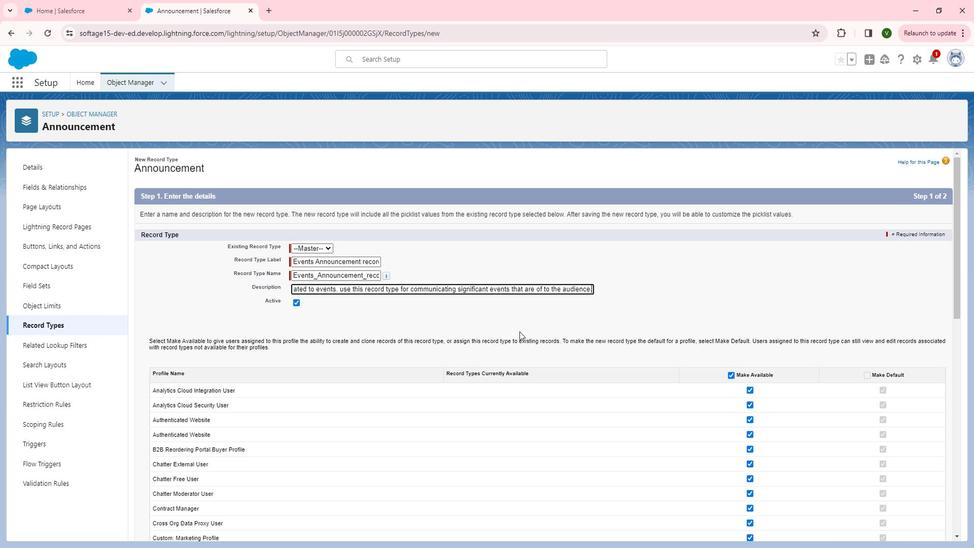 
Action: Mouse pressed left at (518, 330)
Screenshot: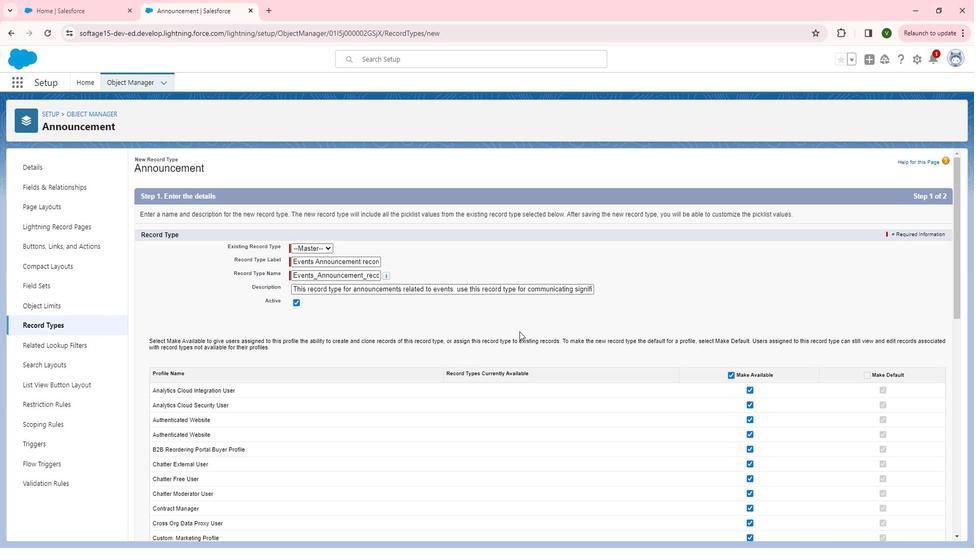 
Action: Mouse moved to (608, 365)
Screenshot: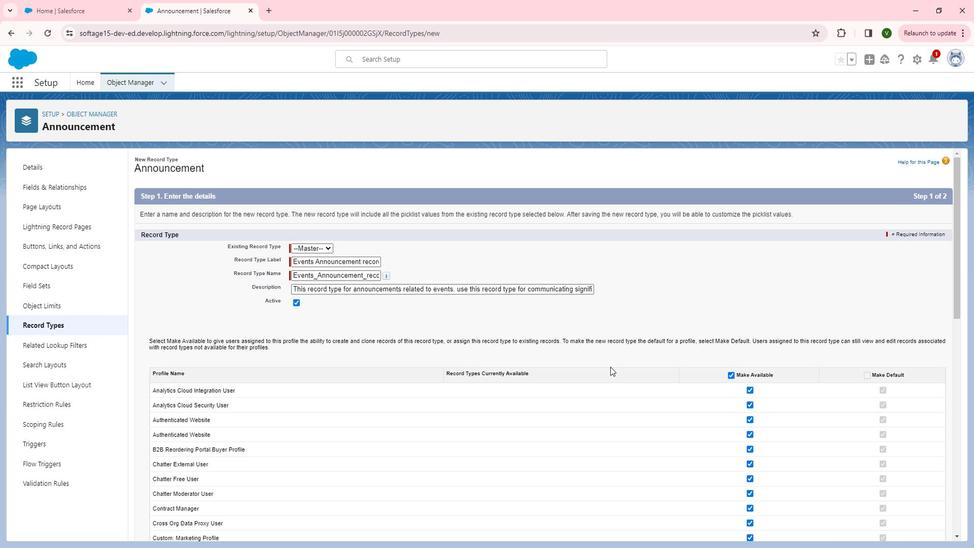 
Action: Mouse scrolled (608, 365) with delta (0, 0)
Screenshot: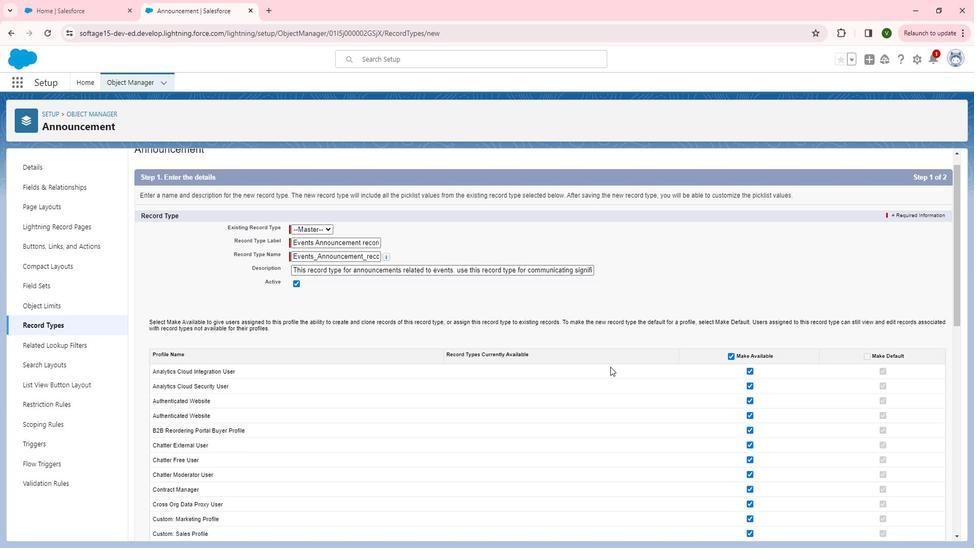 
Action: Mouse moved to (631, 388)
Screenshot: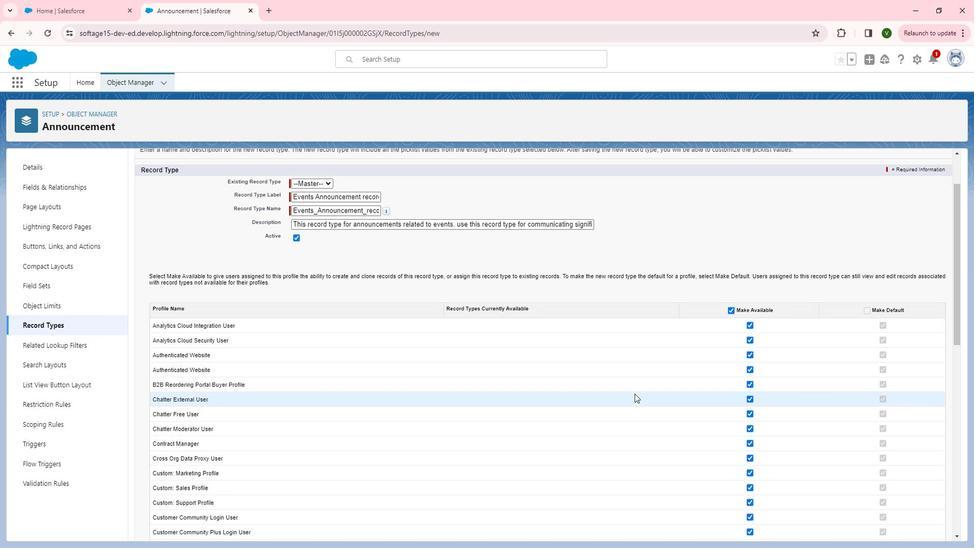
Action: Mouse scrolled (631, 388) with delta (0, 0)
Screenshot: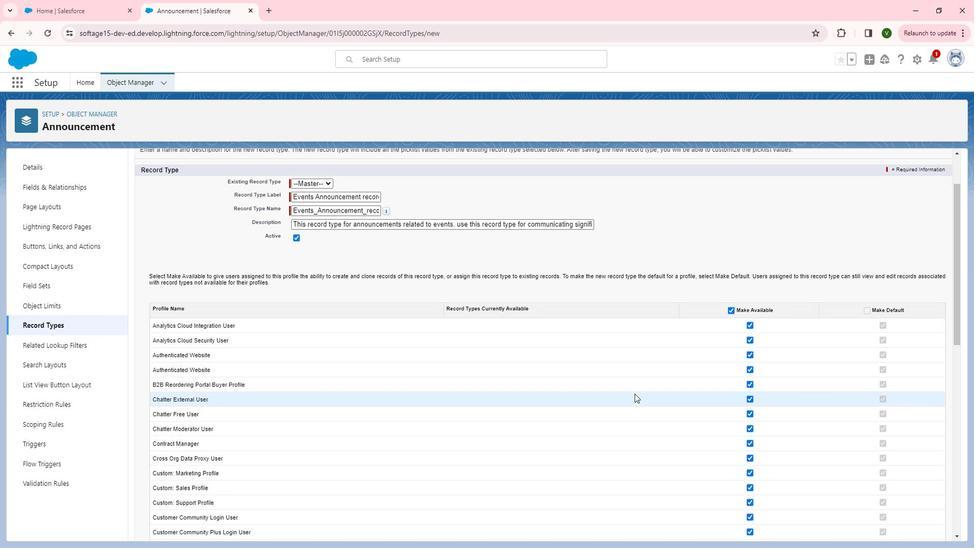 
Action: Mouse moved to (639, 392)
Screenshot: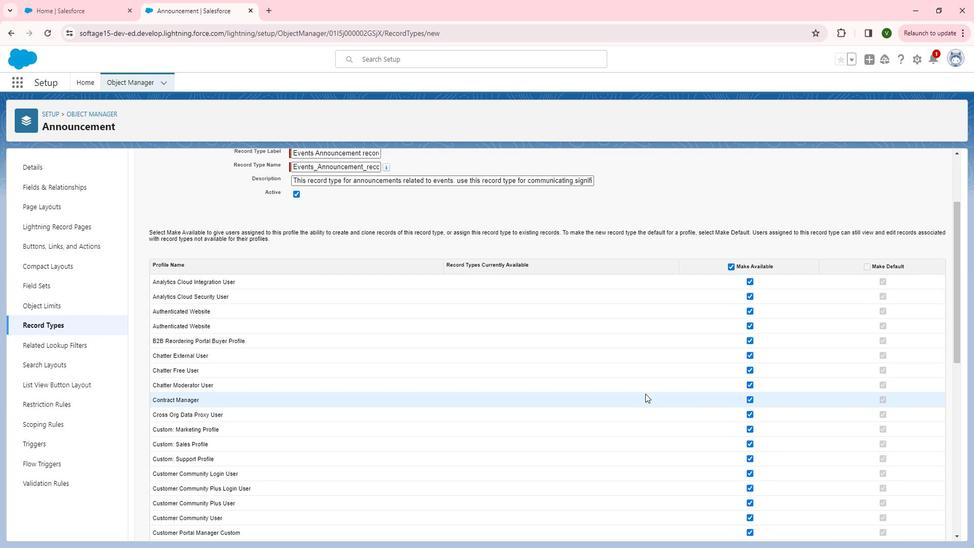 
Action: Mouse scrolled (639, 391) with delta (0, 0)
Screenshot: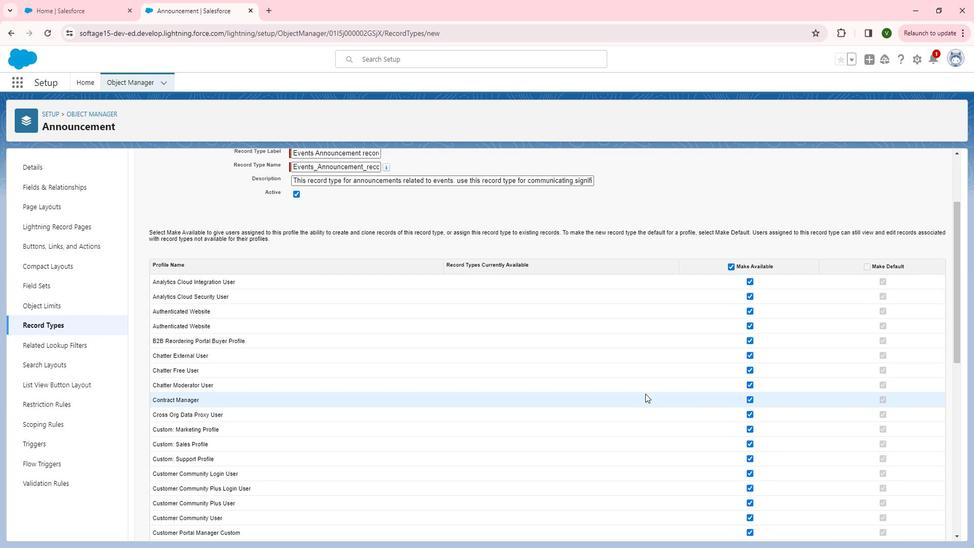 
Action: Mouse moved to (642, 392)
Screenshot: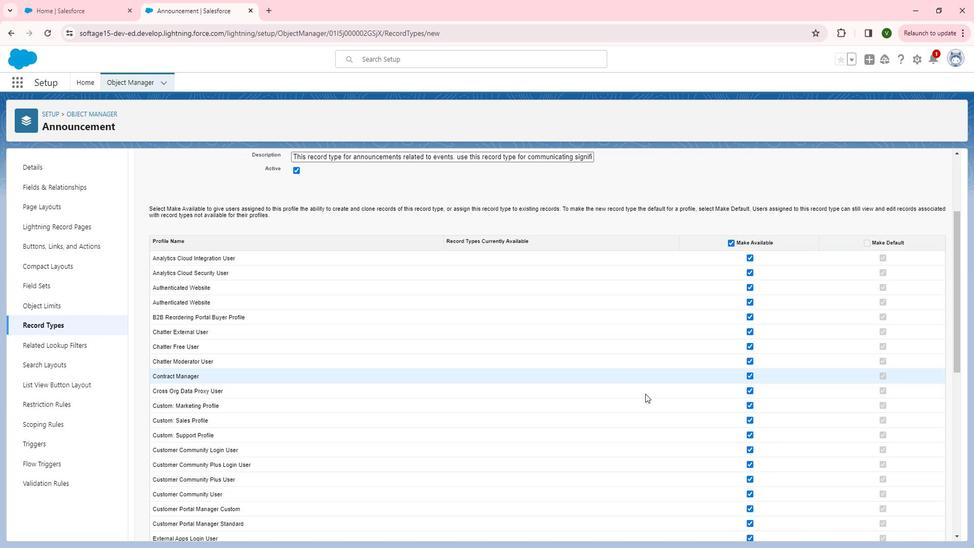 
Action: Mouse scrolled (642, 391) with delta (0, 0)
Screenshot: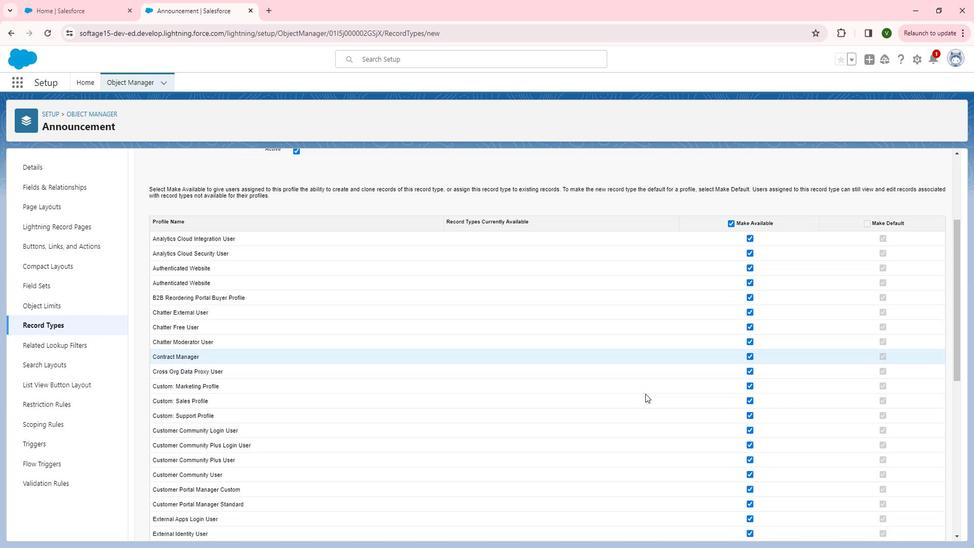 
Action: Mouse moved to (745, 222)
Screenshot: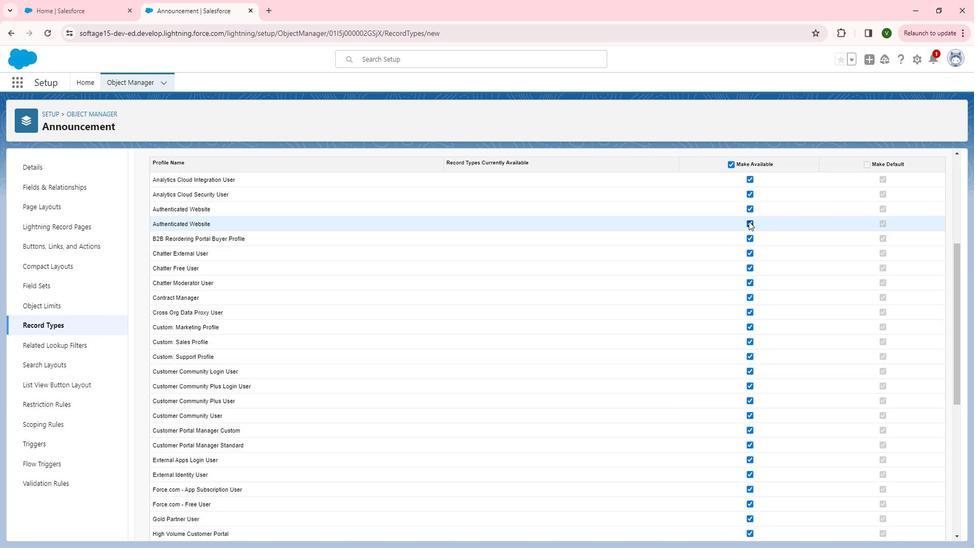
Action: Mouse pressed left at (745, 222)
Screenshot: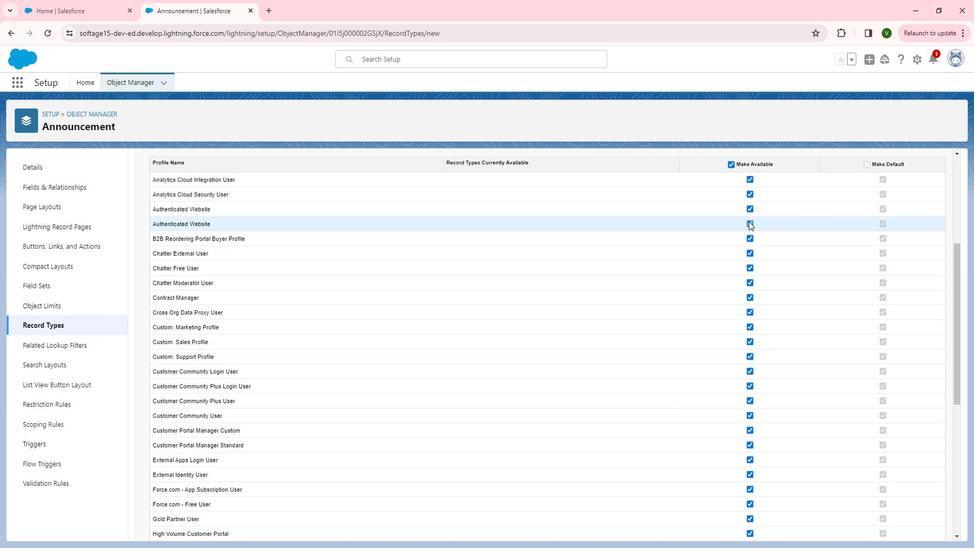 
Action: Mouse moved to (746, 236)
Screenshot: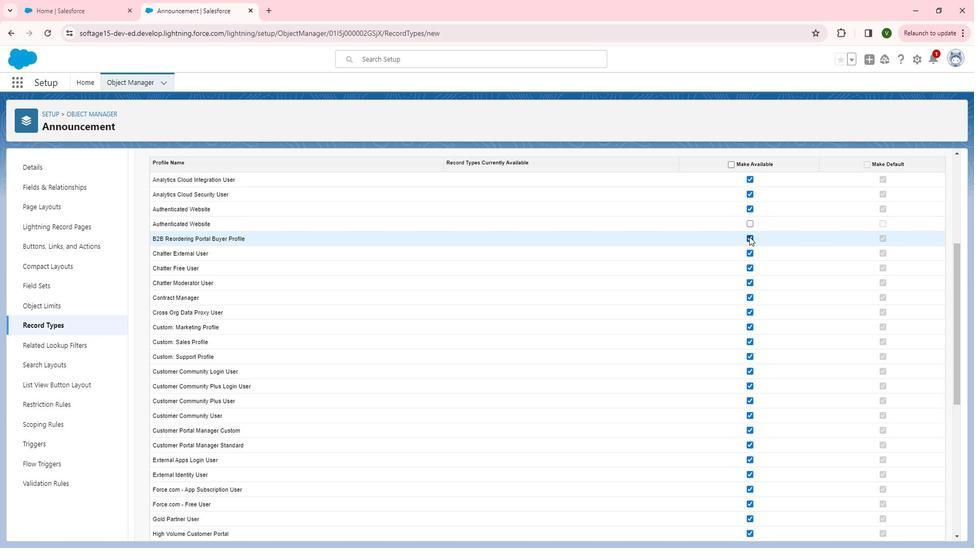 
Action: Mouse pressed left at (746, 236)
Screenshot: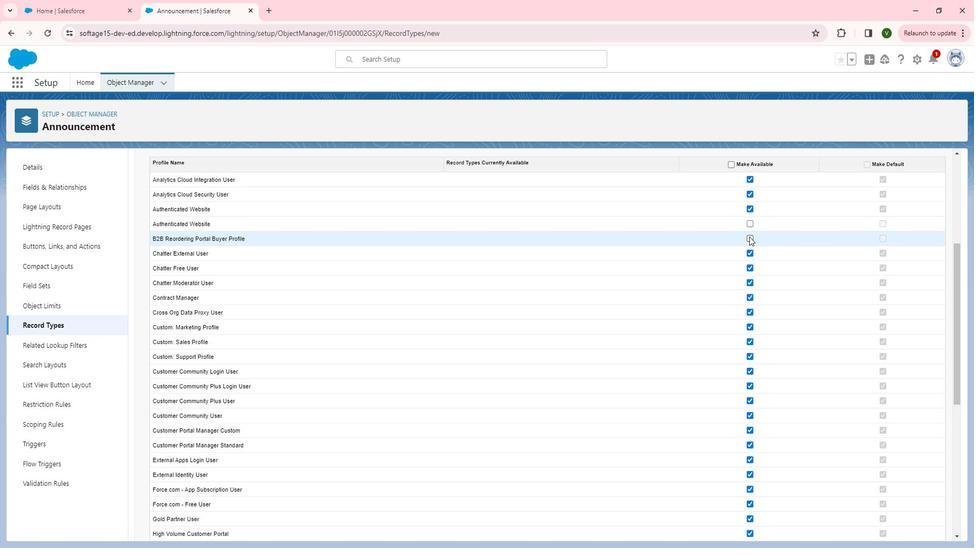 
Action: Mouse moved to (748, 282)
Screenshot: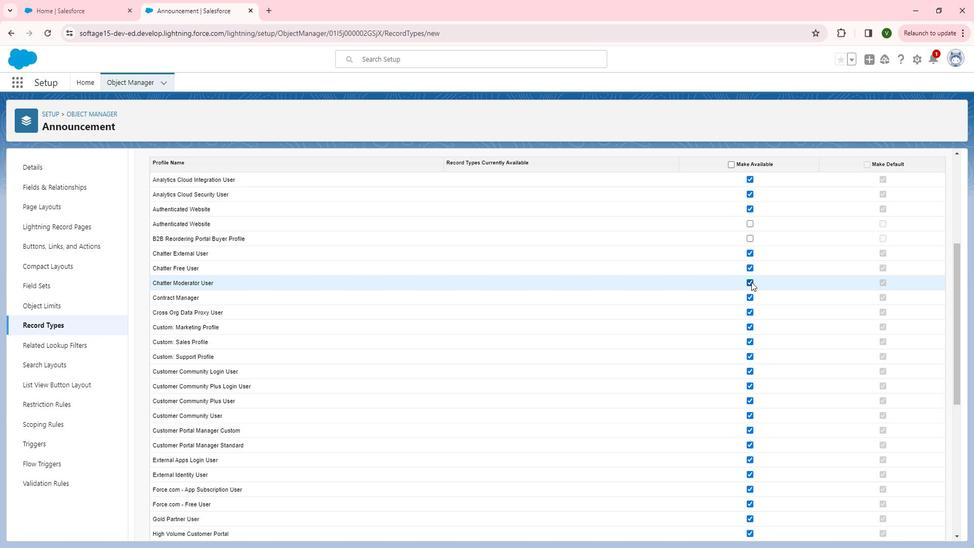 
Action: Mouse pressed left at (748, 282)
Screenshot: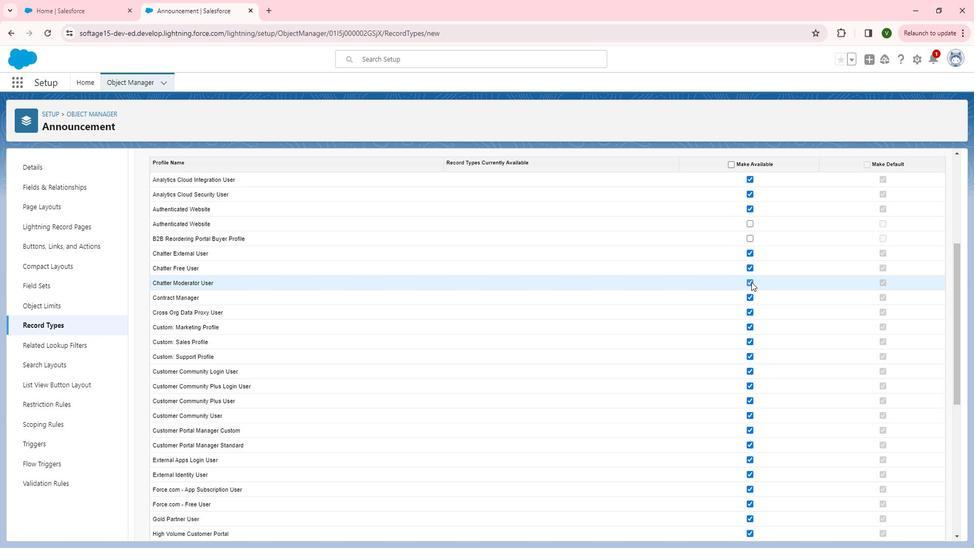 
Action: Mouse moved to (743, 317)
Screenshot: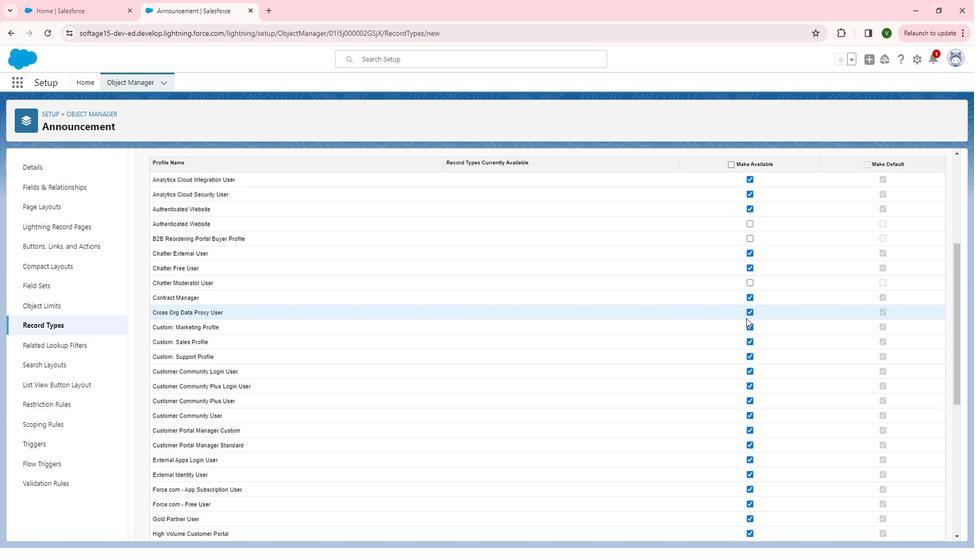 
Action: Mouse pressed left at (743, 317)
Screenshot: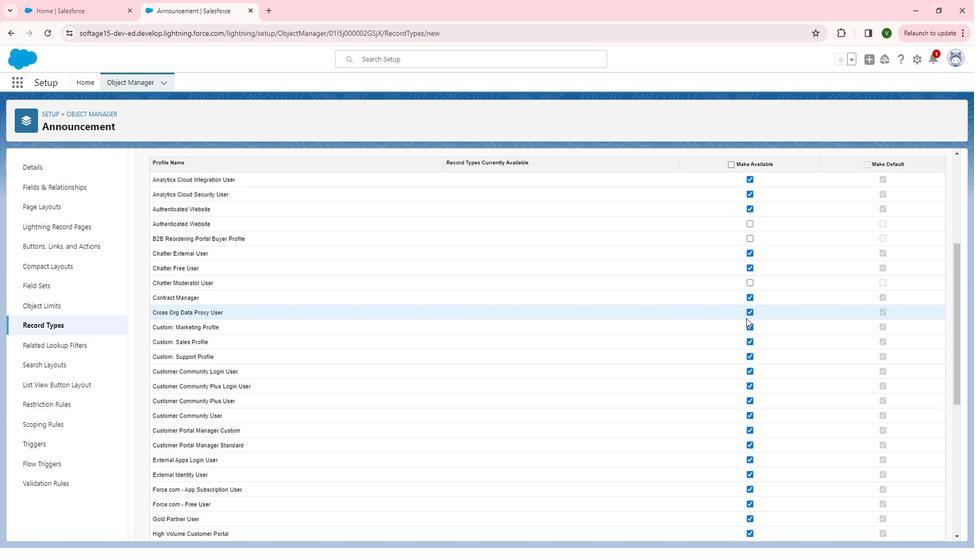
Action: Mouse moved to (745, 315)
Screenshot: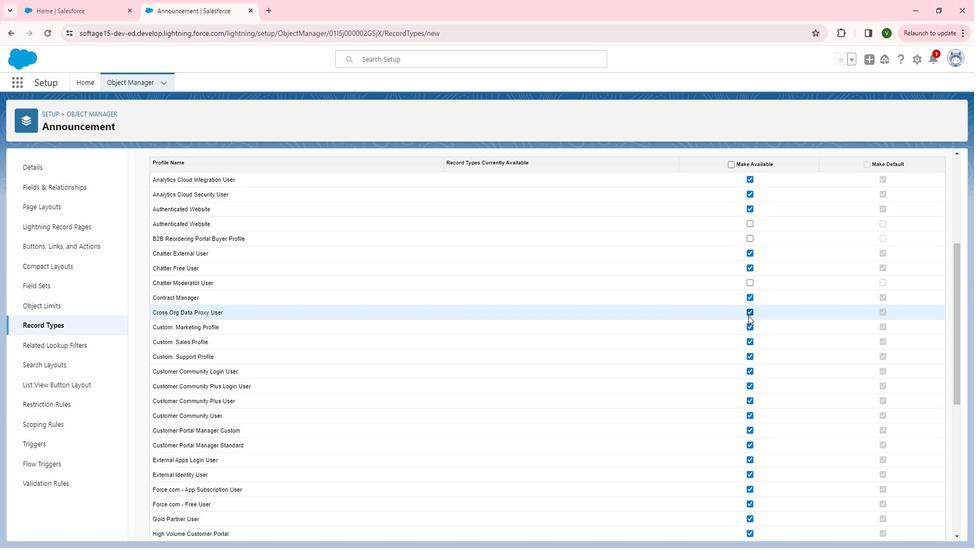 
Action: Mouse pressed left at (745, 315)
Screenshot: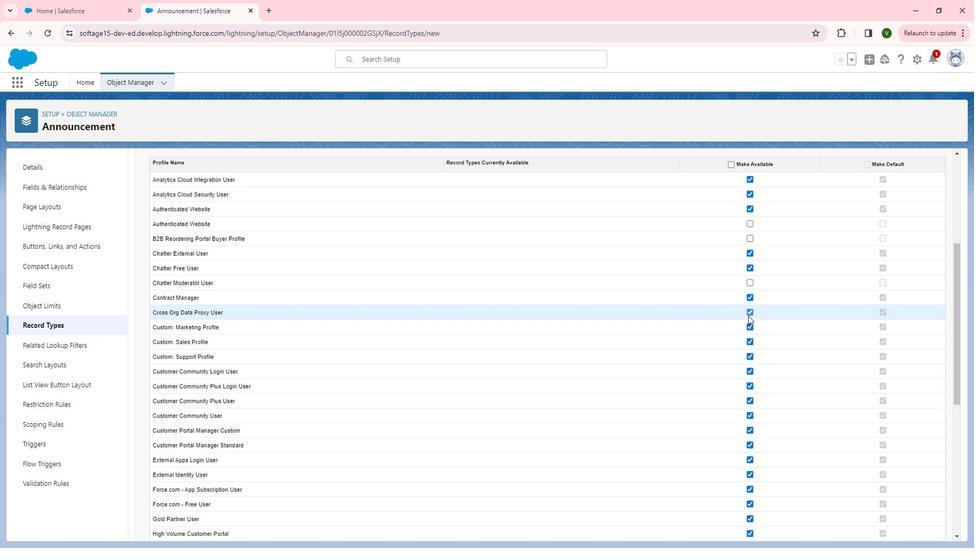 
Action: Mouse moved to (746, 369)
Screenshot: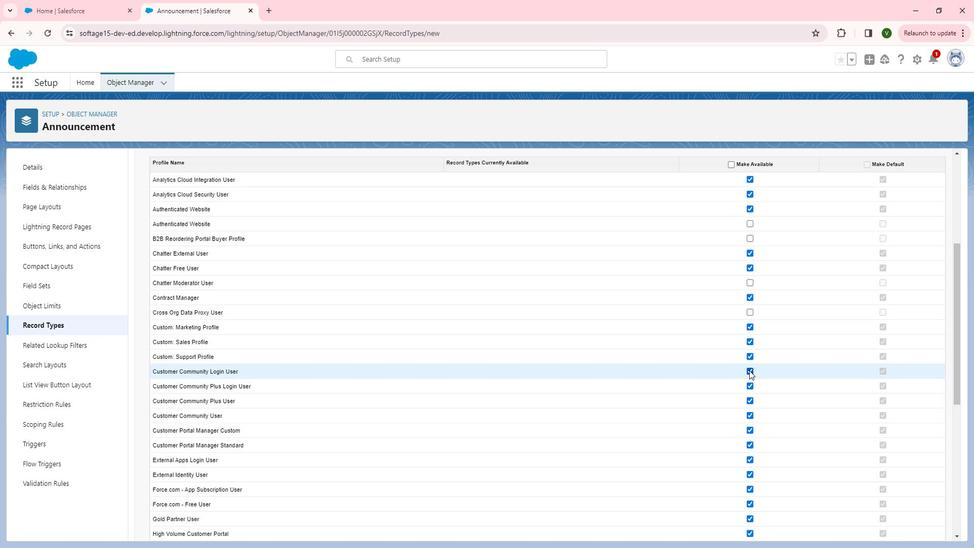 
Action: Mouse pressed left at (746, 369)
Screenshot: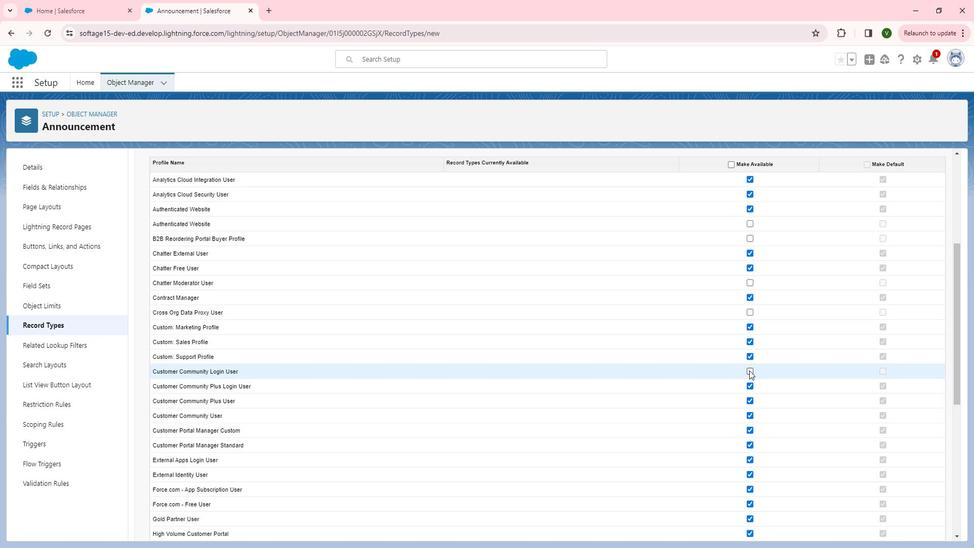 
Action: Mouse moved to (745, 387)
Screenshot: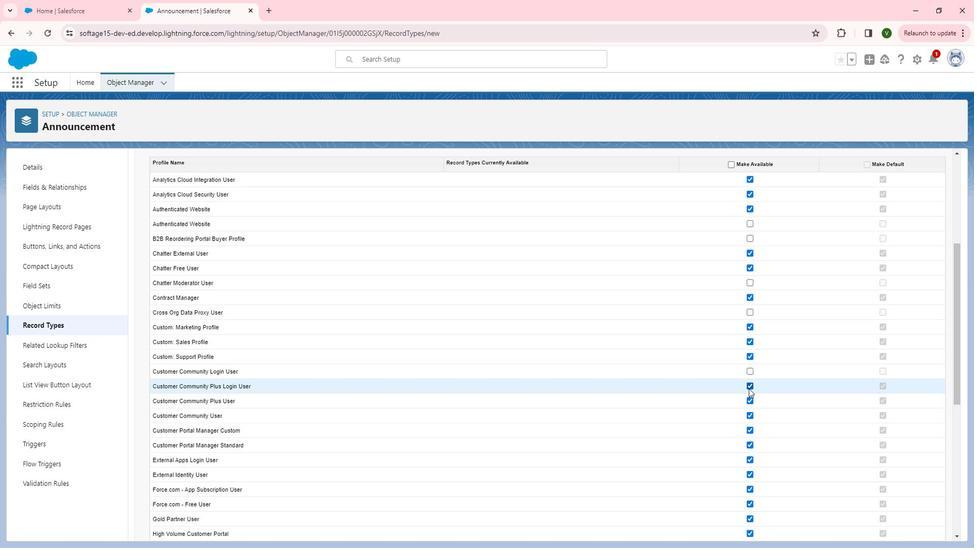 
Action: Mouse pressed left at (745, 387)
Screenshot: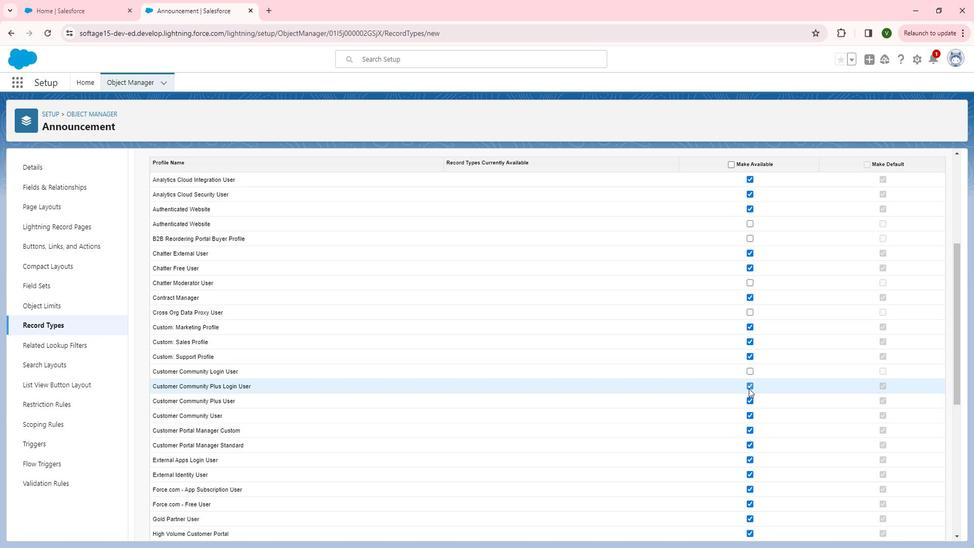 
Action: Mouse moved to (747, 398)
Screenshot: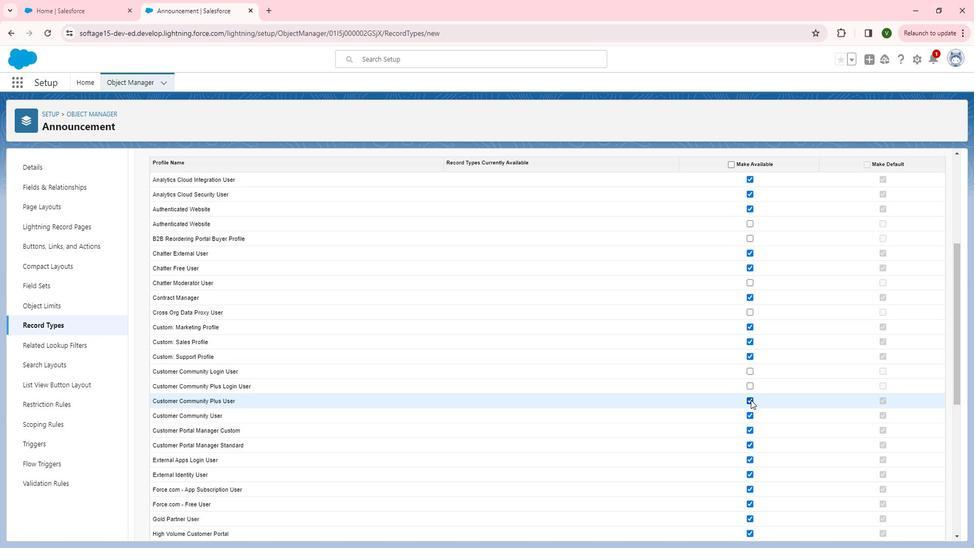 
Action: Mouse pressed left at (747, 398)
Screenshot: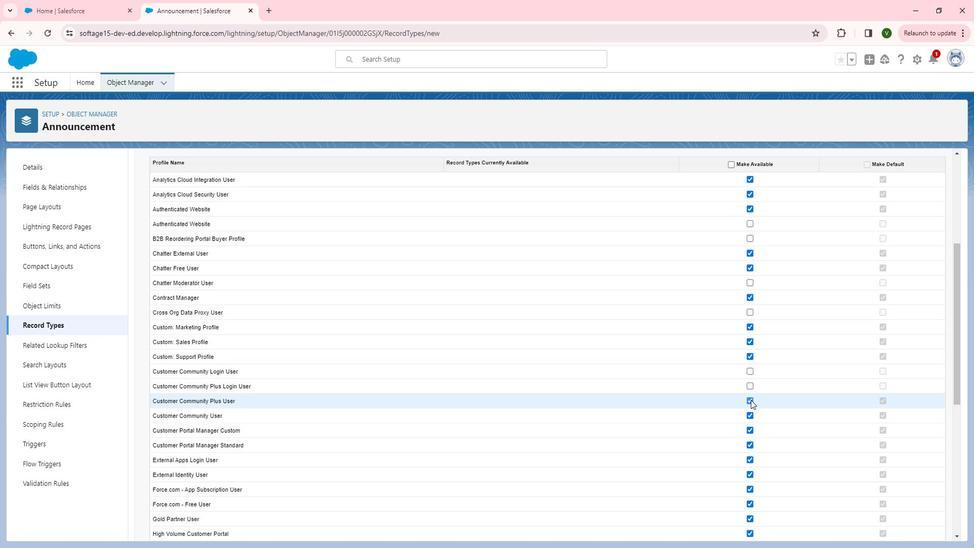 
Action: Mouse moved to (749, 399)
Screenshot: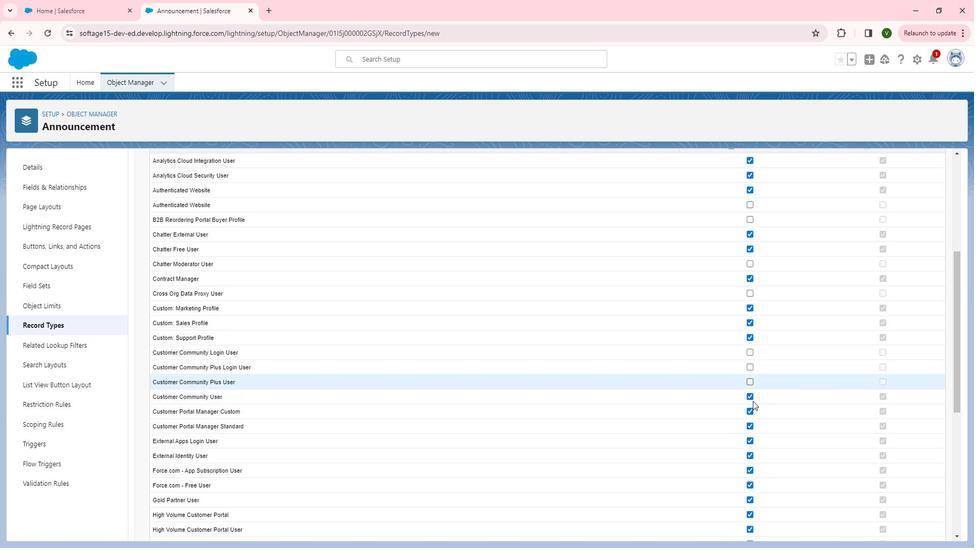 
Action: Mouse scrolled (749, 398) with delta (0, 0)
Screenshot: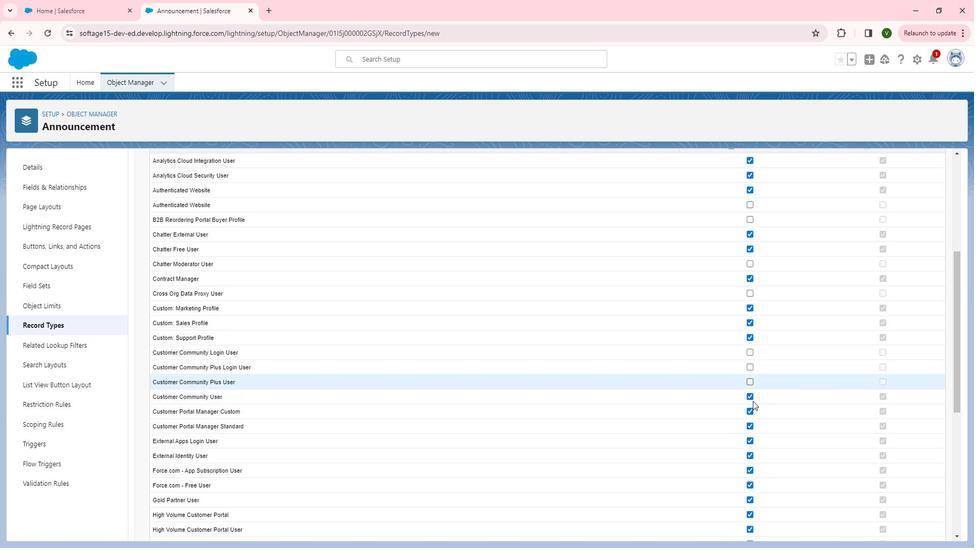 
Action: Mouse scrolled (749, 398) with delta (0, 0)
Screenshot: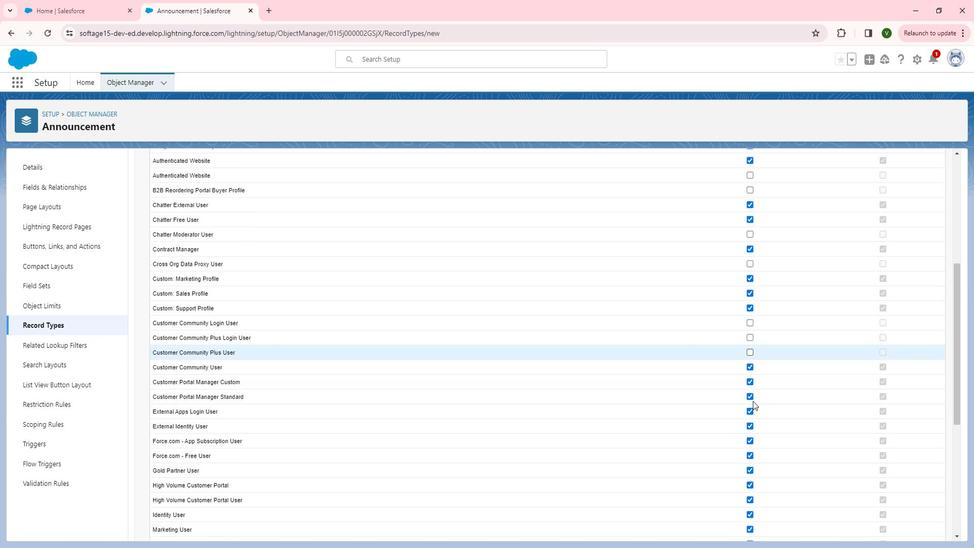 
Action: Mouse moved to (746, 366)
Screenshot: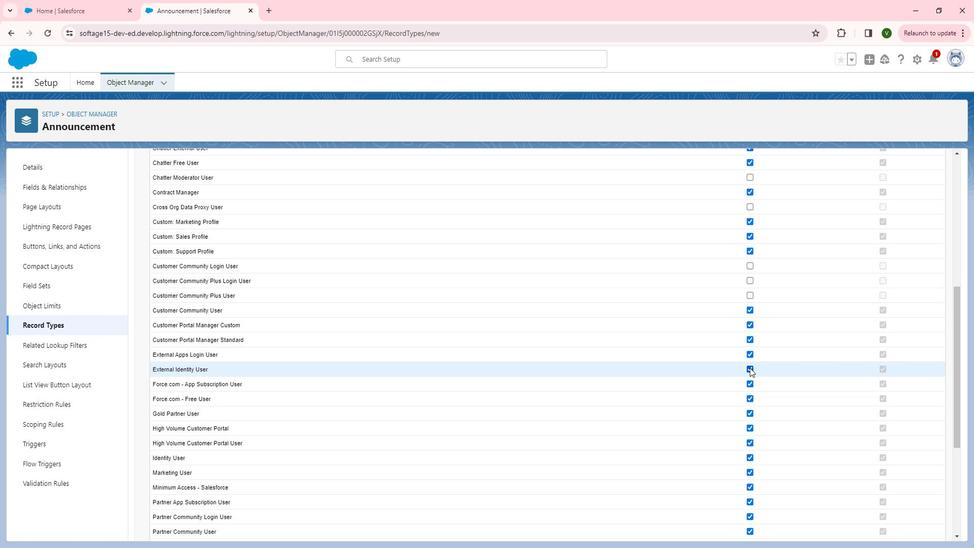 
Action: Mouse pressed left at (746, 366)
Screenshot: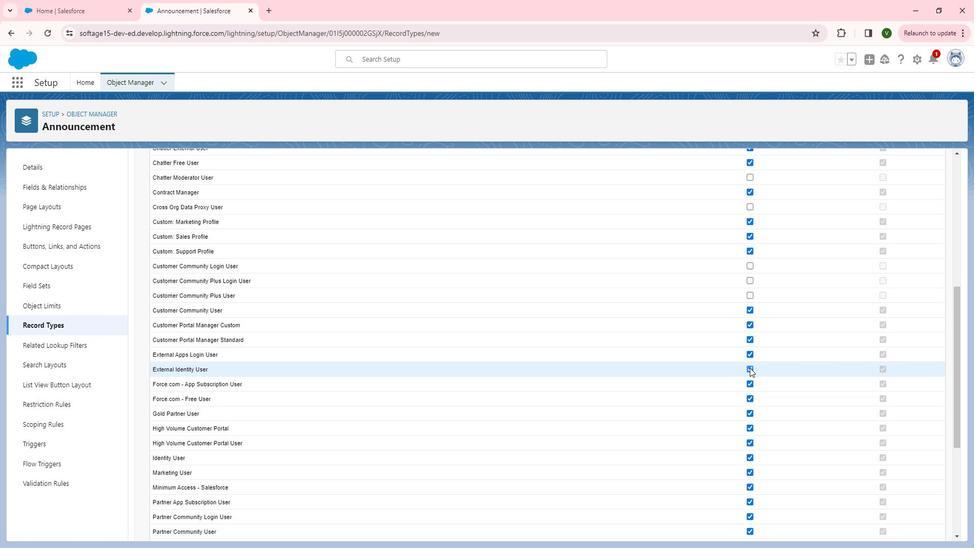 
Action: Mouse moved to (748, 384)
Screenshot: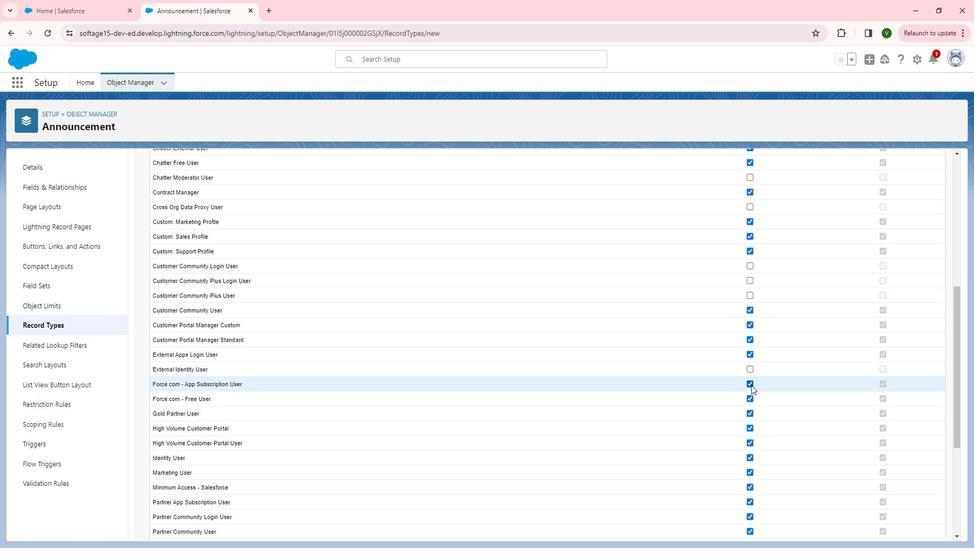 
Action: Mouse pressed left at (748, 384)
Screenshot: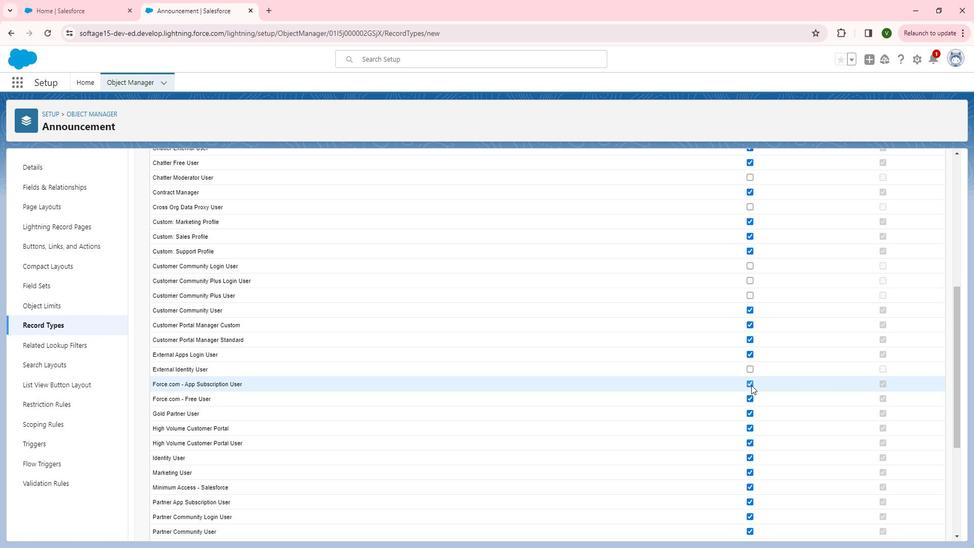 
Action: Mouse moved to (747, 399)
Screenshot: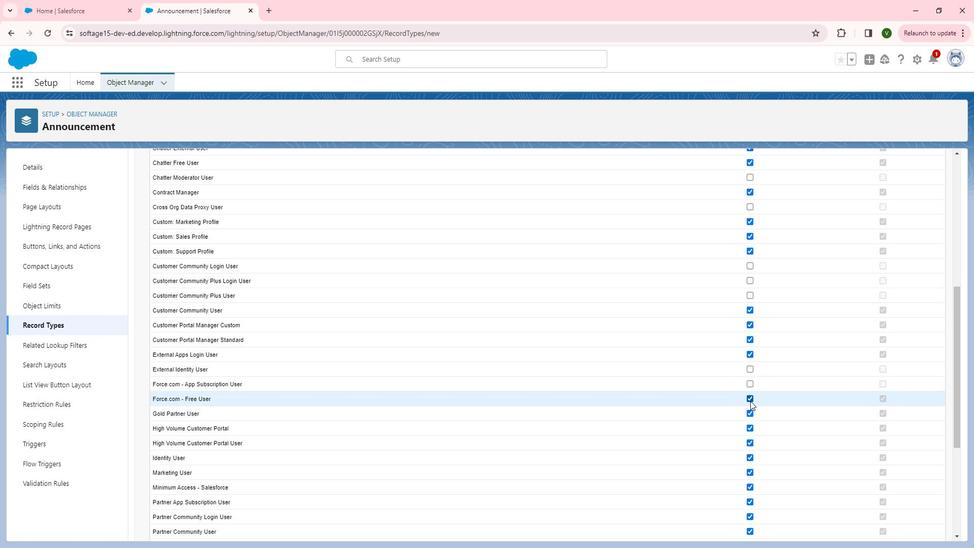 
Action: Mouse pressed left at (747, 399)
Screenshot: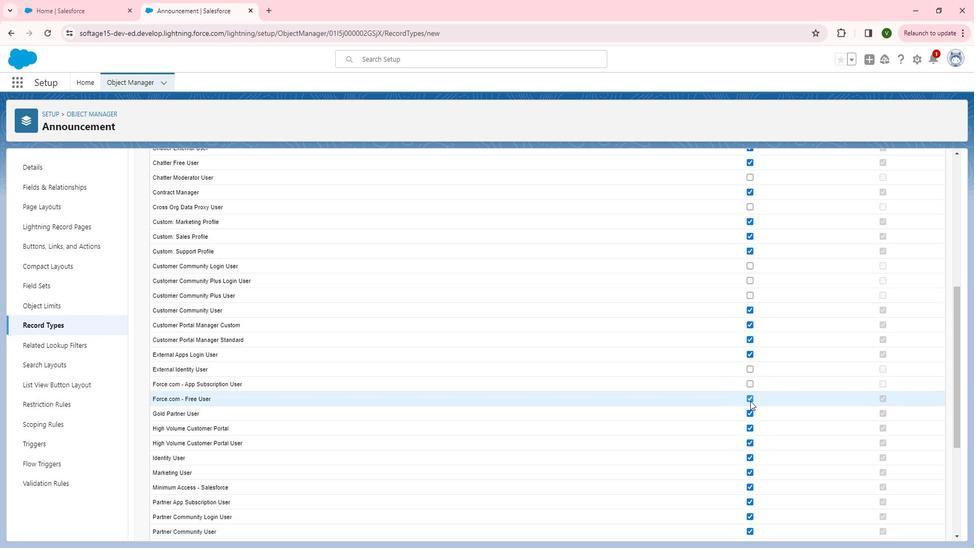 
Action: Mouse moved to (746, 445)
Screenshot: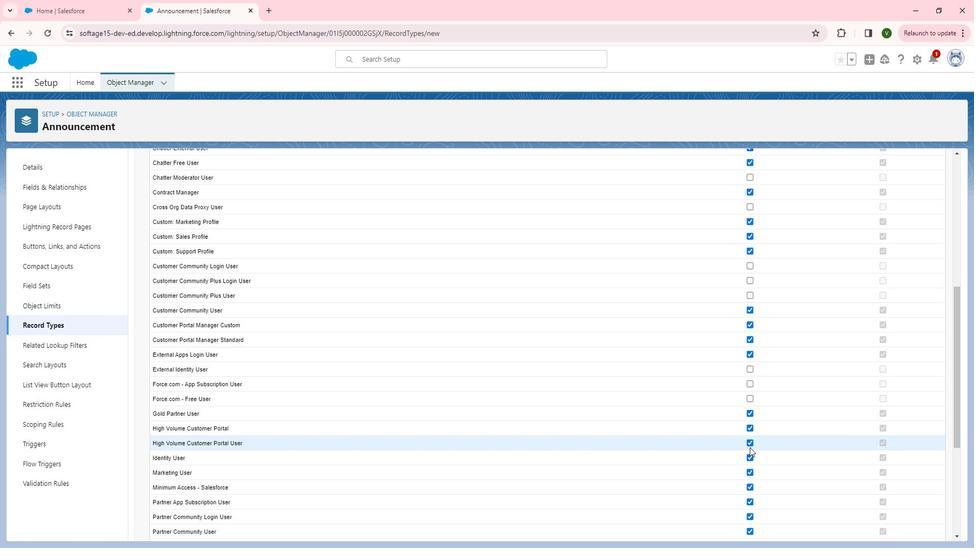 
Action: Mouse pressed left at (746, 445)
Screenshot: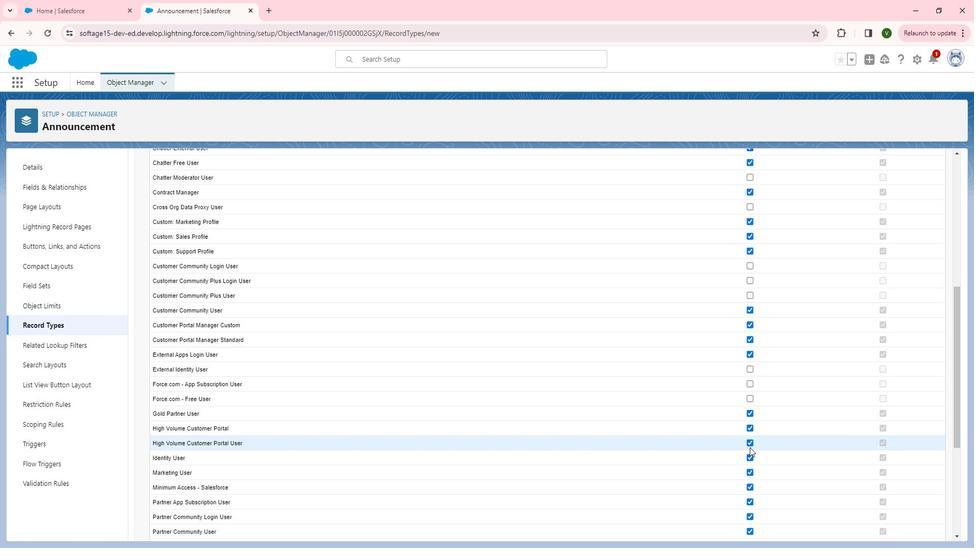 
Action: Mouse moved to (746, 439)
Screenshot: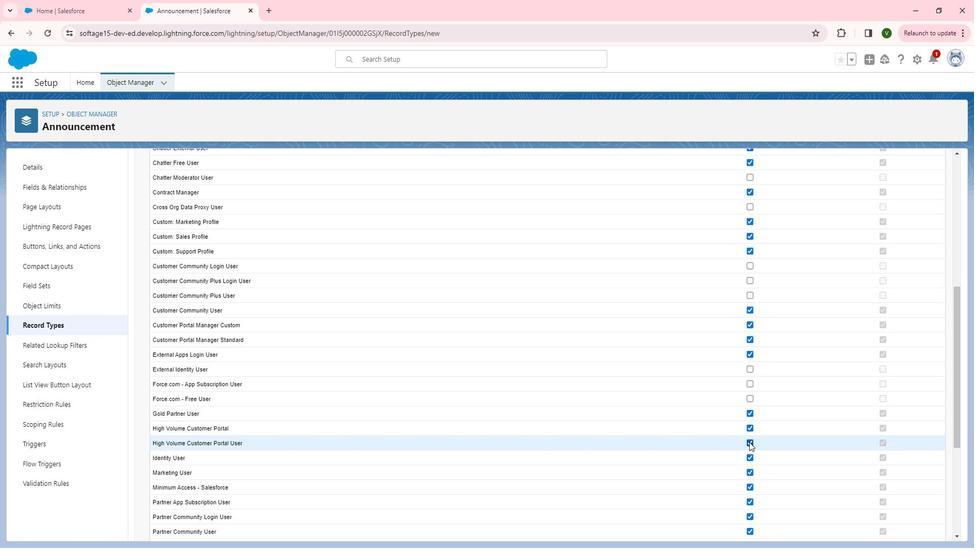 
Action: Mouse pressed left at (746, 439)
Screenshot: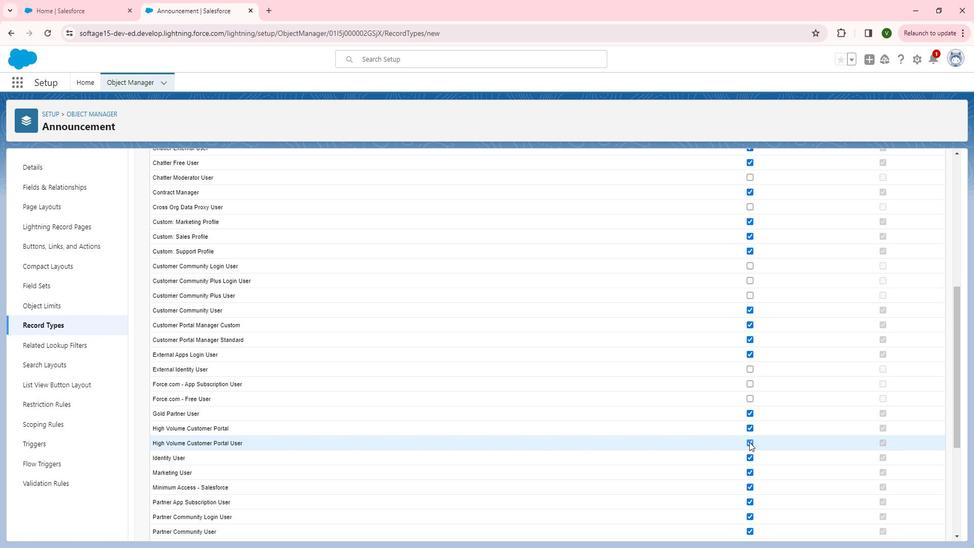 
Action: Mouse moved to (744, 471)
Screenshot: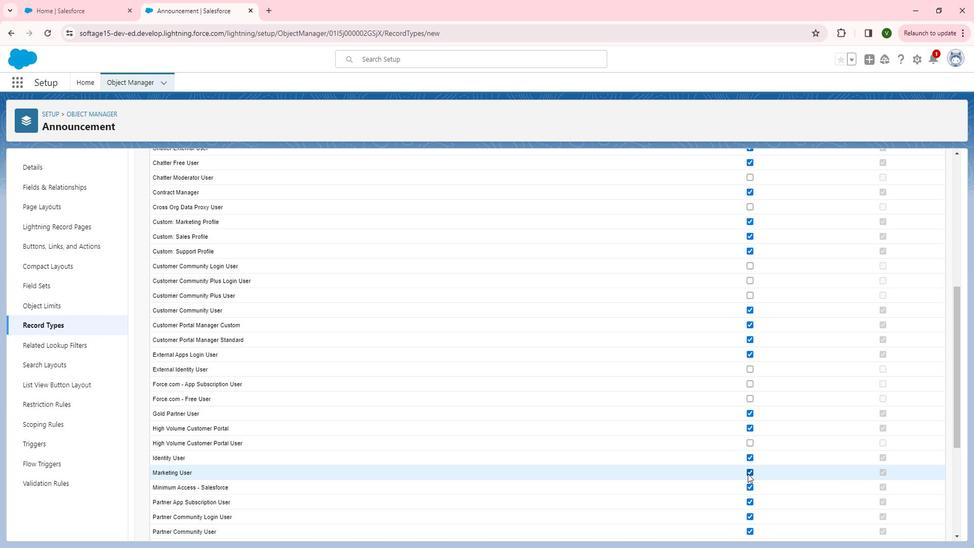 
Action: Mouse pressed left at (744, 471)
Screenshot: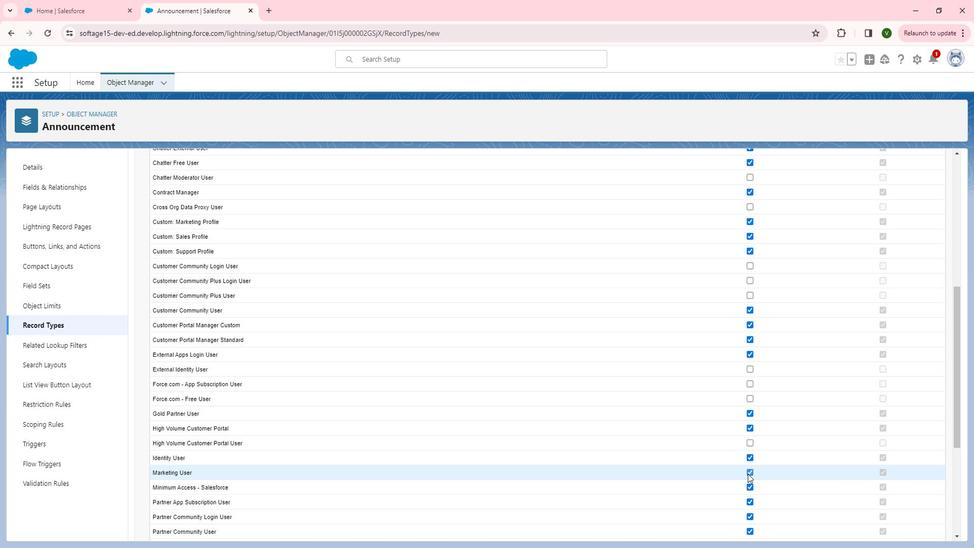 
Action: Mouse moved to (747, 496)
Screenshot: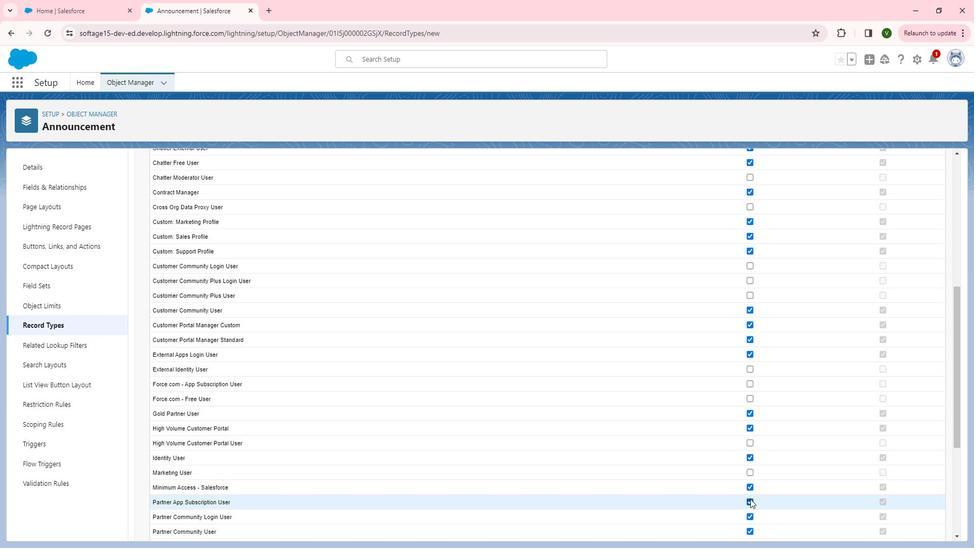 
Action: Mouse scrolled (747, 495) with delta (0, 0)
Screenshot: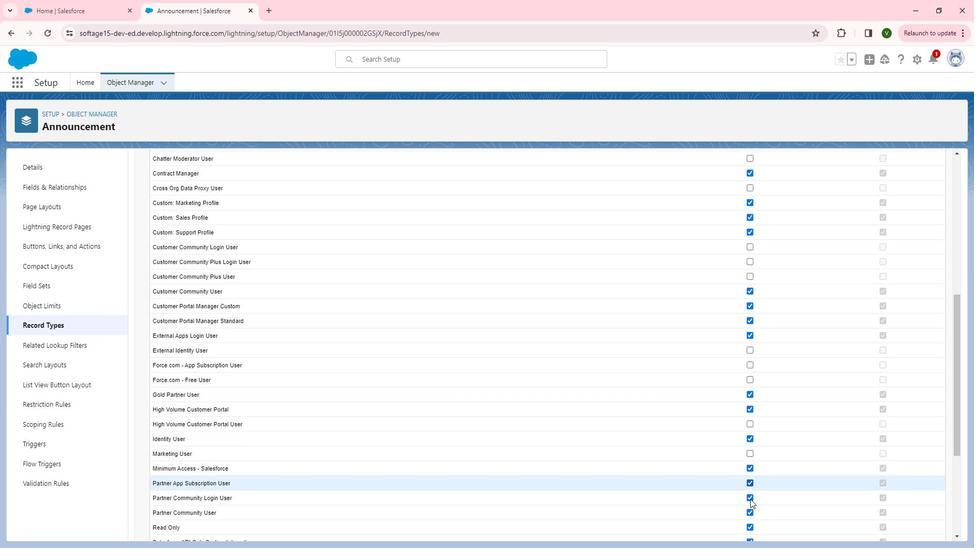 
Action: Mouse scrolled (747, 495) with delta (0, 0)
Screenshot: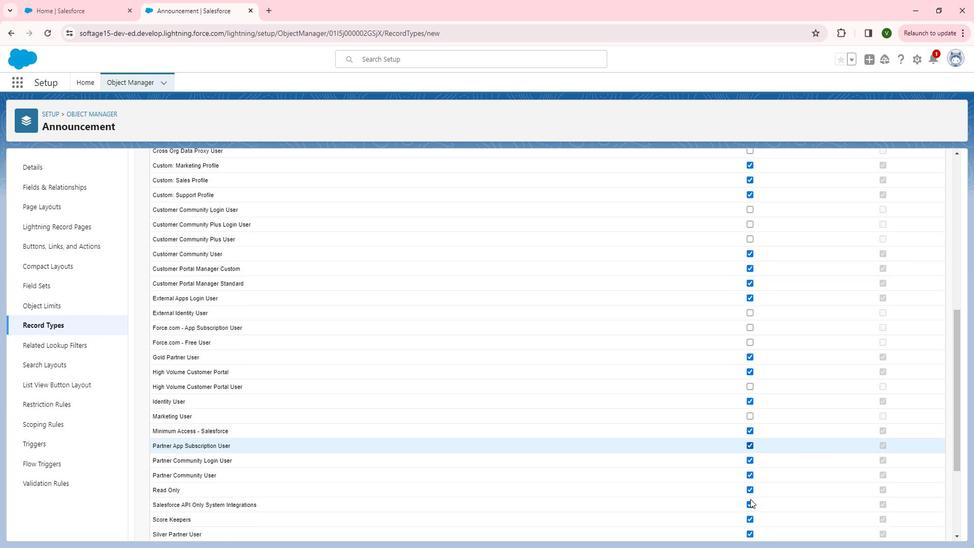 
Action: Mouse moved to (746, 454)
Screenshot: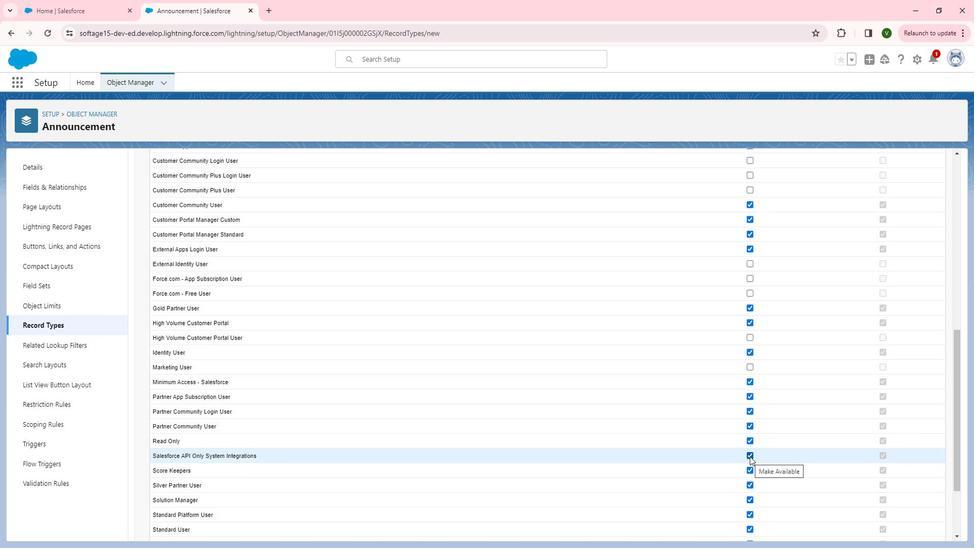 
Action: Mouse pressed left at (746, 454)
Screenshot: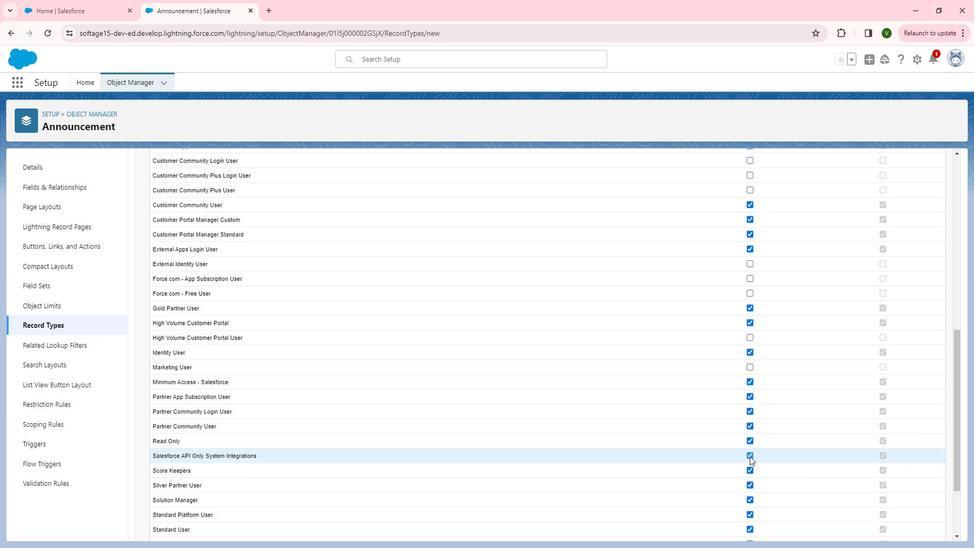
Action: Mouse moved to (746, 440)
Screenshot: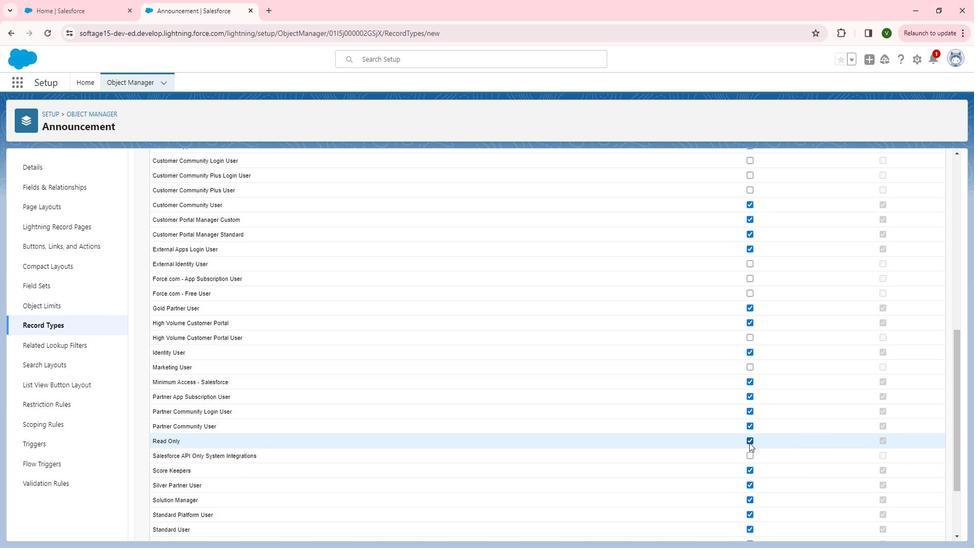 
Action: Mouse pressed left at (746, 440)
Screenshot: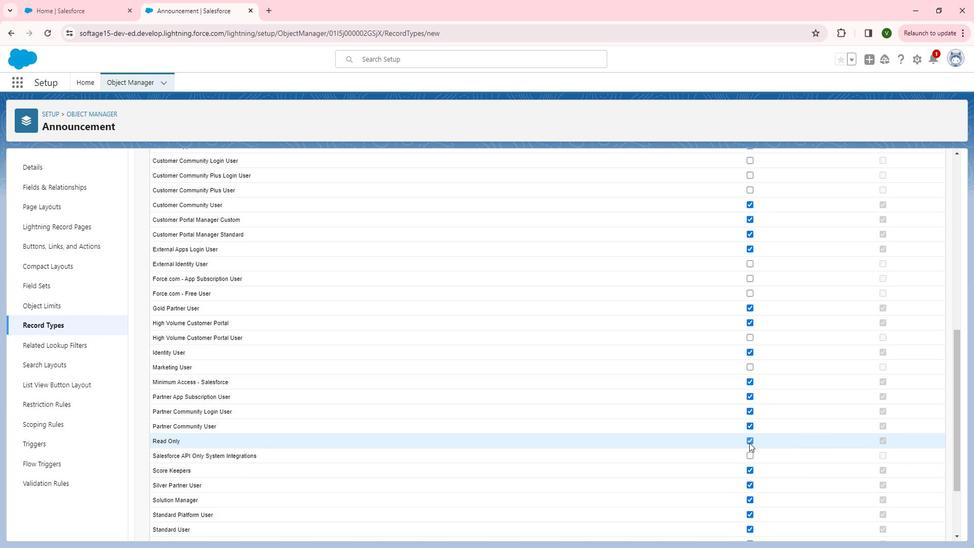 
Action: Mouse moved to (747, 430)
Screenshot: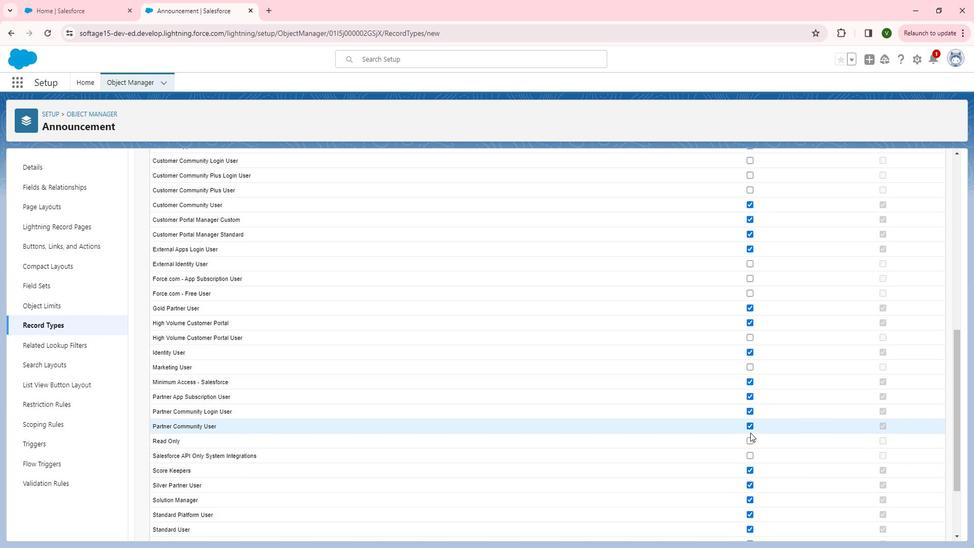 
Action: Mouse scrolled (747, 430) with delta (0, 0)
Screenshot: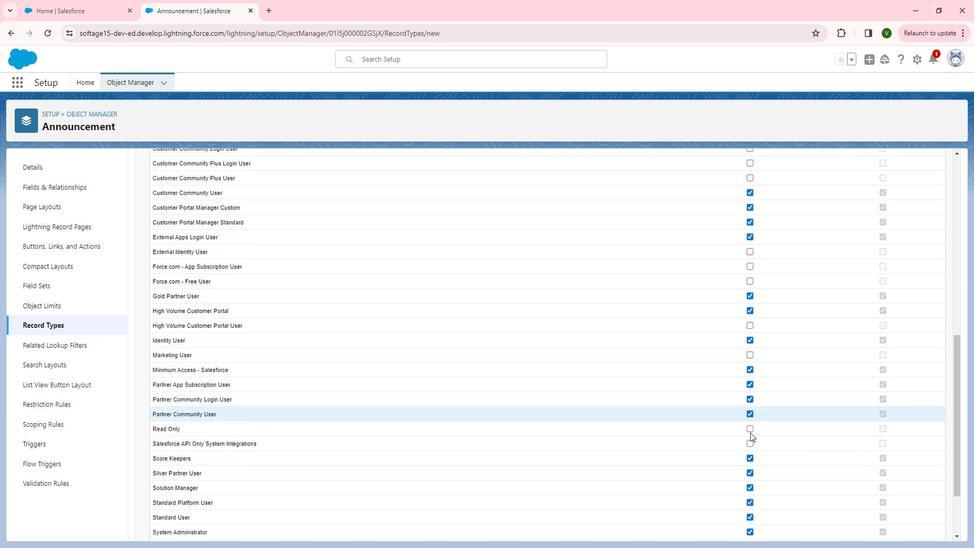 
Action: Mouse moved to (747, 431)
Screenshot: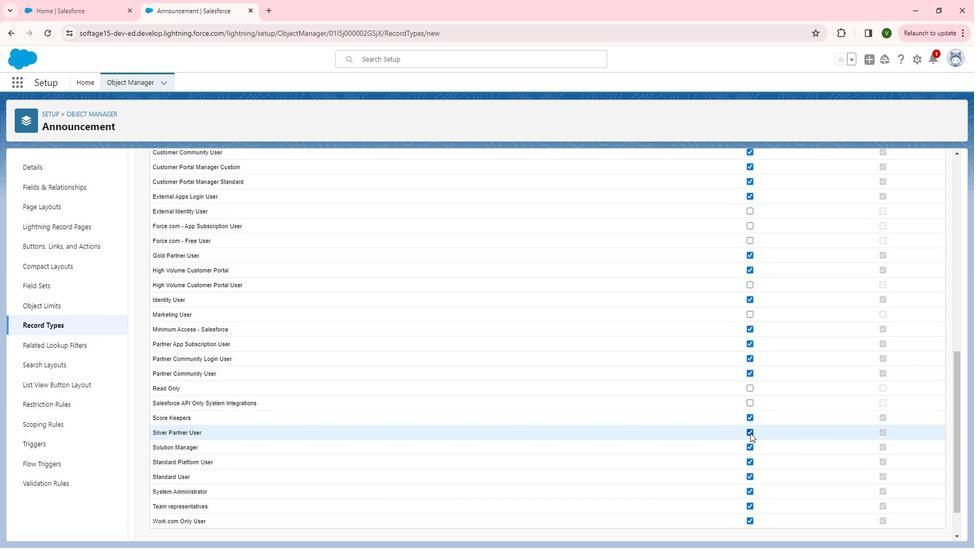 
Action: Mouse scrolled (747, 430) with delta (0, 0)
Screenshot: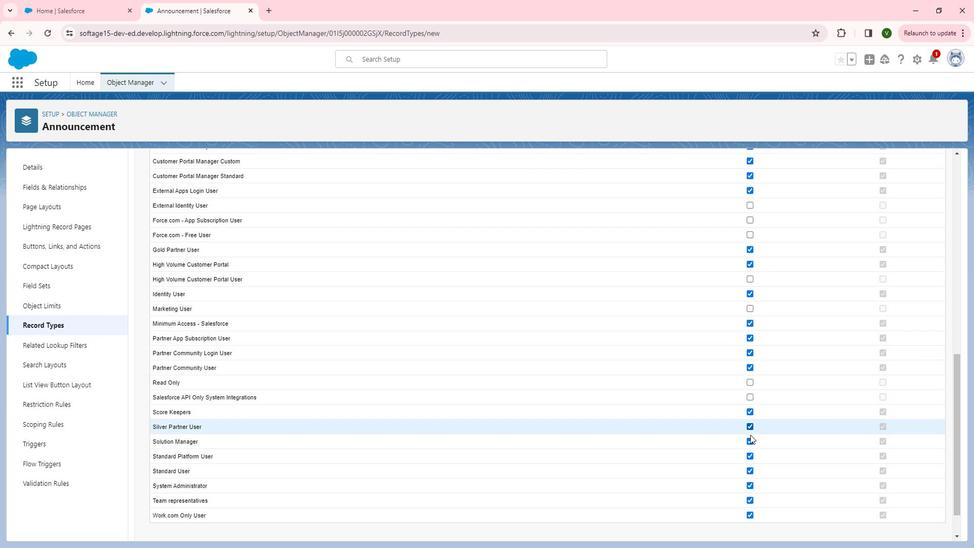 
Action: Mouse moved to (747, 471)
Screenshot: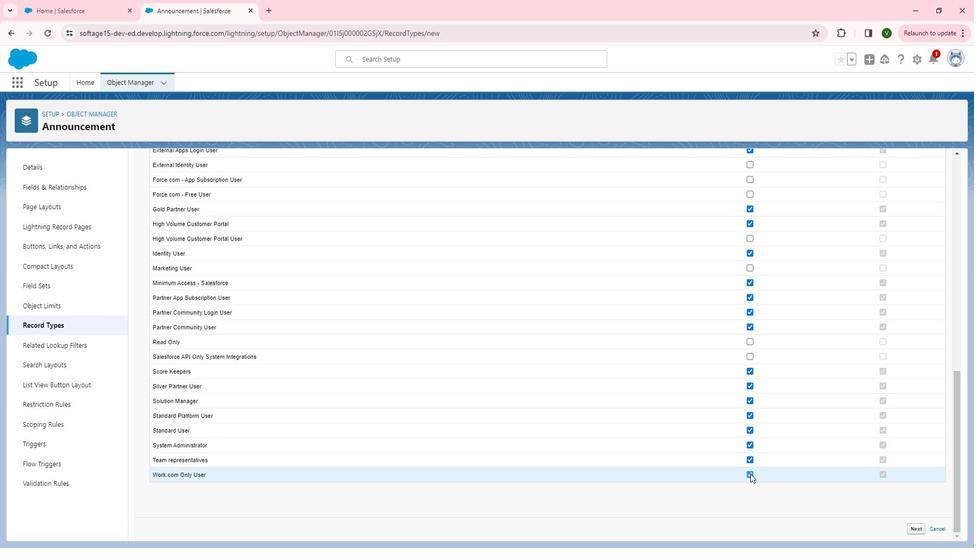 
Action: Mouse pressed left at (747, 471)
Screenshot: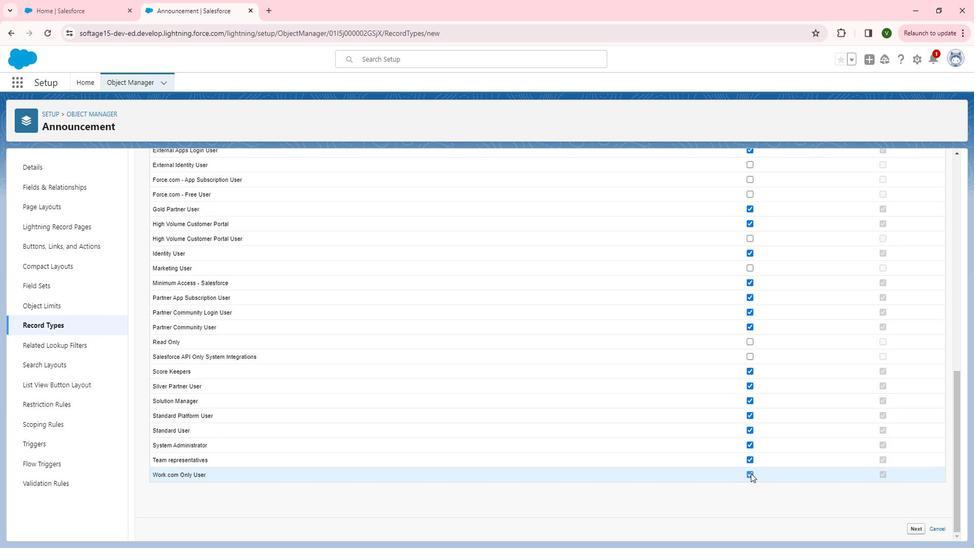 
Action: Mouse moved to (913, 523)
Screenshot: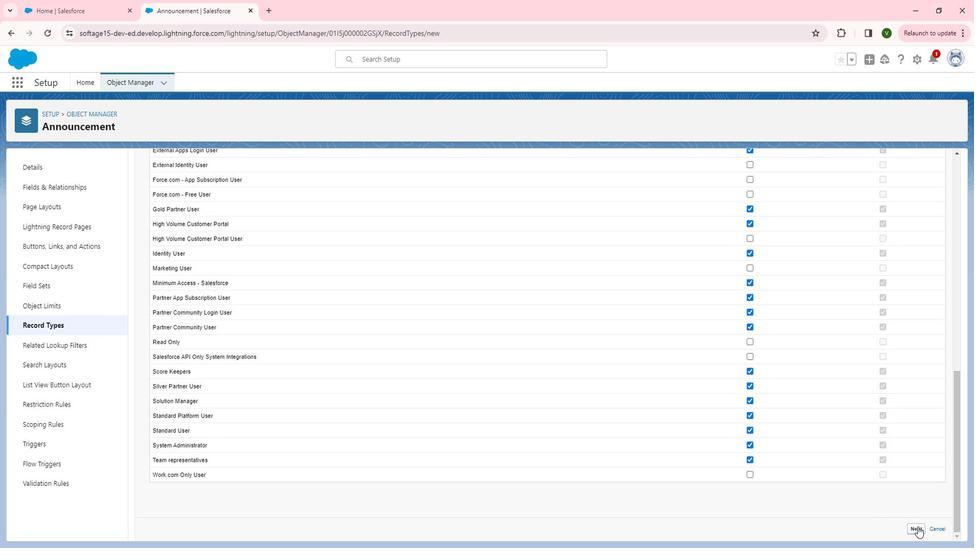 
Action: Mouse pressed left at (913, 523)
Screenshot: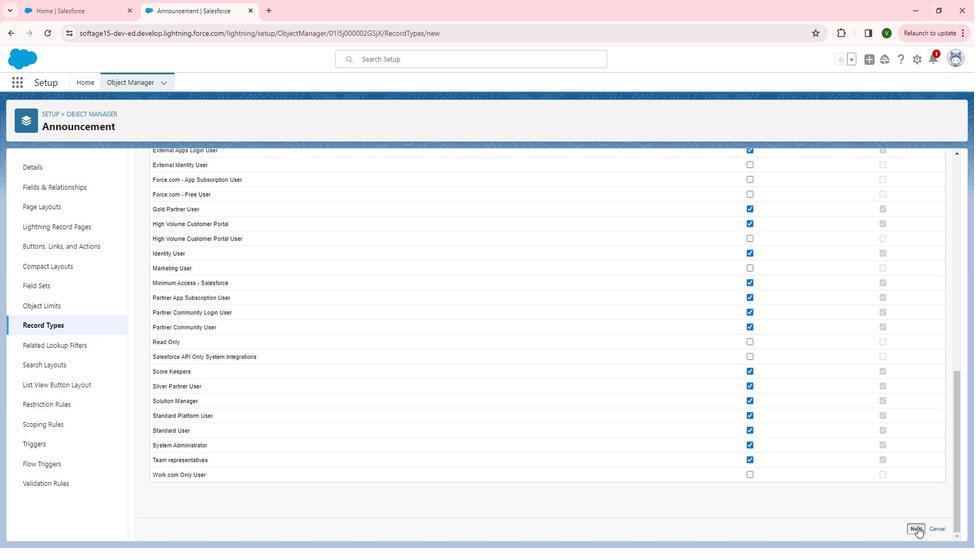 
Action: Mouse moved to (356, 297)
Screenshot: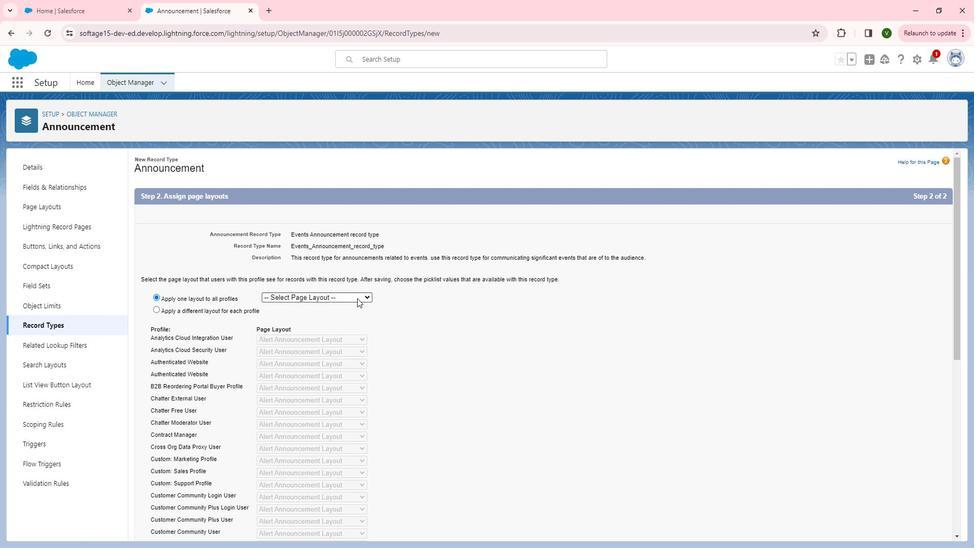
Action: Mouse pressed left at (356, 297)
Screenshot: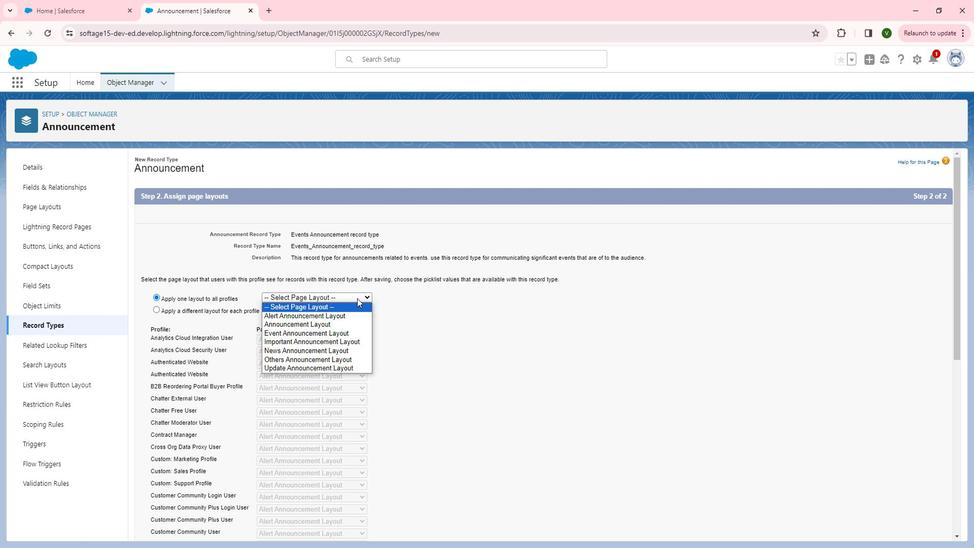 
Action: Mouse moved to (326, 329)
Screenshot: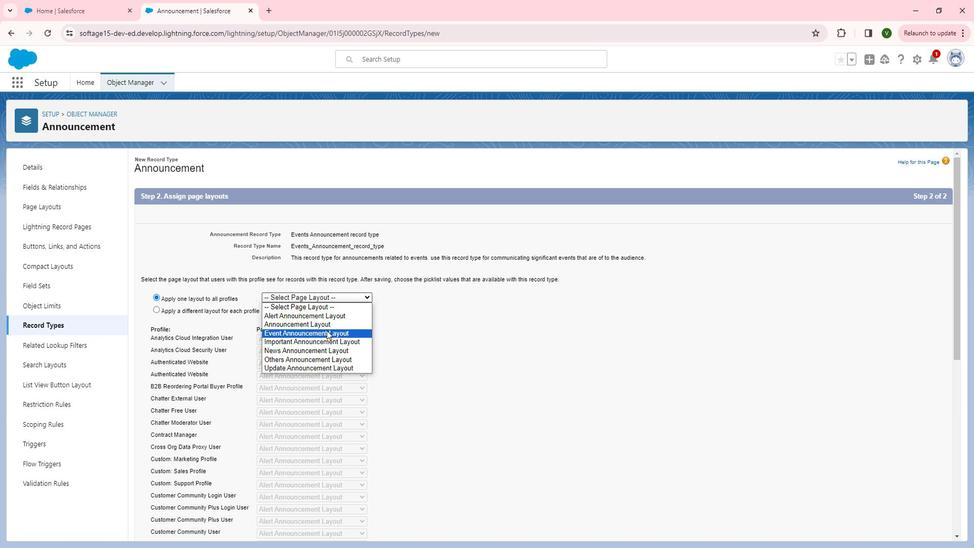 
Action: Mouse pressed left at (326, 329)
Screenshot: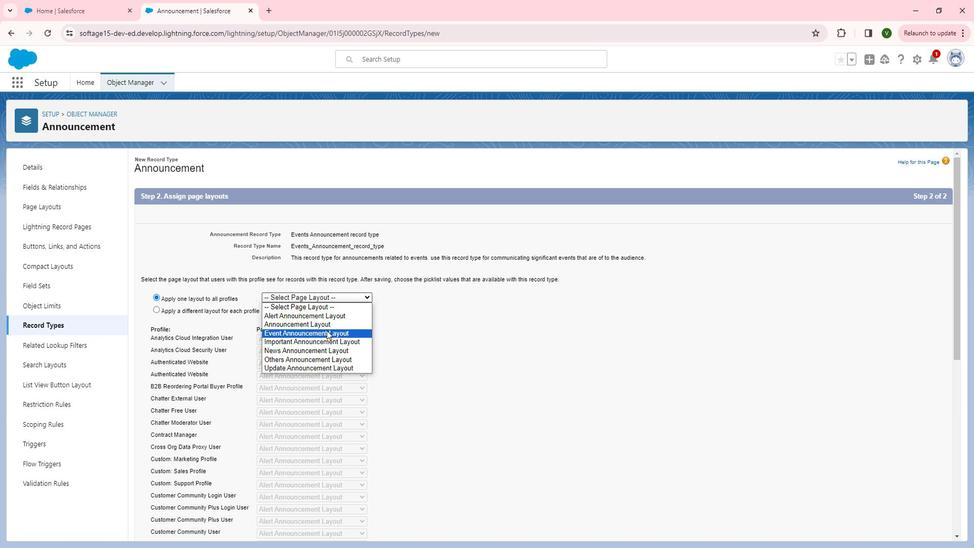 
Action: Mouse moved to (215, 310)
Screenshot: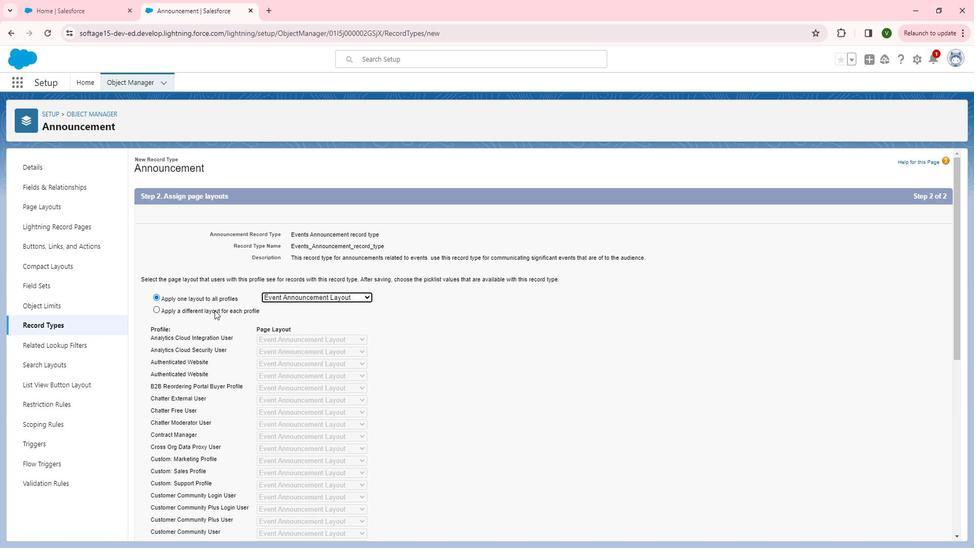 
Action: Mouse pressed left at (215, 310)
Screenshot: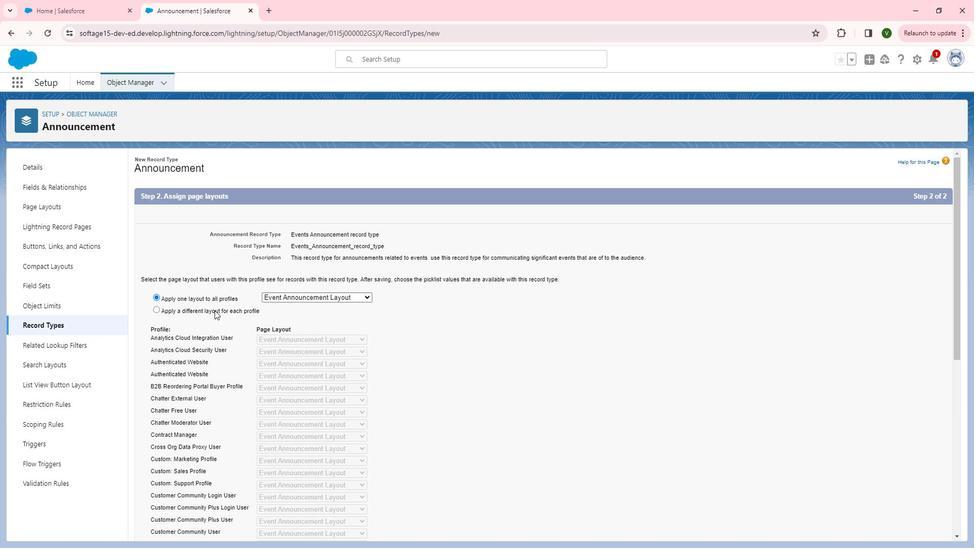 
Action: Mouse moved to (317, 351)
Screenshot: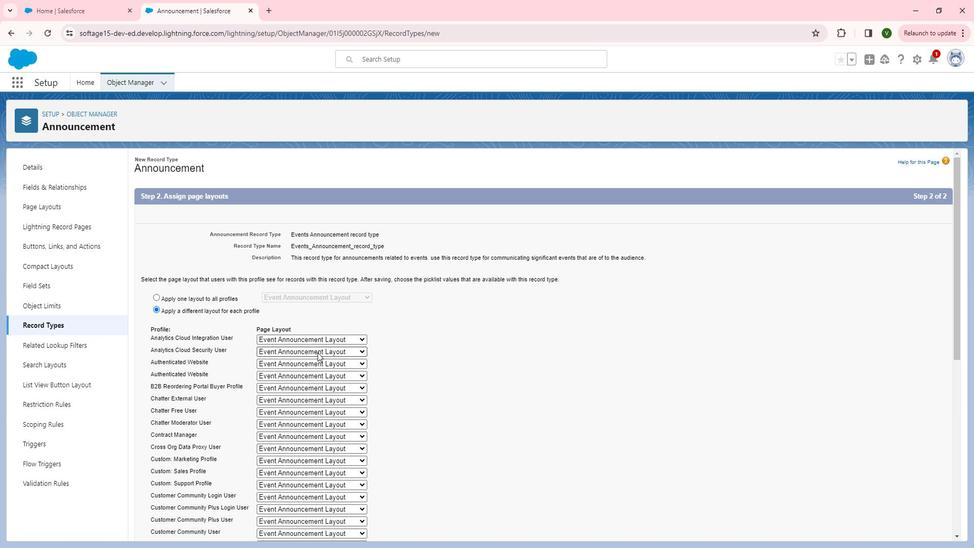 
Action: Mouse pressed left at (317, 351)
Screenshot: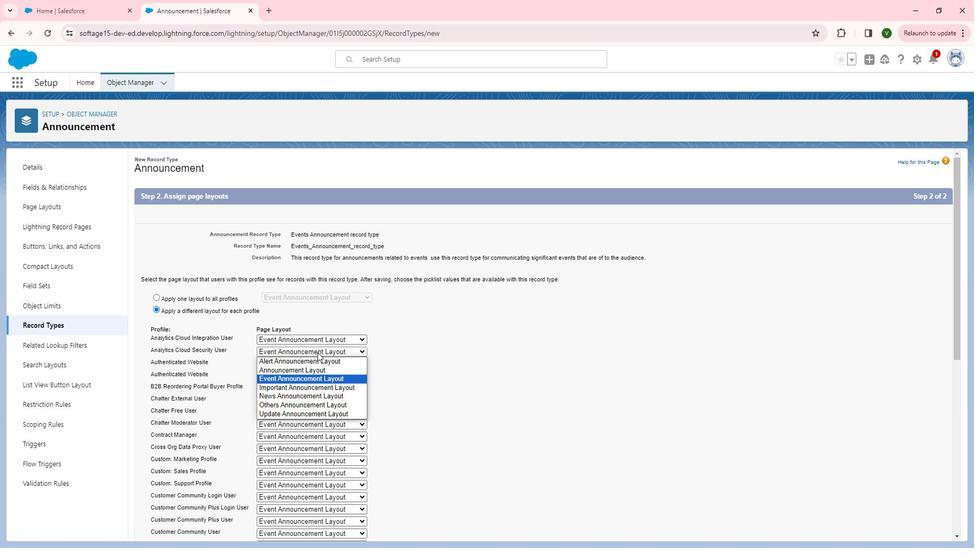 
Action: Mouse moved to (312, 382)
Screenshot: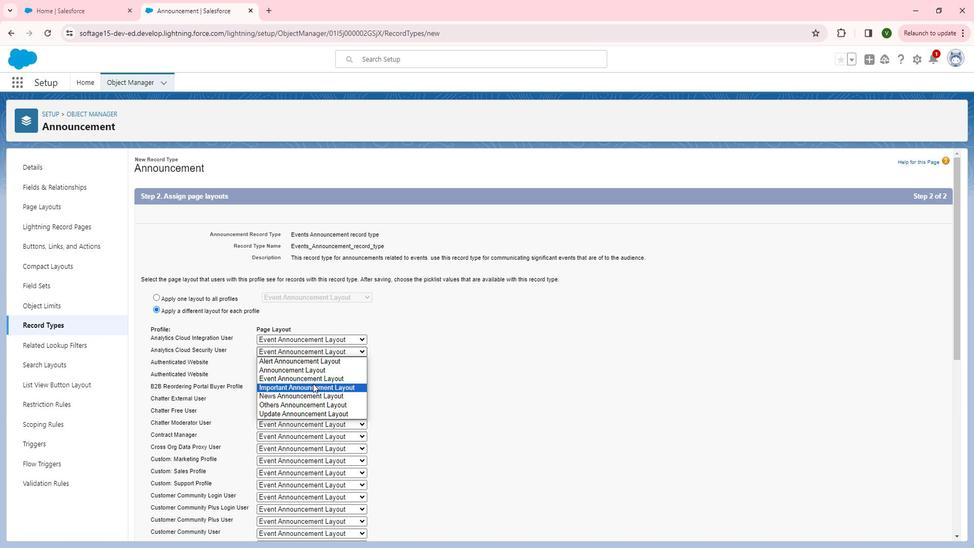 
Action: Mouse pressed left at (312, 382)
Screenshot: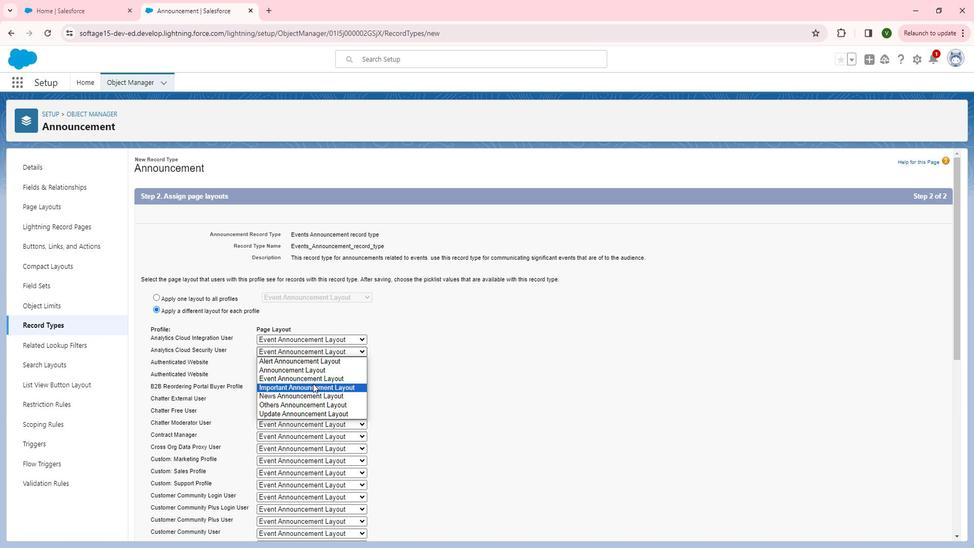 
Action: Mouse moved to (317, 361)
Screenshot: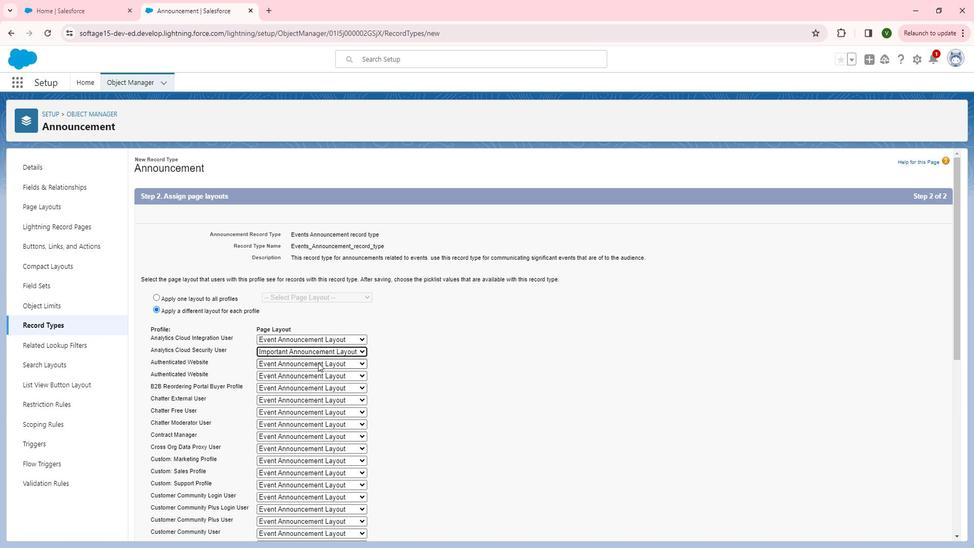 
Action: Mouse pressed left at (317, 361)
Screenshot: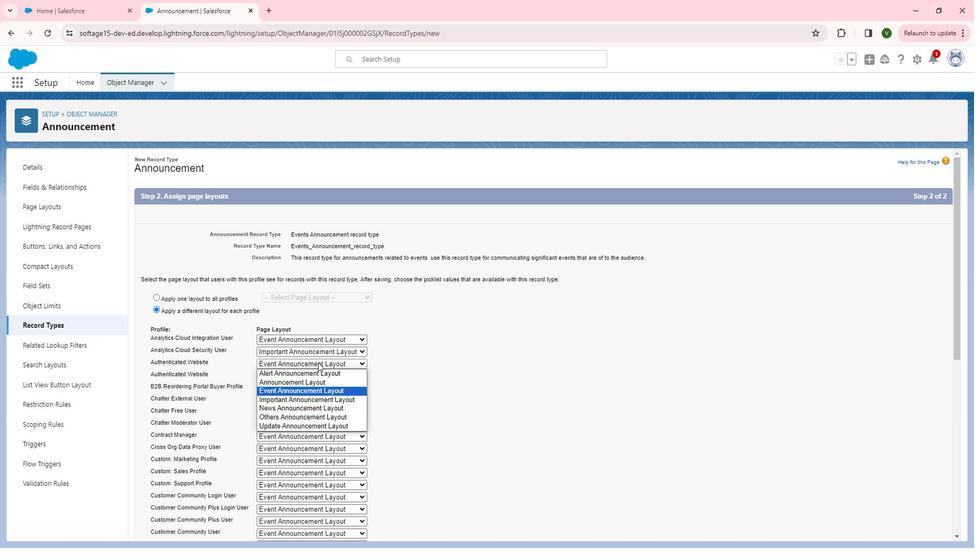 
Action: Mouse moved to (311, 376)
Screenshot: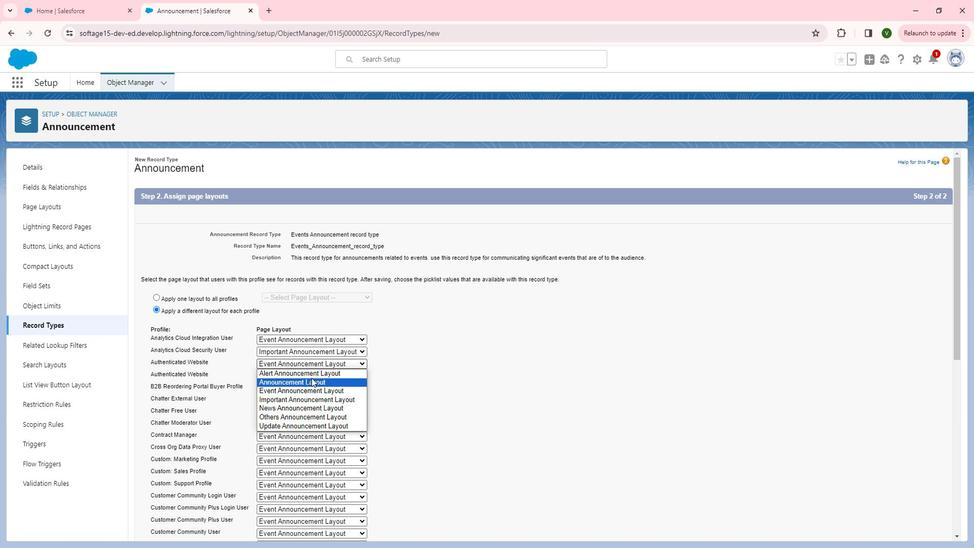 
Action: Mouse pressed left at (311, 376)
Screenshot: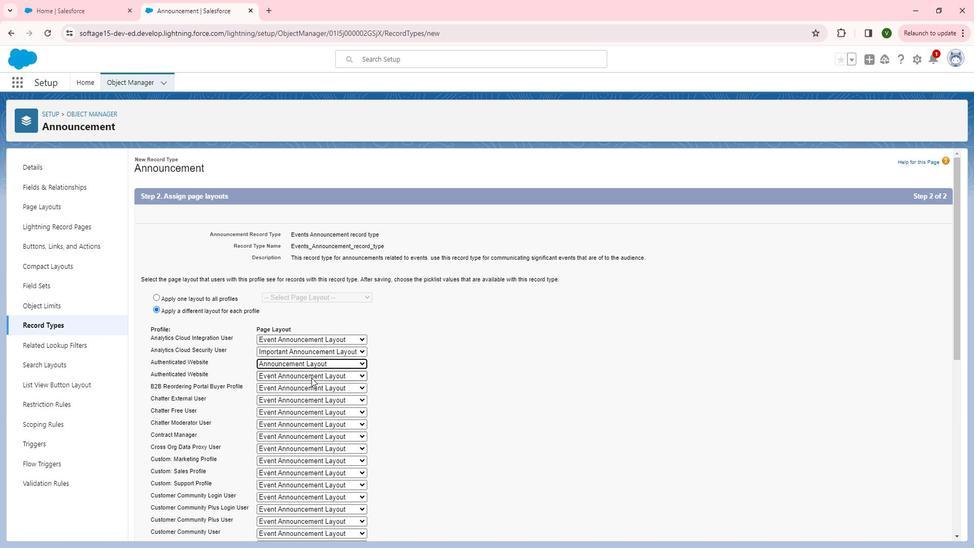 
Action: Mouse moved to (306, 392)
Screenshot: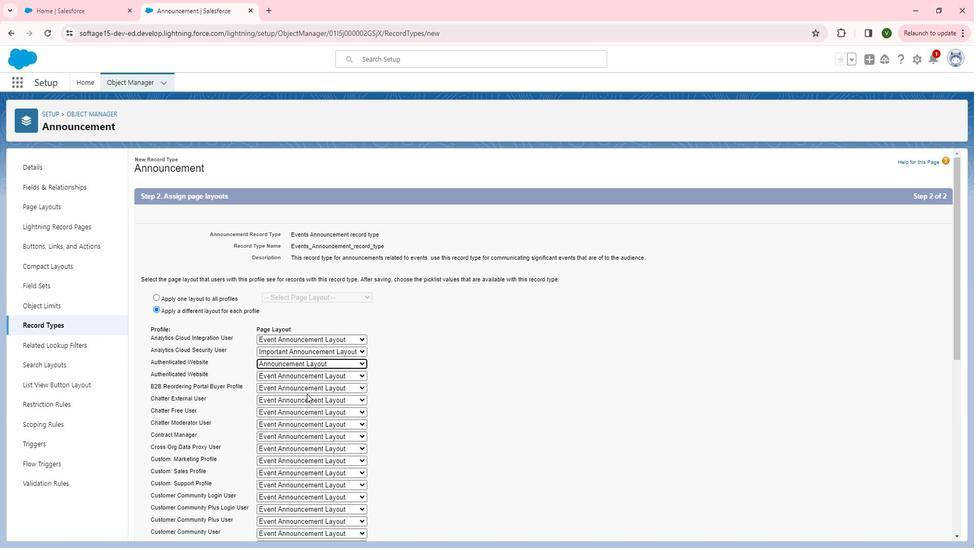 
Action: Mouse pressed left at (306, 392)
Screenshot: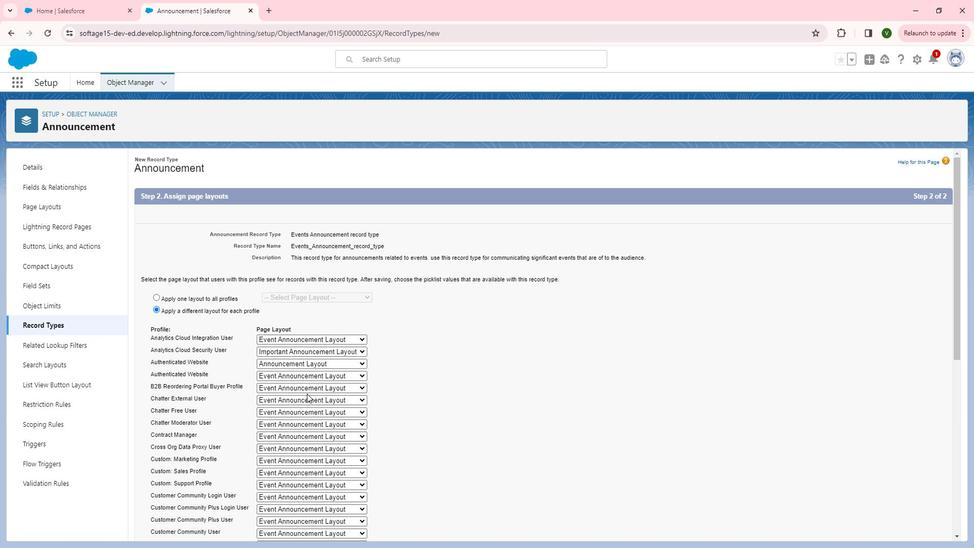 
Action: Mouse moved to (298, 383)
Screenshot: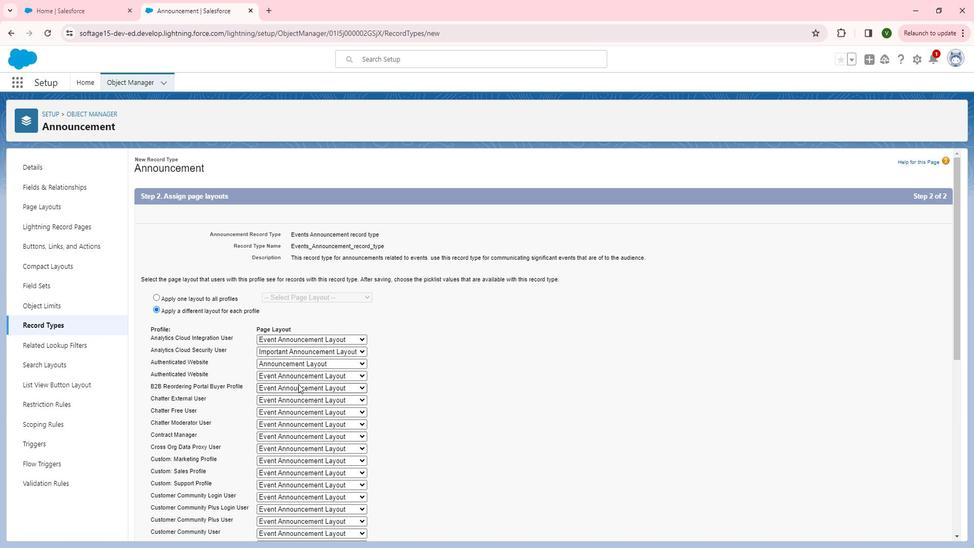 
Action: Mouse pressed left at (298, 383)
Screenshot: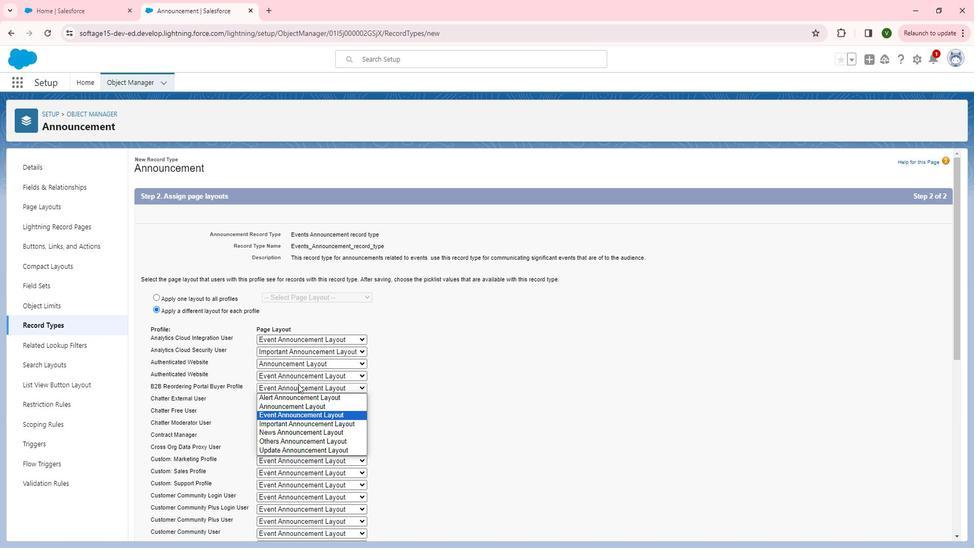 
Action: Mouse moved to (295, 404)
Screenshot: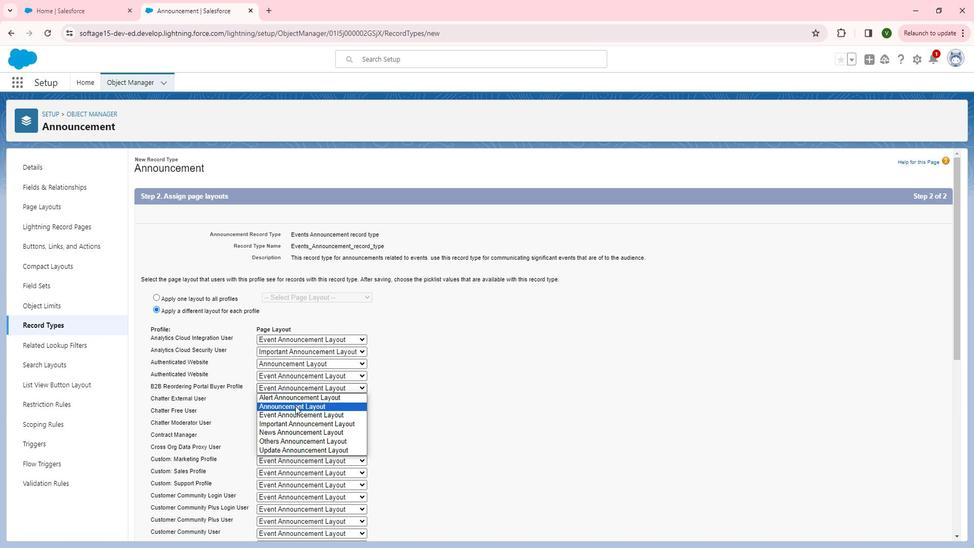 
Action: Mouse pressed left at (295, 404)
Screenshot: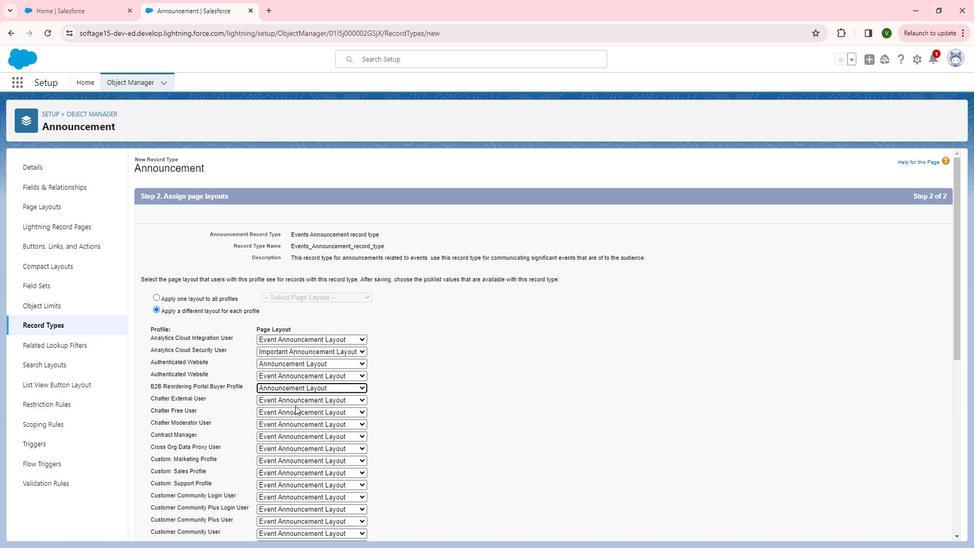 
Action: Mouse moved to (295, 411)
Screenshot: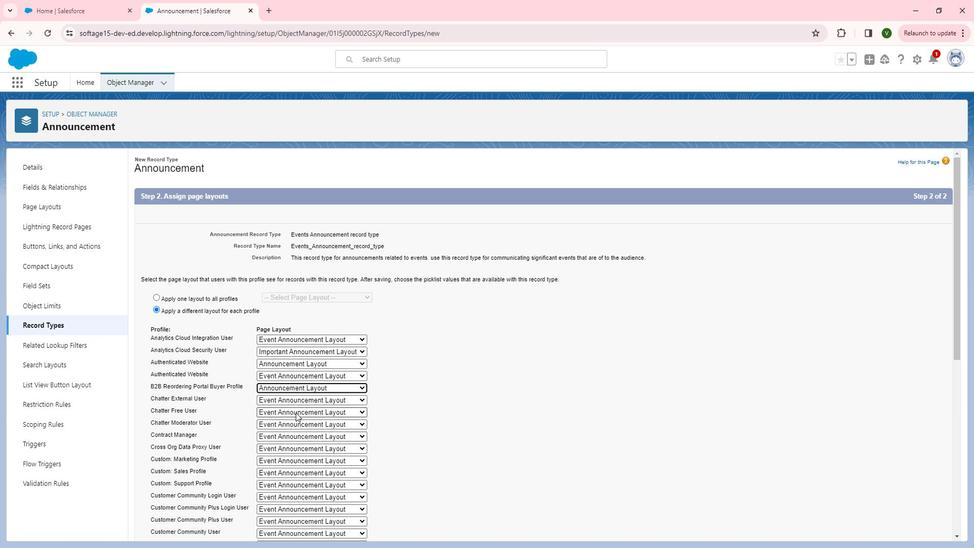 
Action: Mouse pressed left at (295, 411)
Screenshot: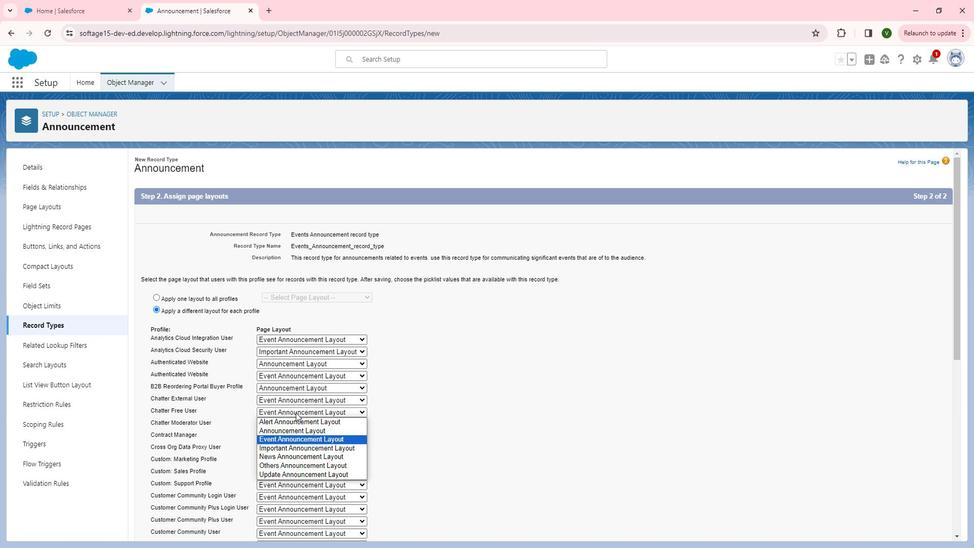 
Action: Mouse moved to (304, 427)
Screenshot: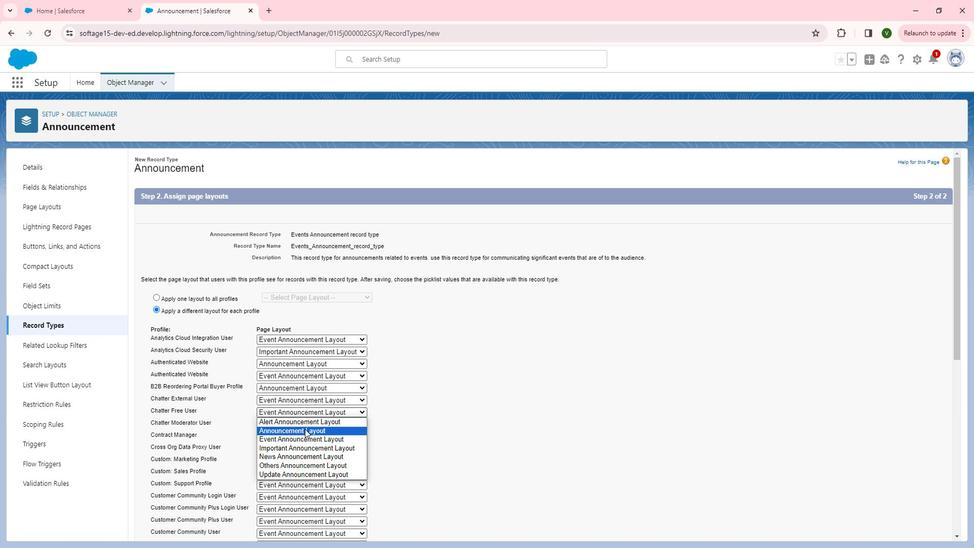 
Action: Mouse pressed left at (304, 427)
Screenshot: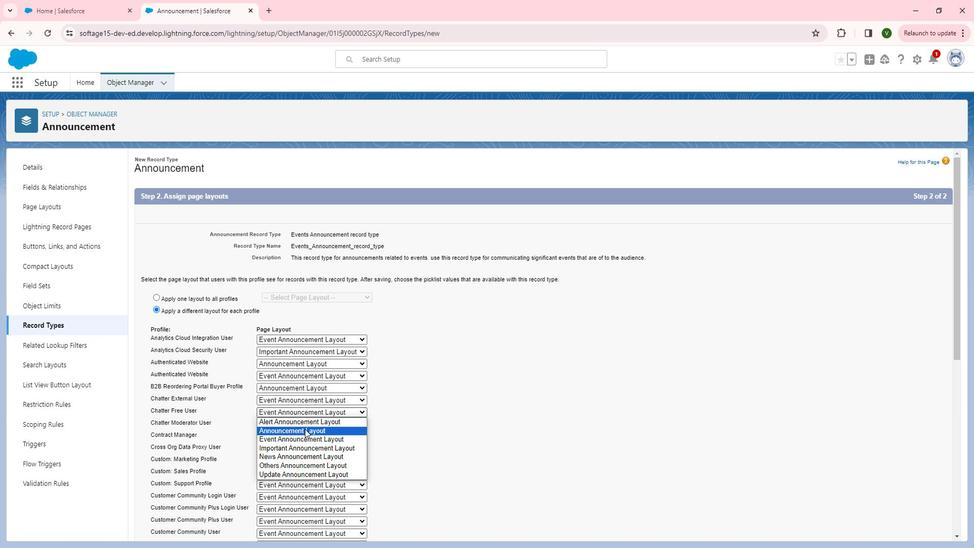 
Action: Mouse moved to (302, 456)
Screenshot: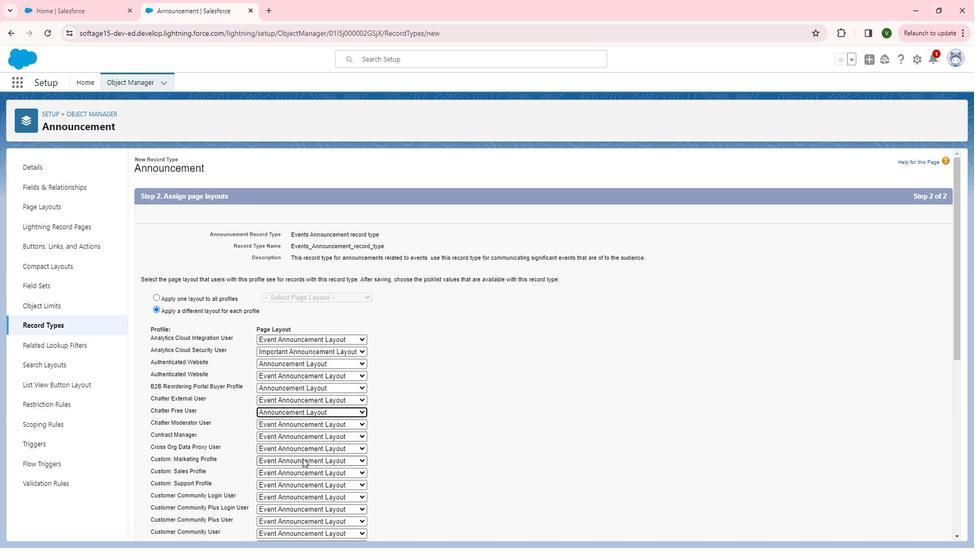 
Action: Mouse pressed left at (302, 456)
Screenshot: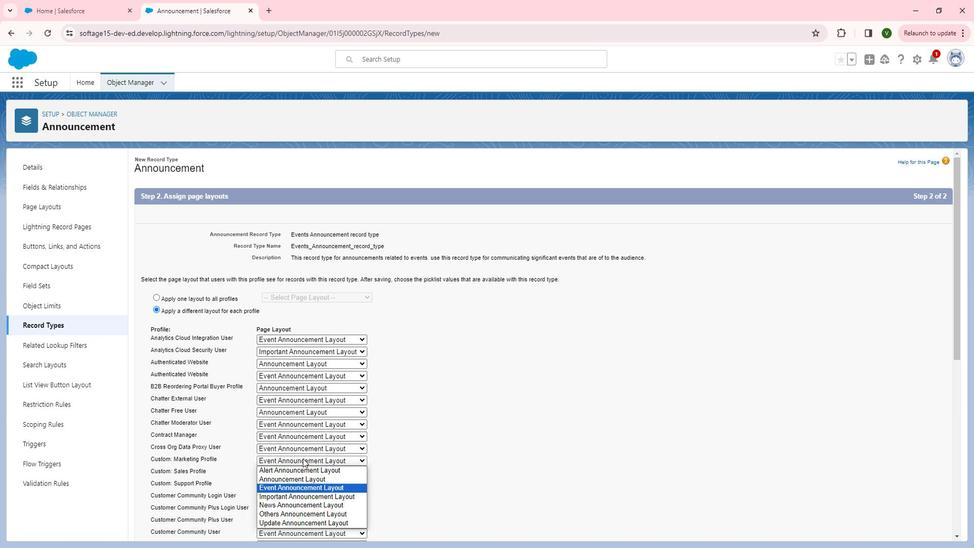 
Action: Mouse moved to (301, 474)
Screenshot: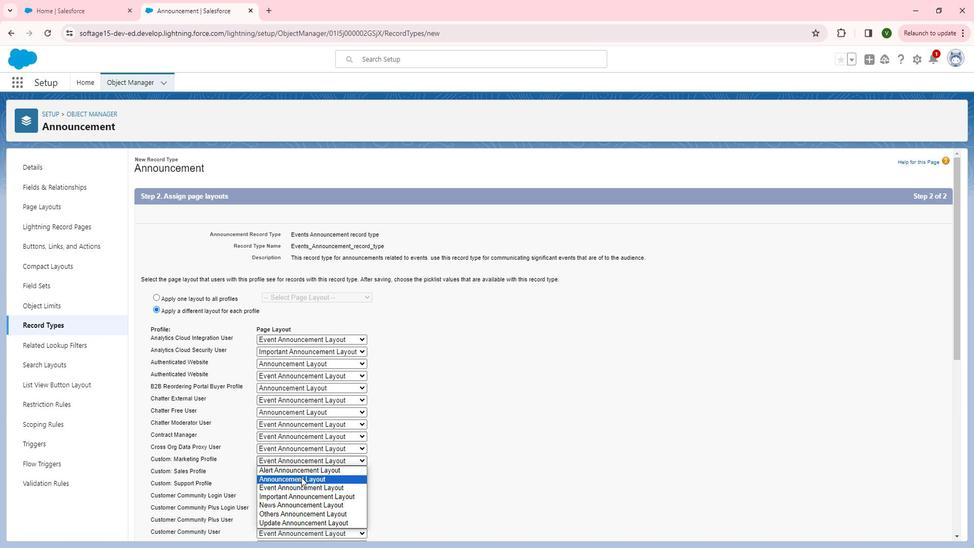 
Action: Mouse pressed left at (301, 474)
Screenshot: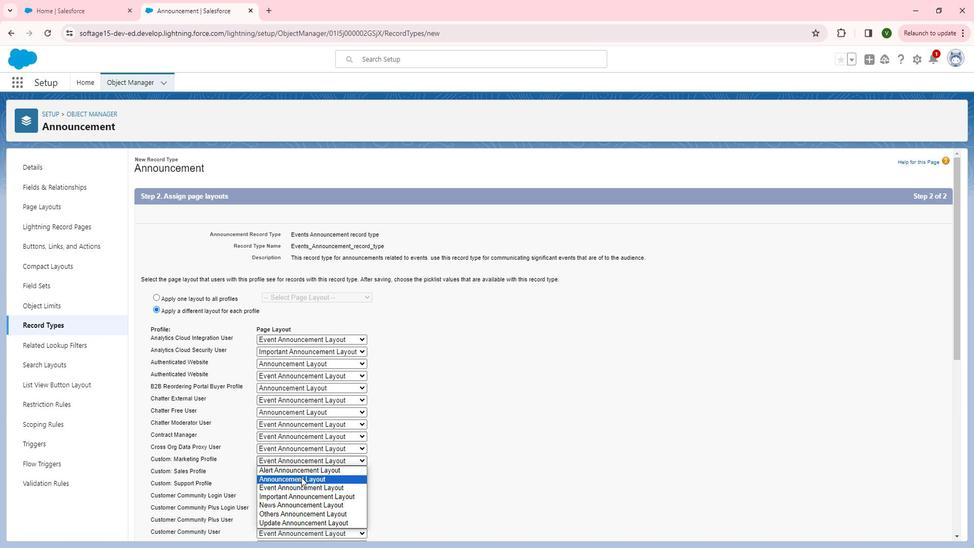 
Action: Mouse moved to (318, 463)
Screenshot: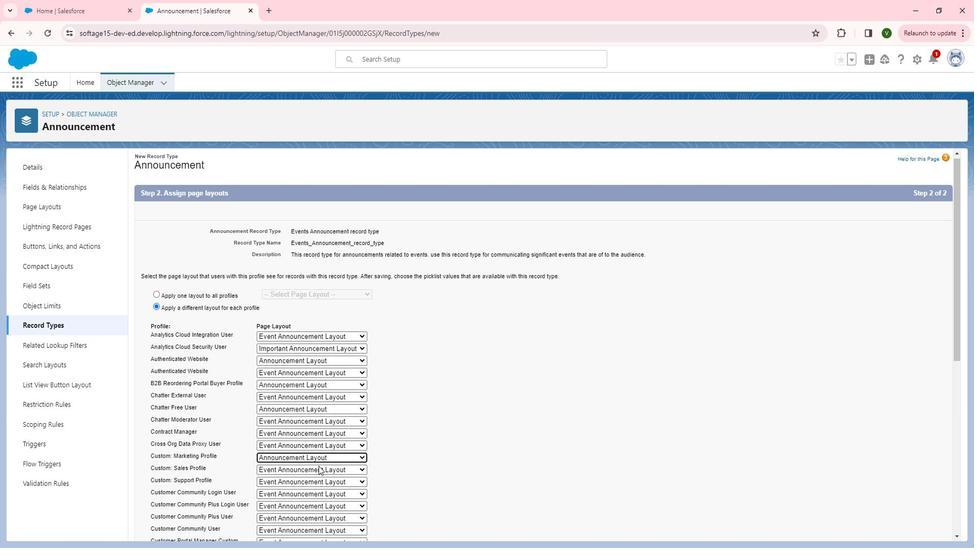 
Action: Mouse scrolled (318, 463) with delta (0, 0)
Screenshot: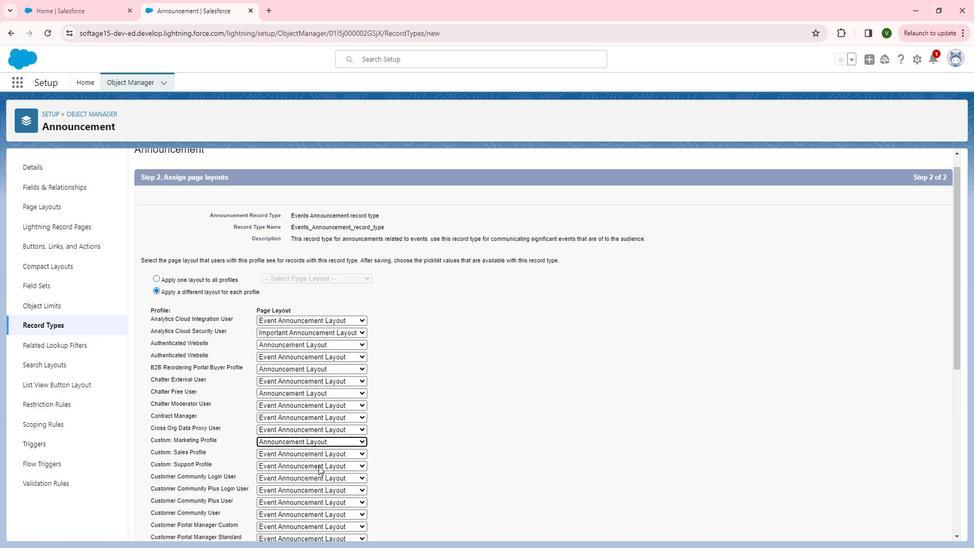 
Action: Mouse moved to (306, 429)
Screenshot: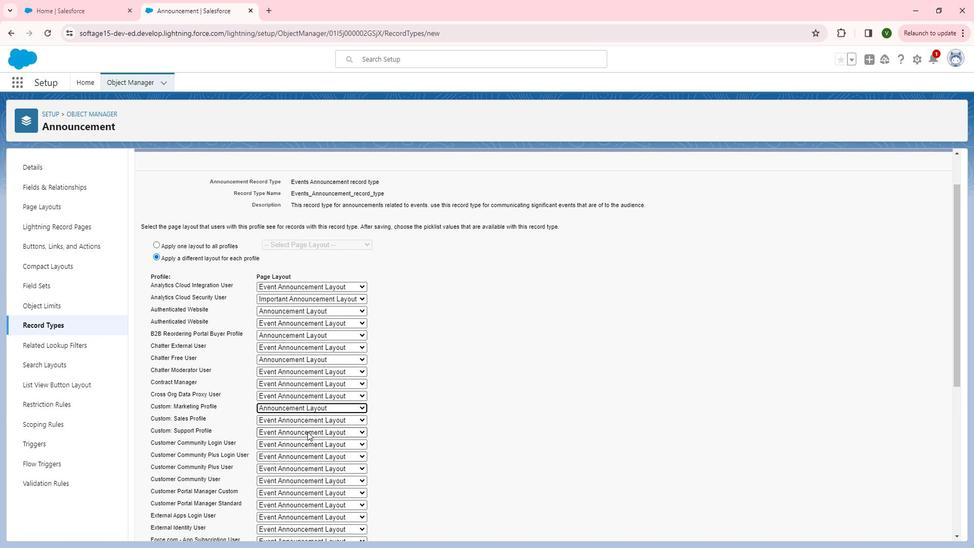 
Action: Mouse pressed left at (306, 429)
Screenshot: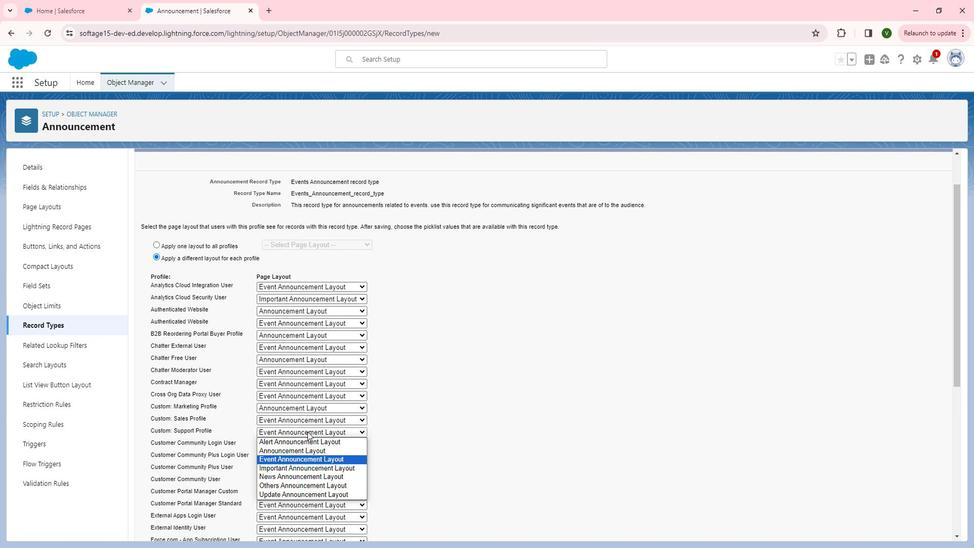 
Action: Mouse moved to (310, 450)
Screenshot: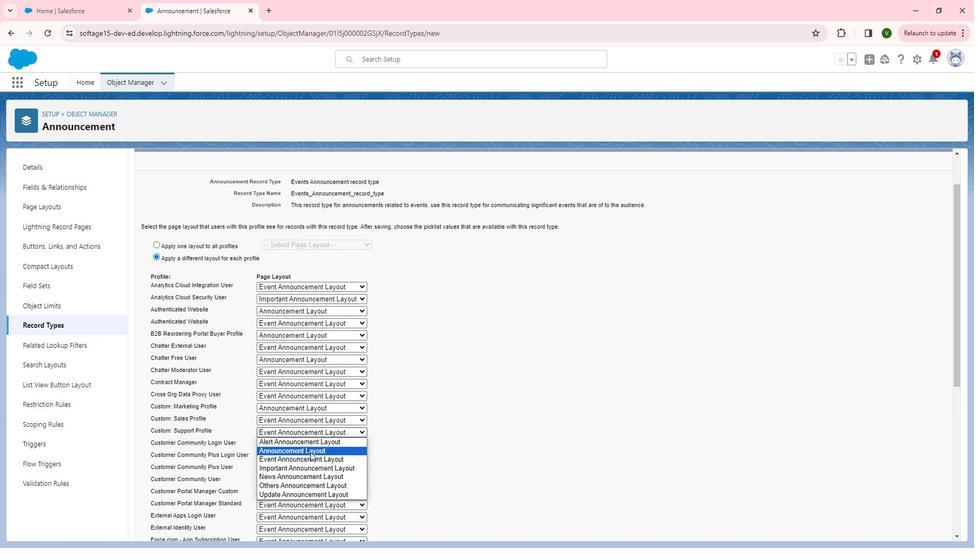 
Action: Mouse pressed left at (310, 450)
Screenshot: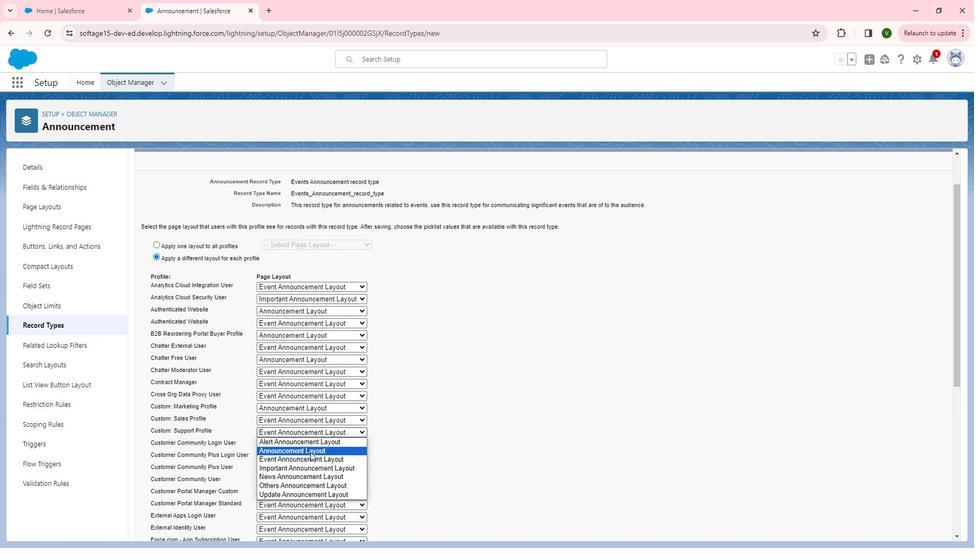 
Action: Mouse moved to (316, 467)
Screenshot: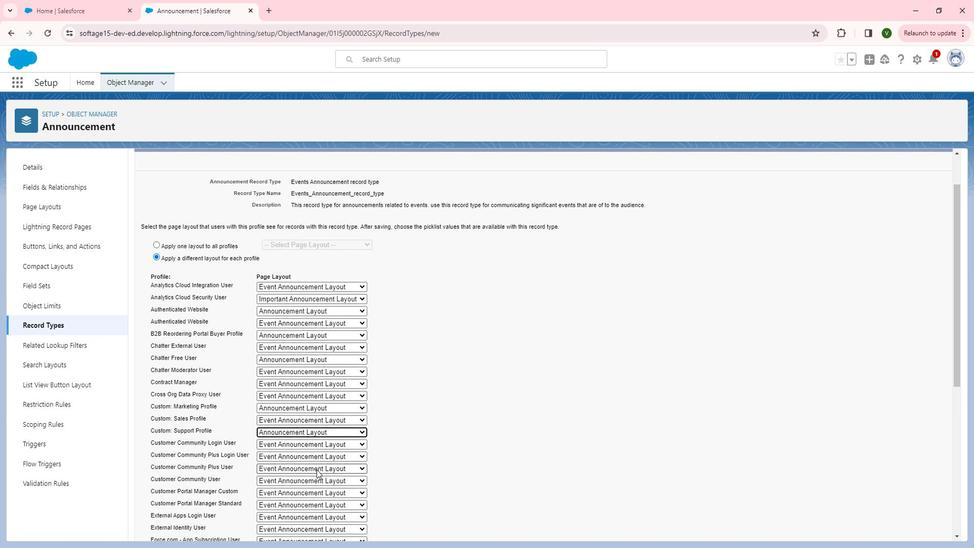 
Action: Mouse scrolled (316, 466) with delta (0, 0)
Screenshot: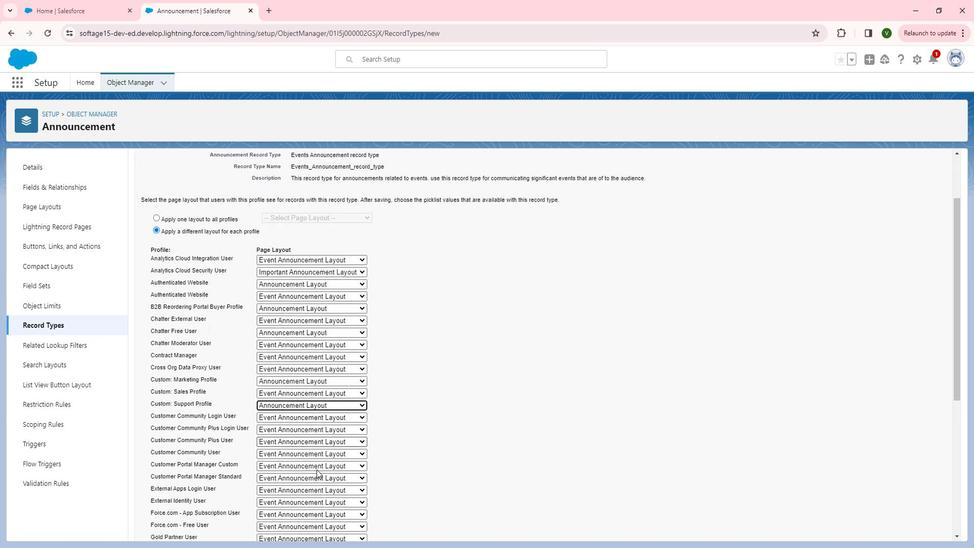 
Action: Mouse moved to (318, 416)
Screenshot: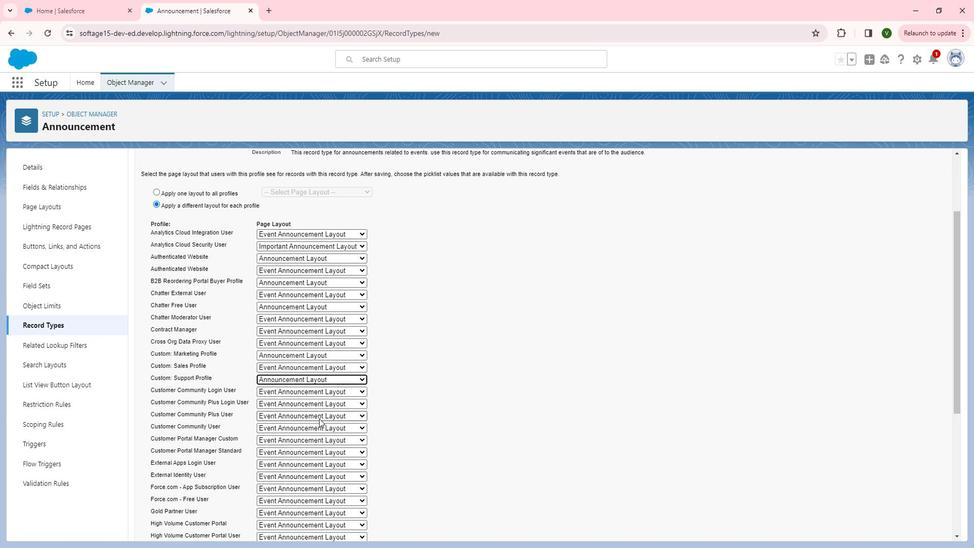 
Action: Mouse pressed left at (318, 416)
Screenshot: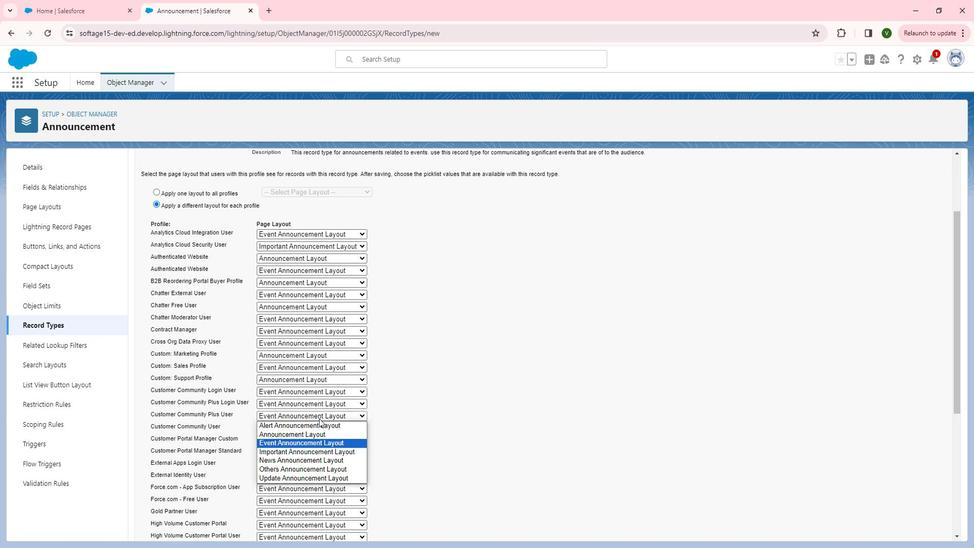 
Action: Mouse moved to (317, 429)
Screenshot: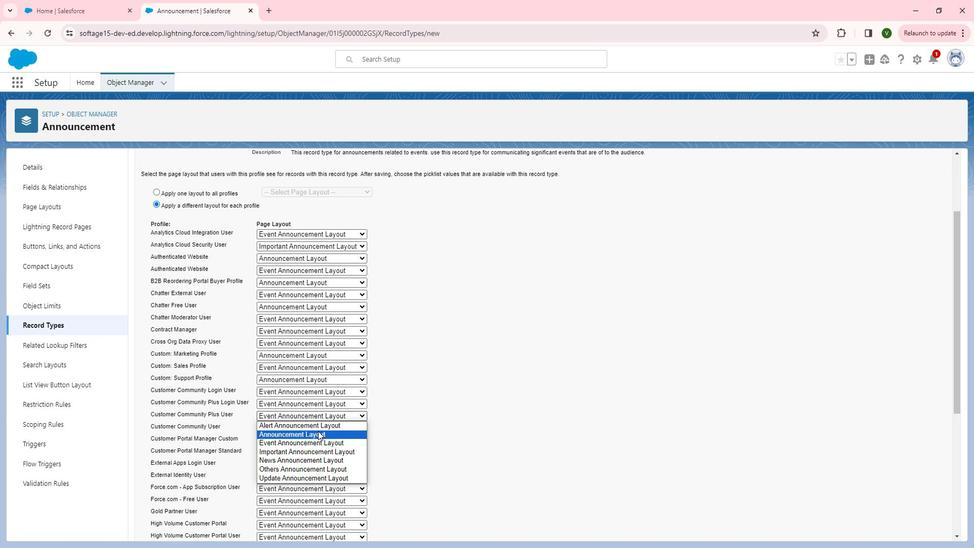 
Action: Mouse pressed left at (317, 429)
Screenshot: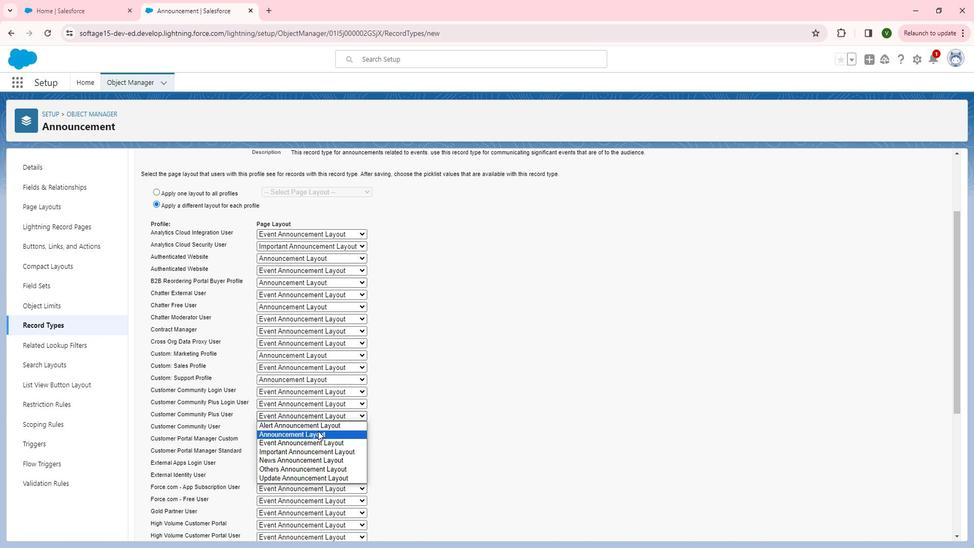 
Action: Mouse moved to (321, 448)
Screenshot: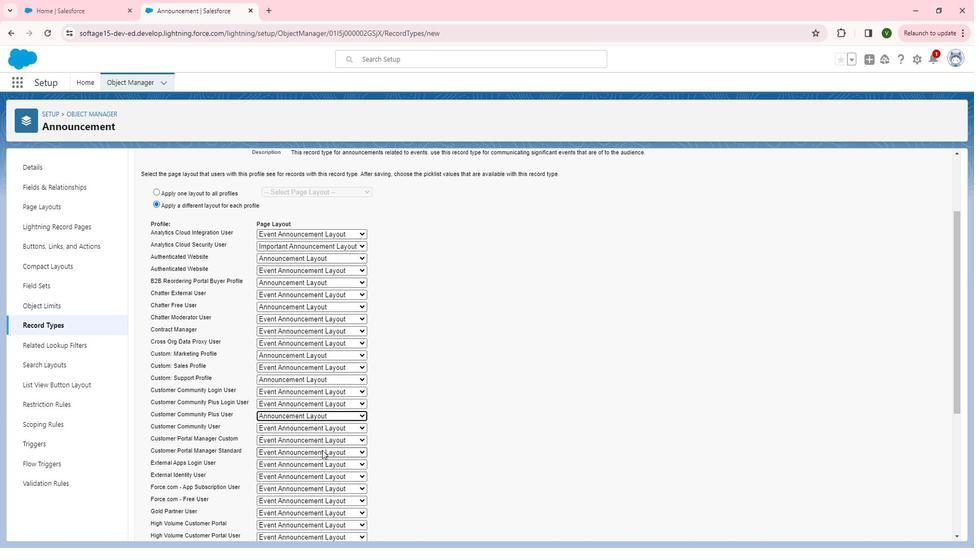 
Action: Mouse pressed left at (321, 448)
Screenshot: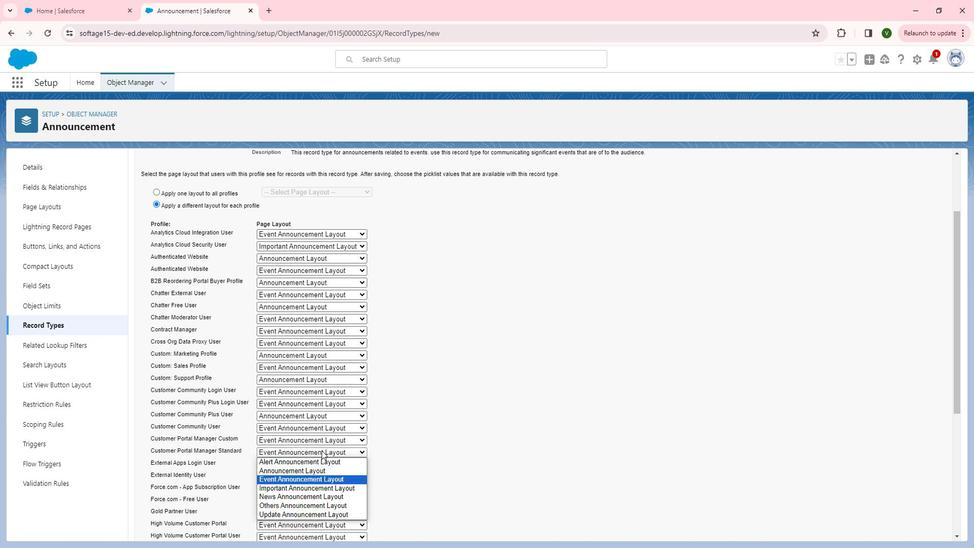 
Action: Mouse moved to (316, 468)
Screenshot: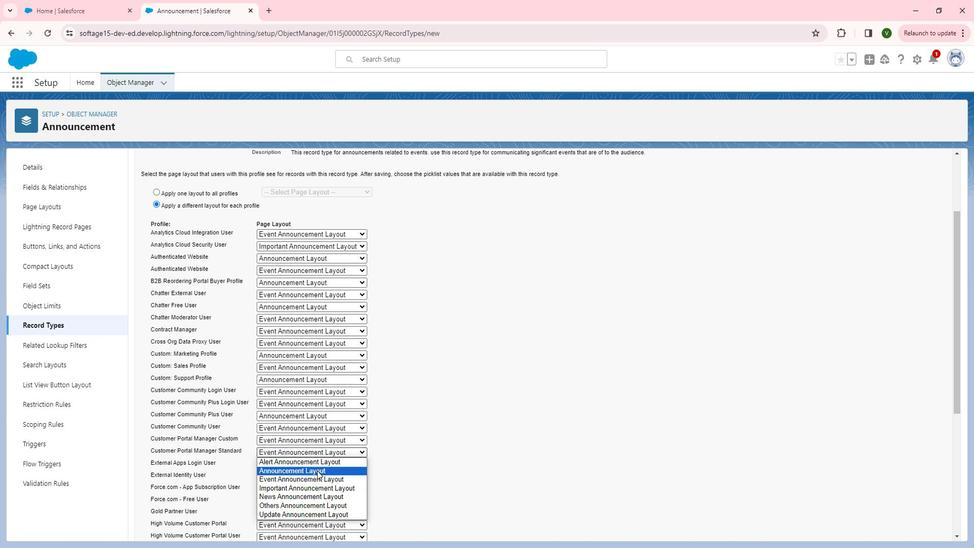 
Action: Mouse pressed left at (316, 468)
Screenshot: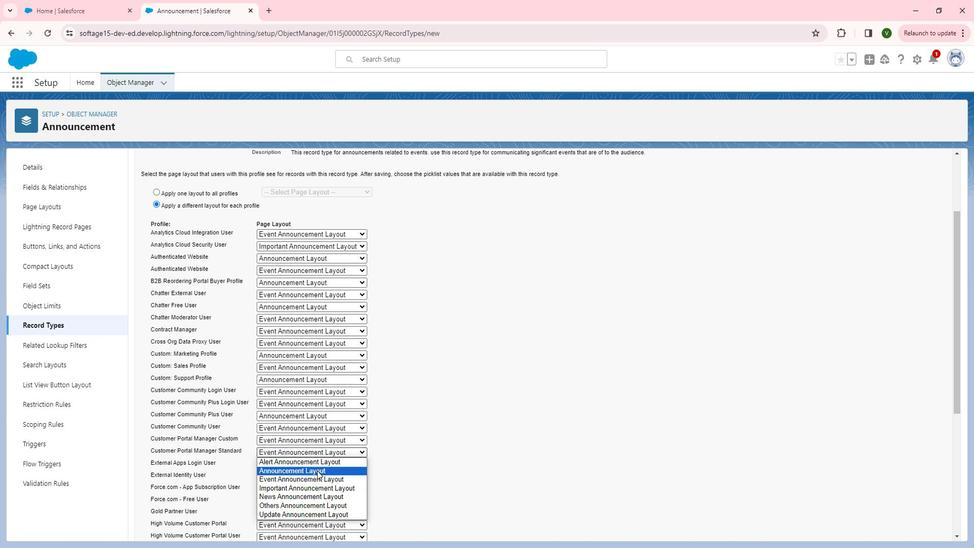 
Action: Mouse moved to (310, 468)
Screenshot: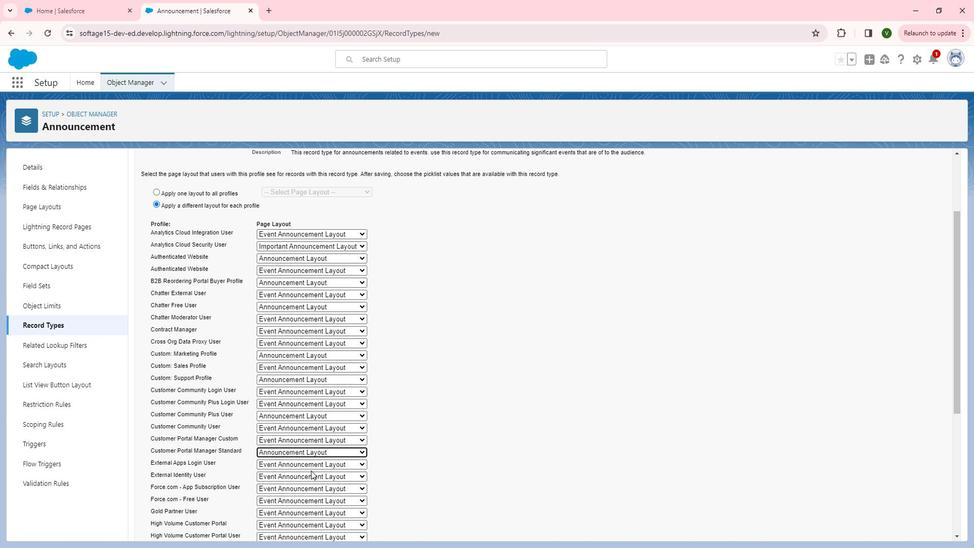
Action: Mouse scrolled (310, 467) with delta (0, 0)
Screenshot: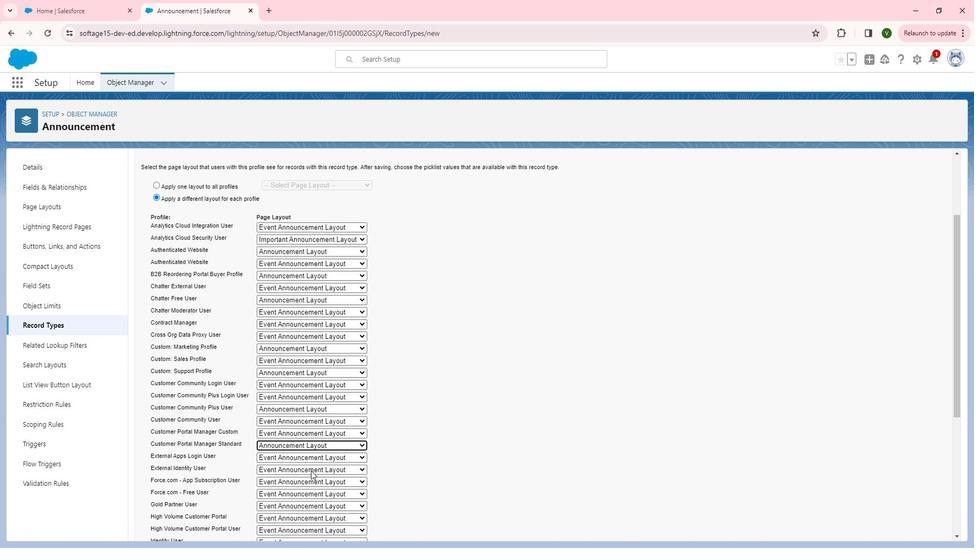 
Action: Mouse moved to (300, 430)
Screenshot: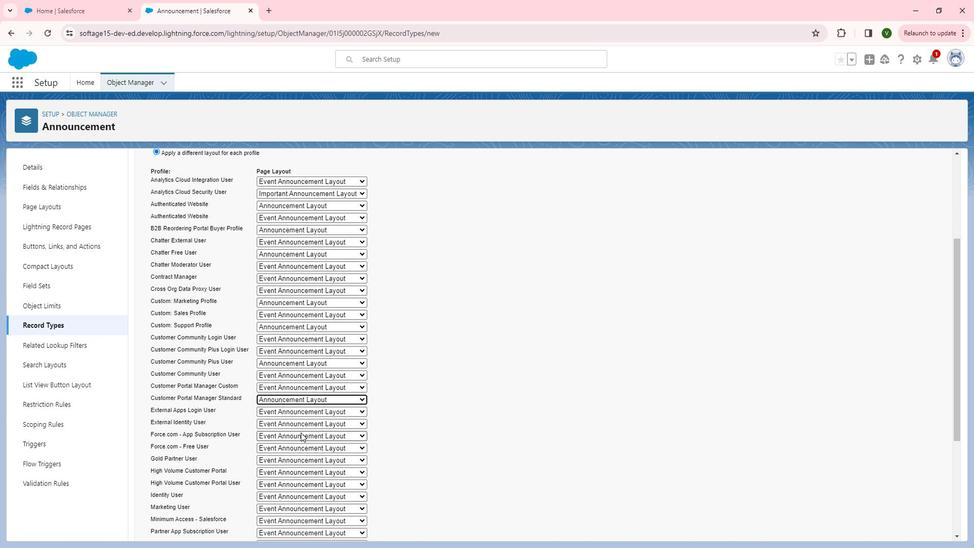 
Action: Mouse pressed left at (300, 430)
Screenshot: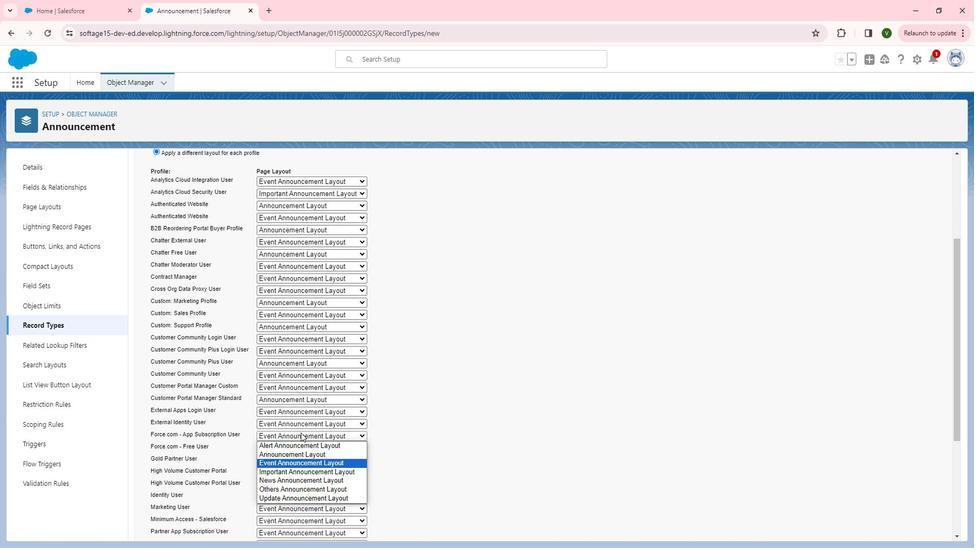 
Action: Mouse moved to (304, 449)
Screenshot: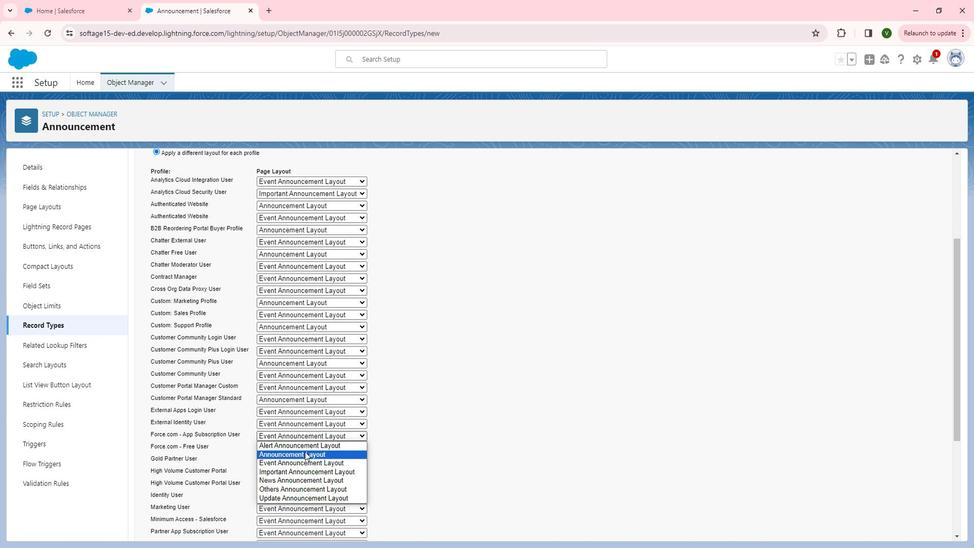 
Action: Mouse pressed left at (304, 449)
Screenshot: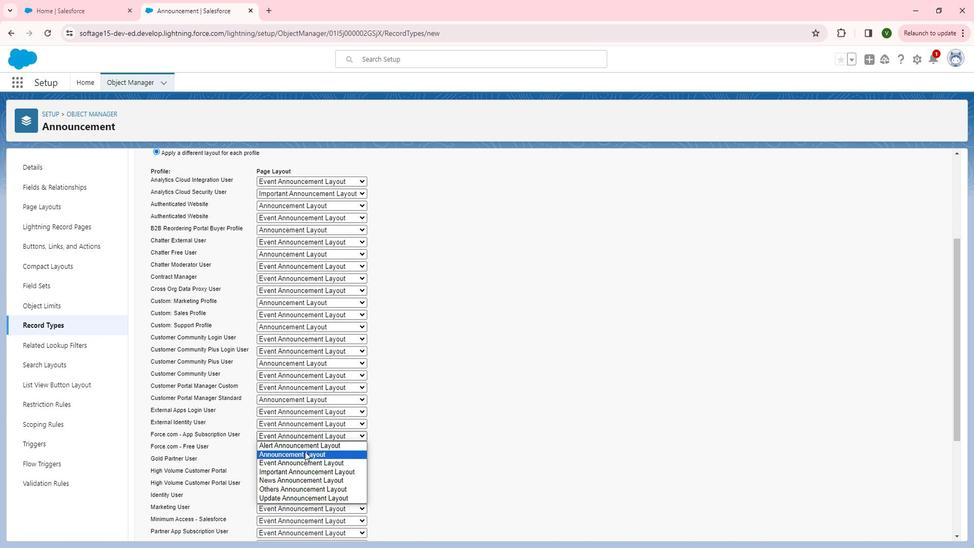 
Action: Mouse moved to (299, 458)
Screenshot: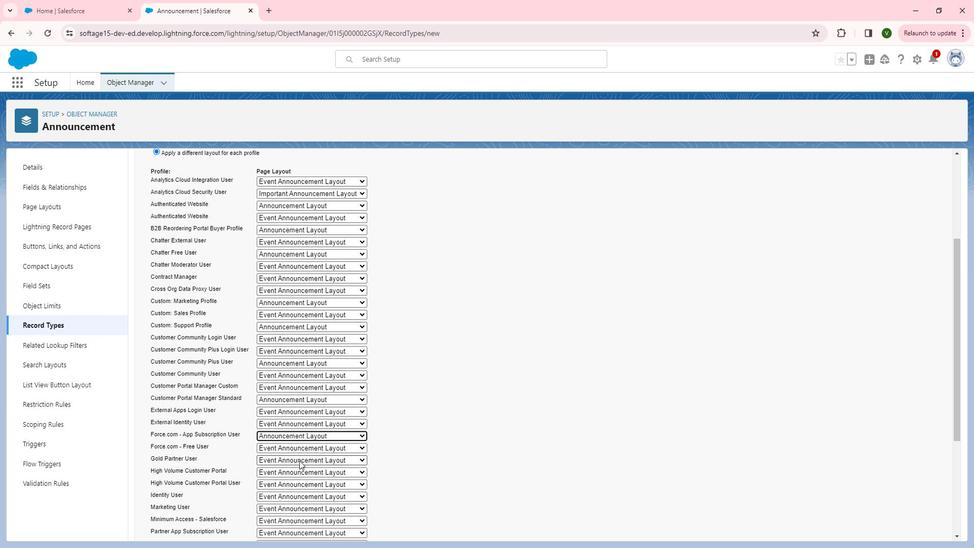 
Action: Mouse pressed left at (299, 458)
Screenshot: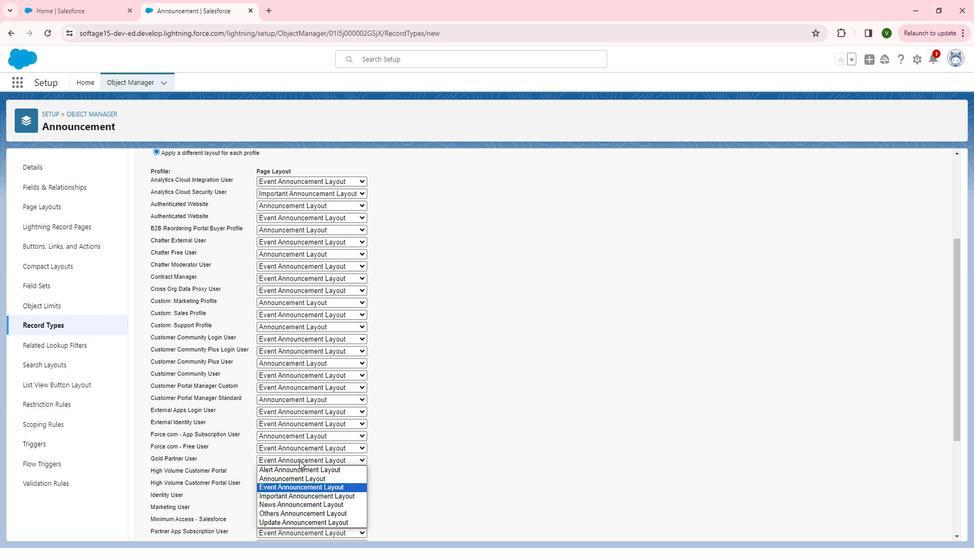 
Action: Mouse moved to (298, 473)
Screenshot: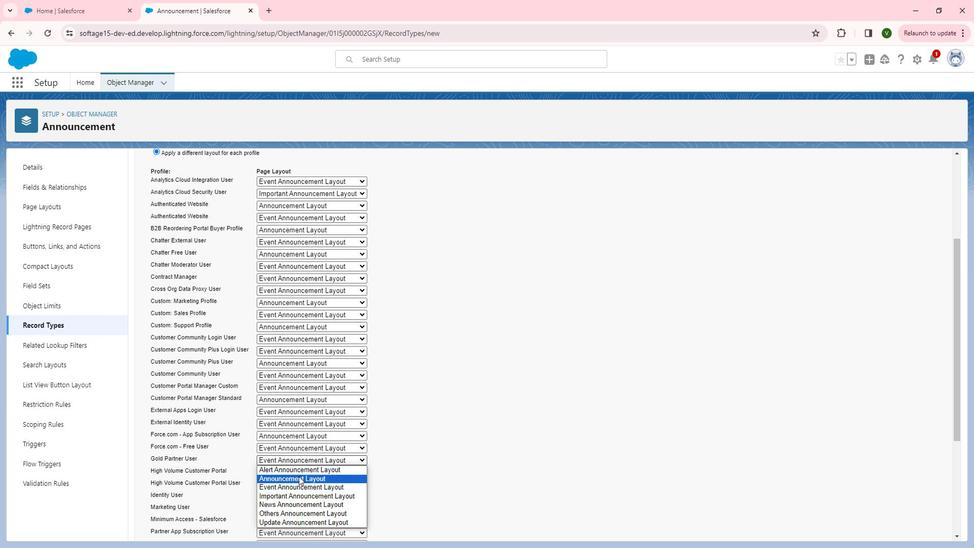 
Action: Mouse pressed left at (298, 473)
Screenshot: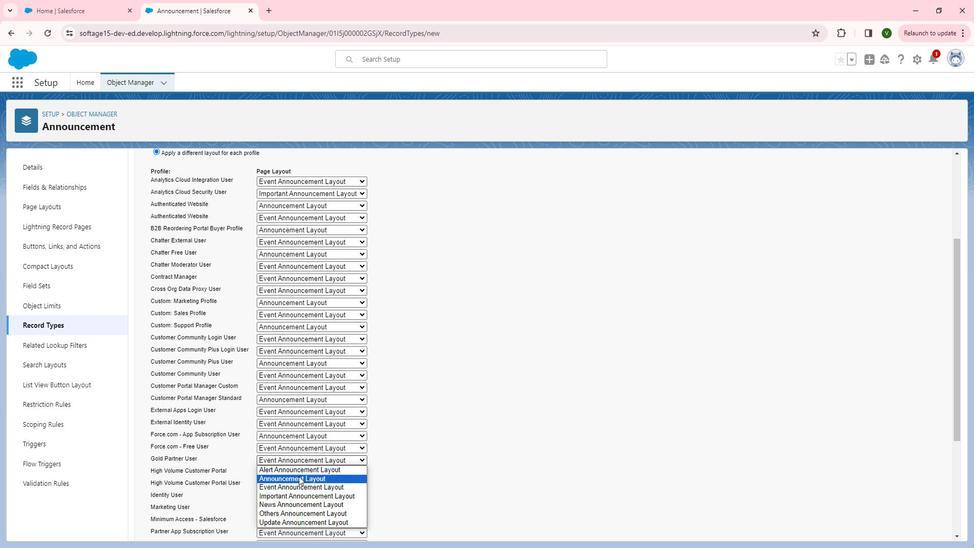 
Action: Mouse moved to (298, 480)
Screenshot: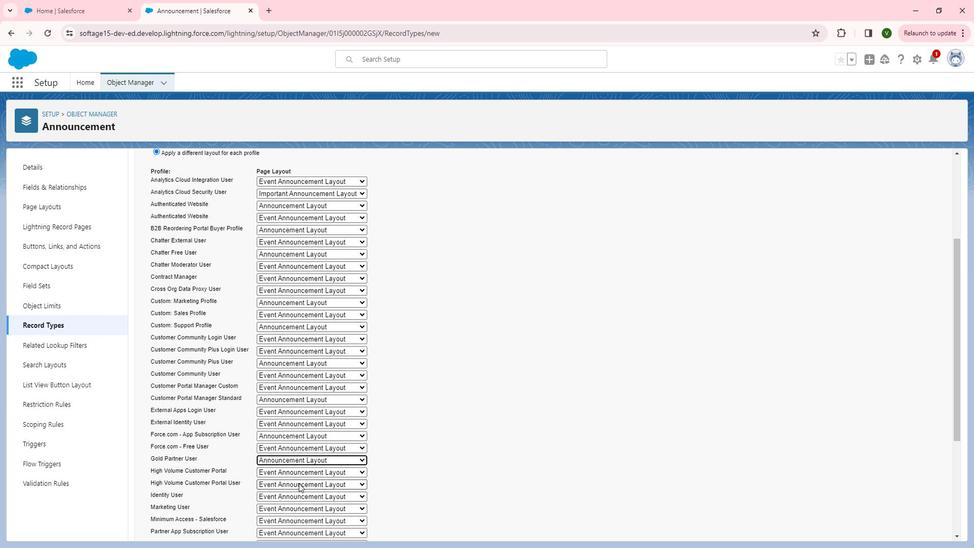 
Action: Mouse pressed left at (298, 480)
Screenshot: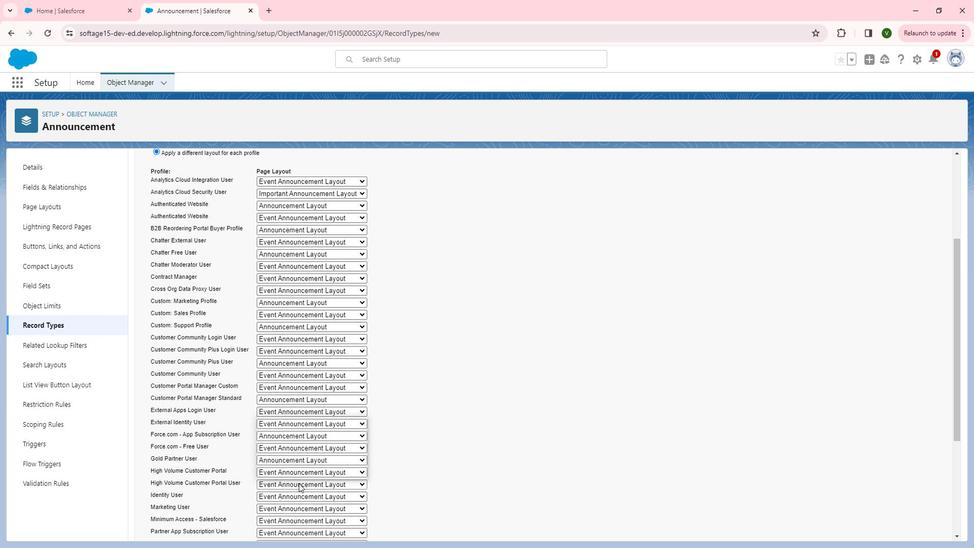 
Action: Mouse moved to (301, 444)
Screenshot: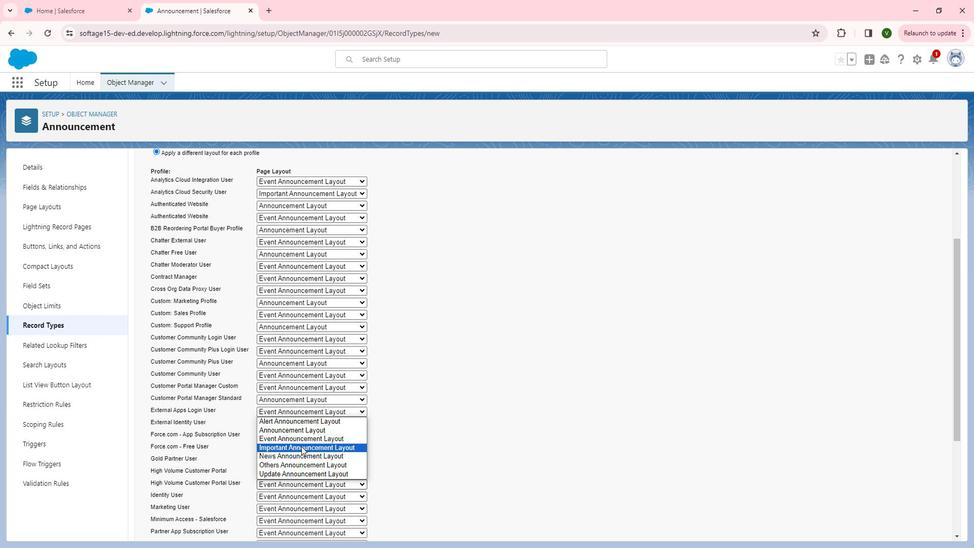 
Action: Mouse pressed left at (301, 444)
Screenshot: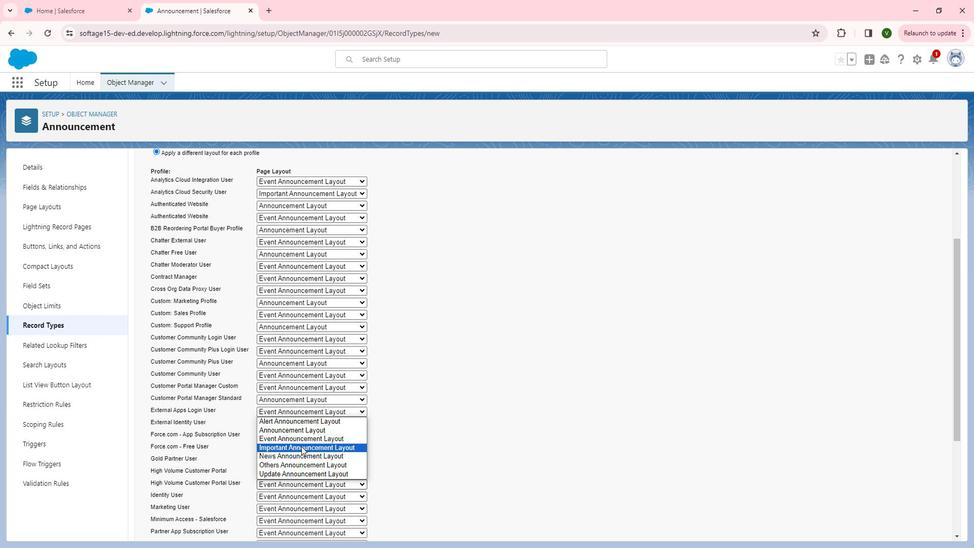 
Action: Mouse moved to (296, 489)
